 Task: Find connections with filter location Dongtai with filter topic #WebsiteDesignwith filter profile language French with filter current company Ajanta Pharma Ltd with filter school Jaipuria Institute of Management with filter industry Artists and Writers with filter service category Healthcare Consulting with filter keywords title Barber
Action: Mouse moved to (675, 66)
Screenshot: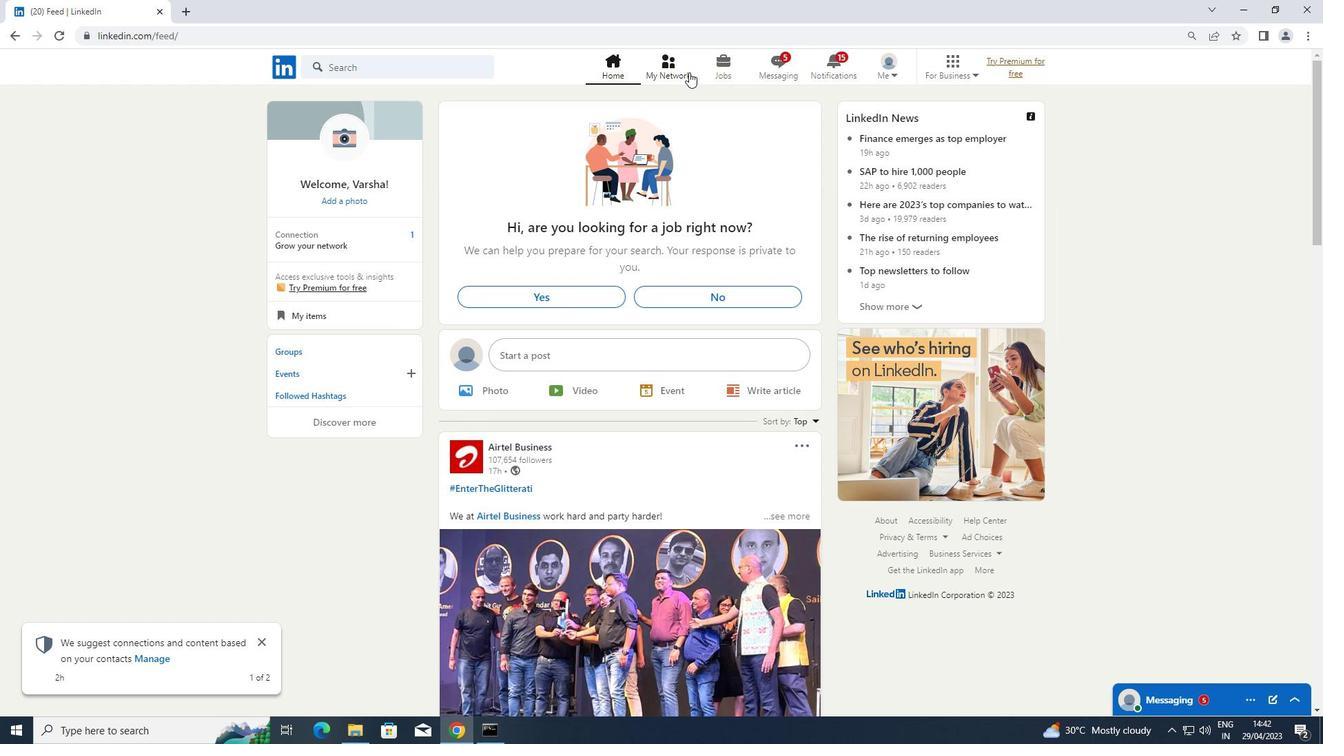 
Action: Mouse pressed left at (675, 66)
Screenshot: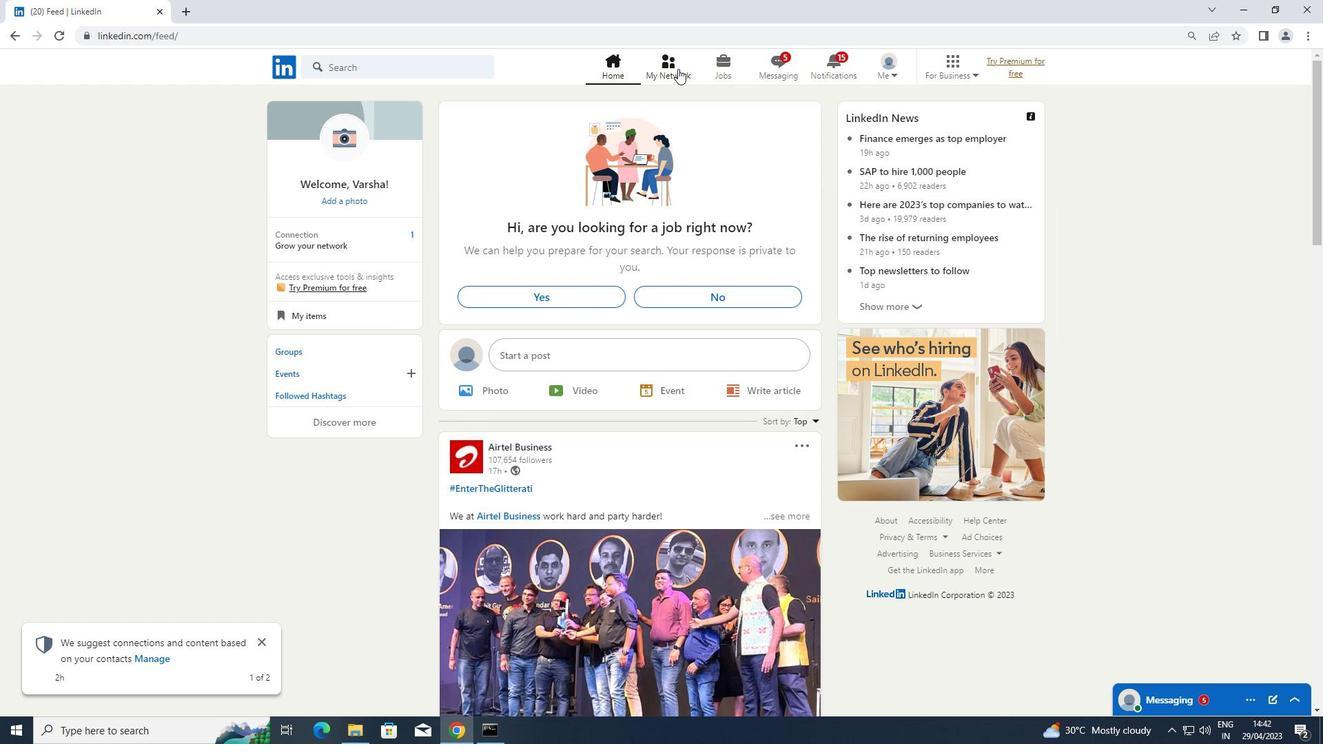 
Action: Mouse moved to (383, 150)
Screenshot: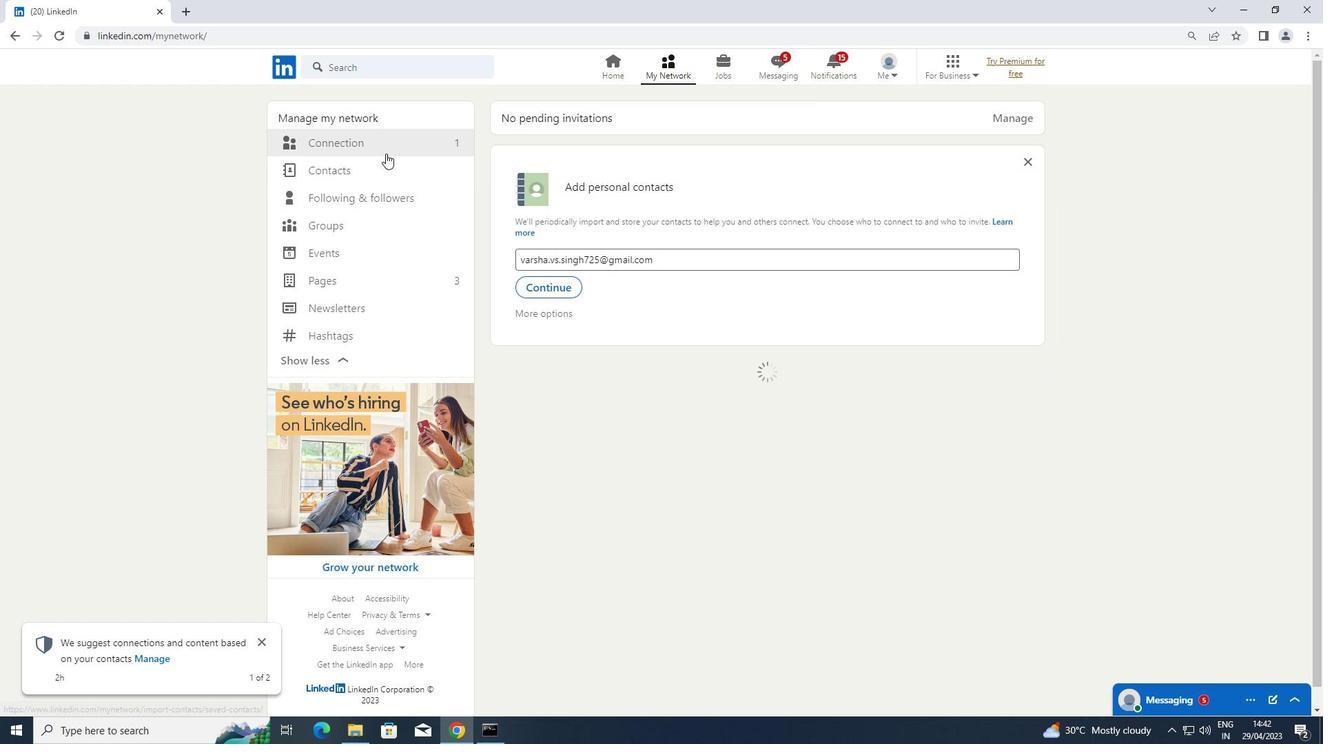 
Action: Mouse pressed left at (383, 150)
Screenshot: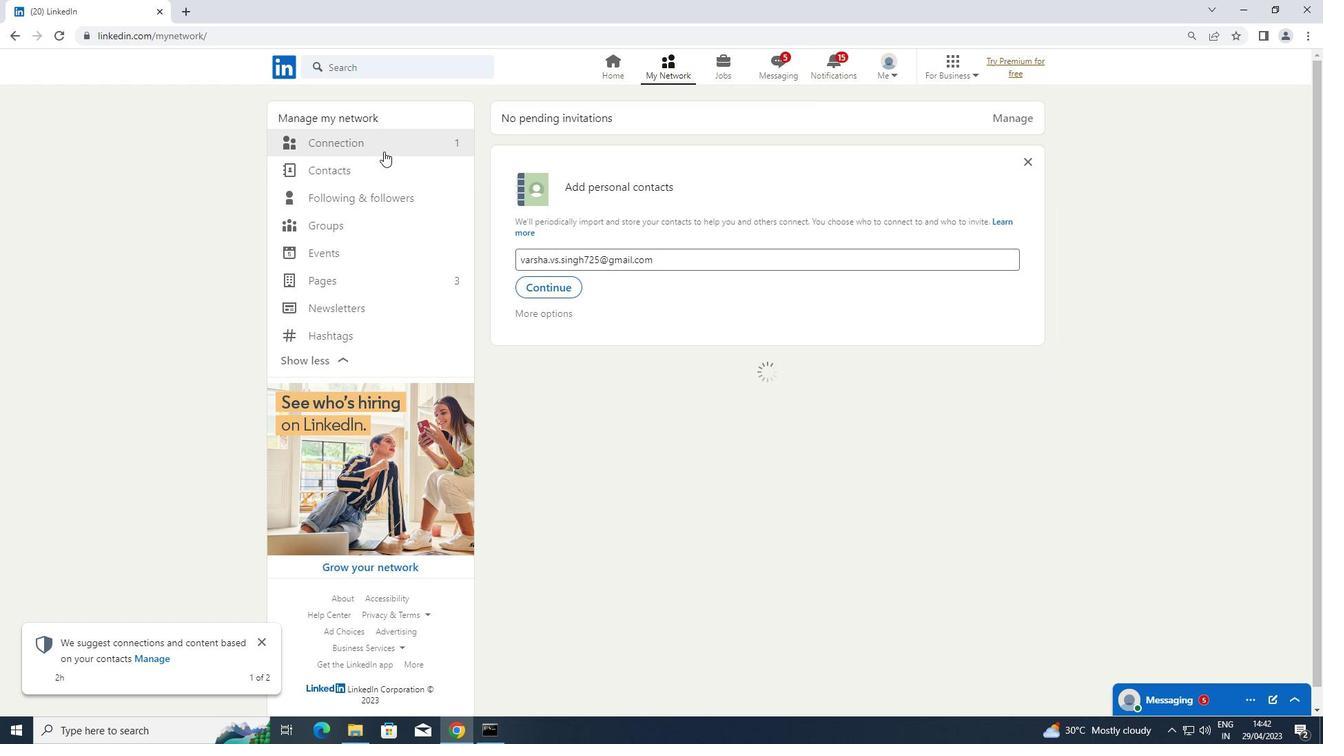 
Action: Mouse moved to (383, 150)
Screenshot: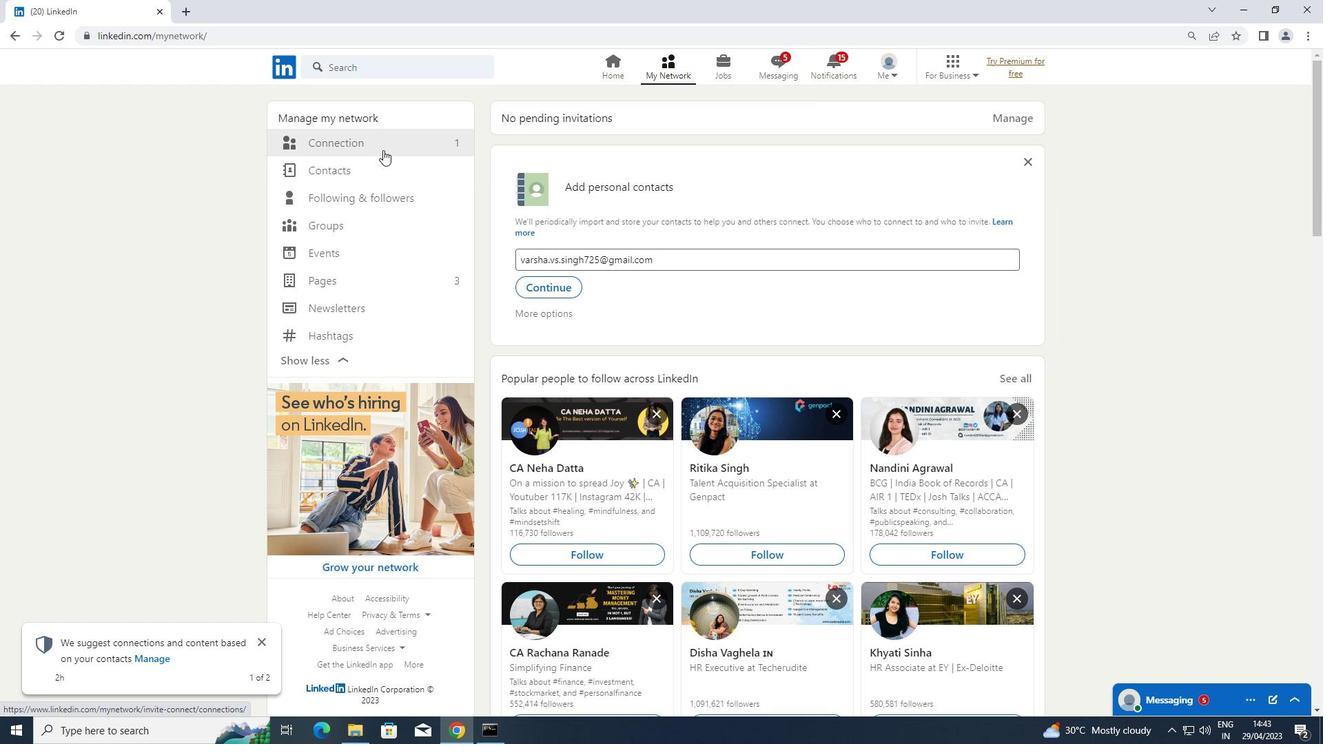 
Action: Mouse pressed left at (383, 150)
Screenshot: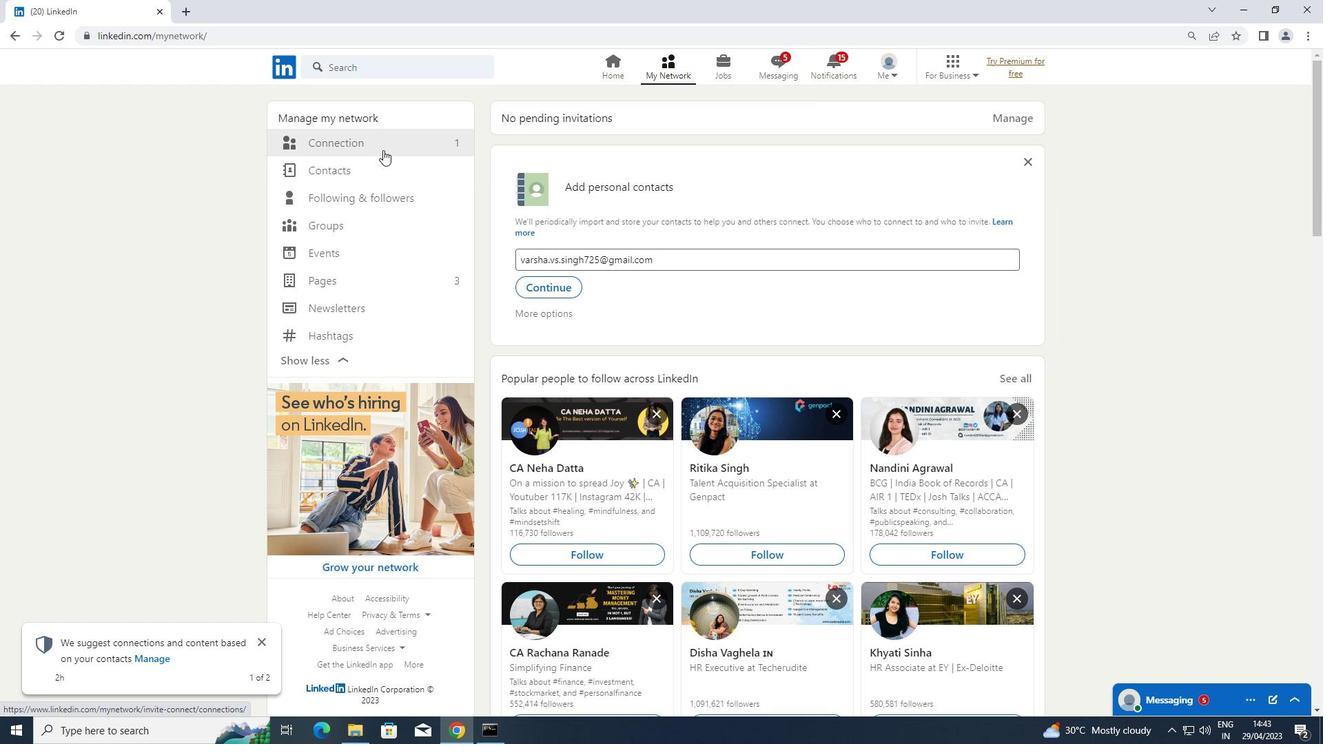 
Action: Mouse moved to (768, 139)
Screenshot: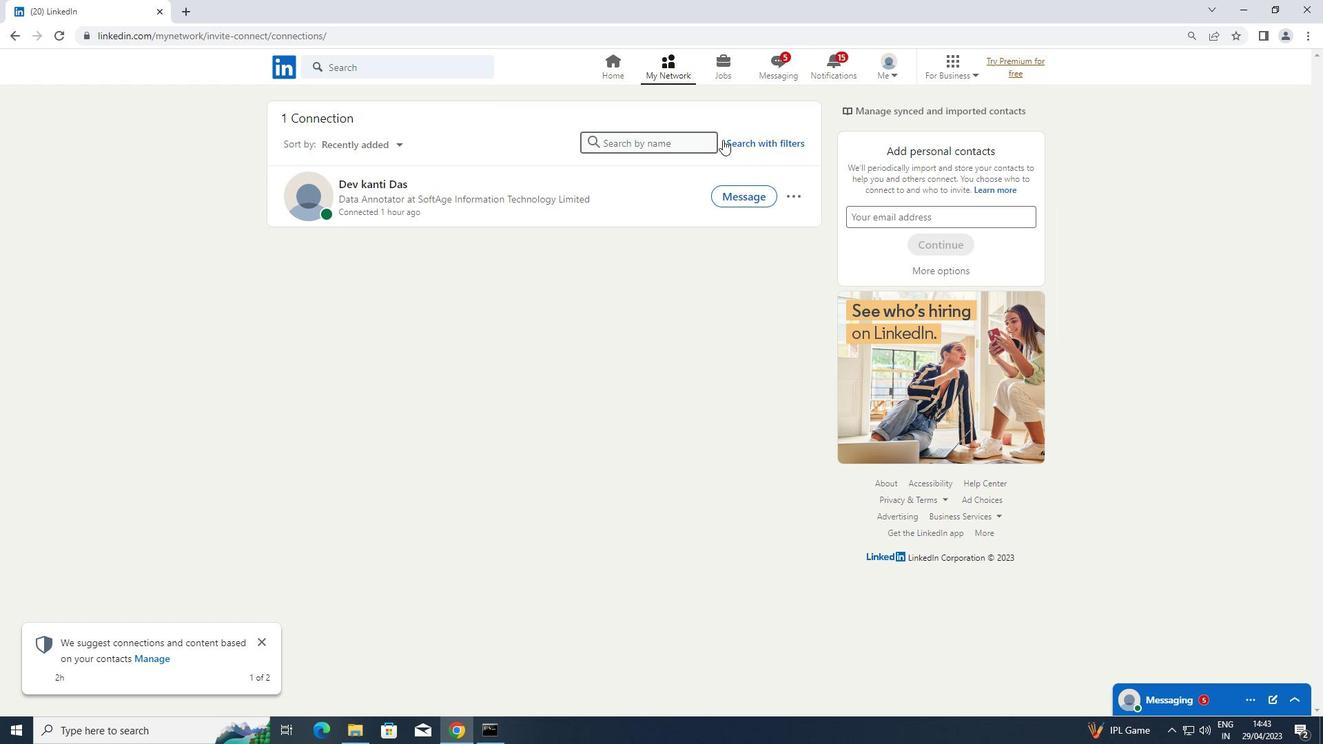 
Action: Mouse pressed left at (768, 139)
Screenshot: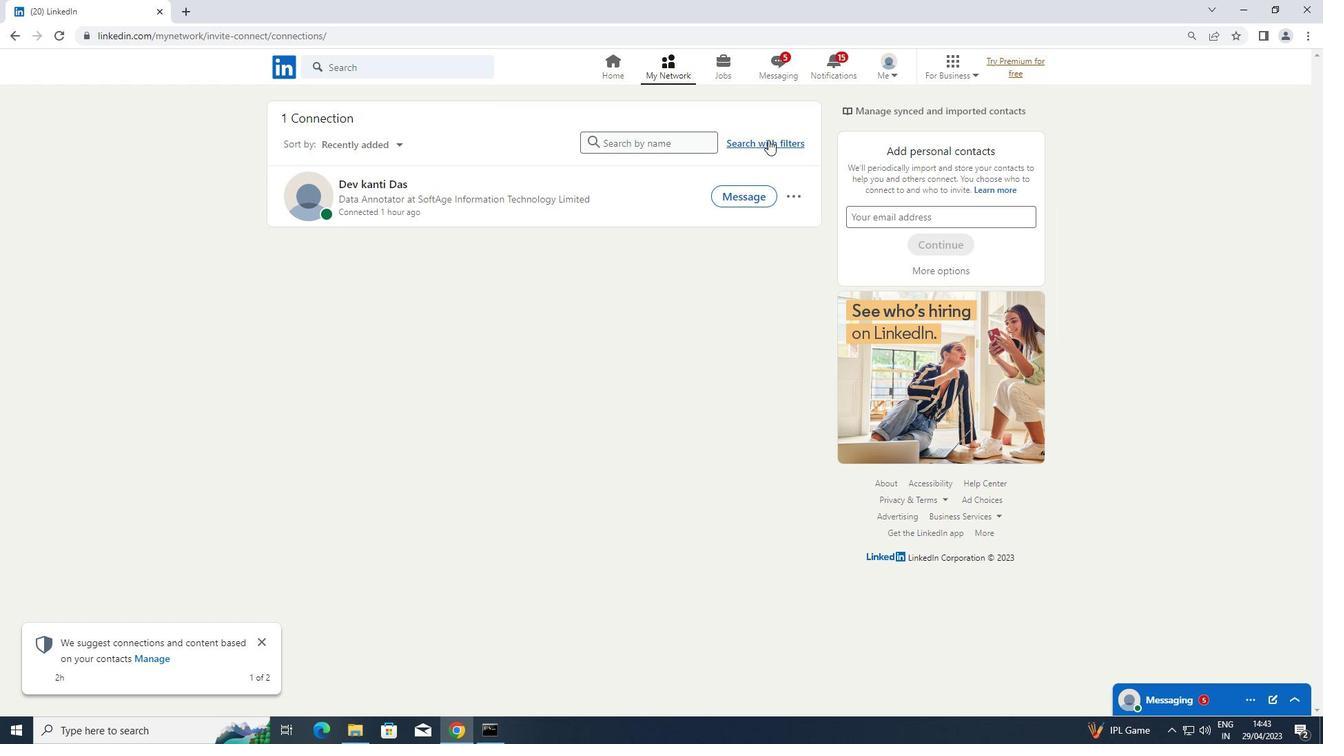 
Action: Mouse moved to (698, 106)
Screenshot: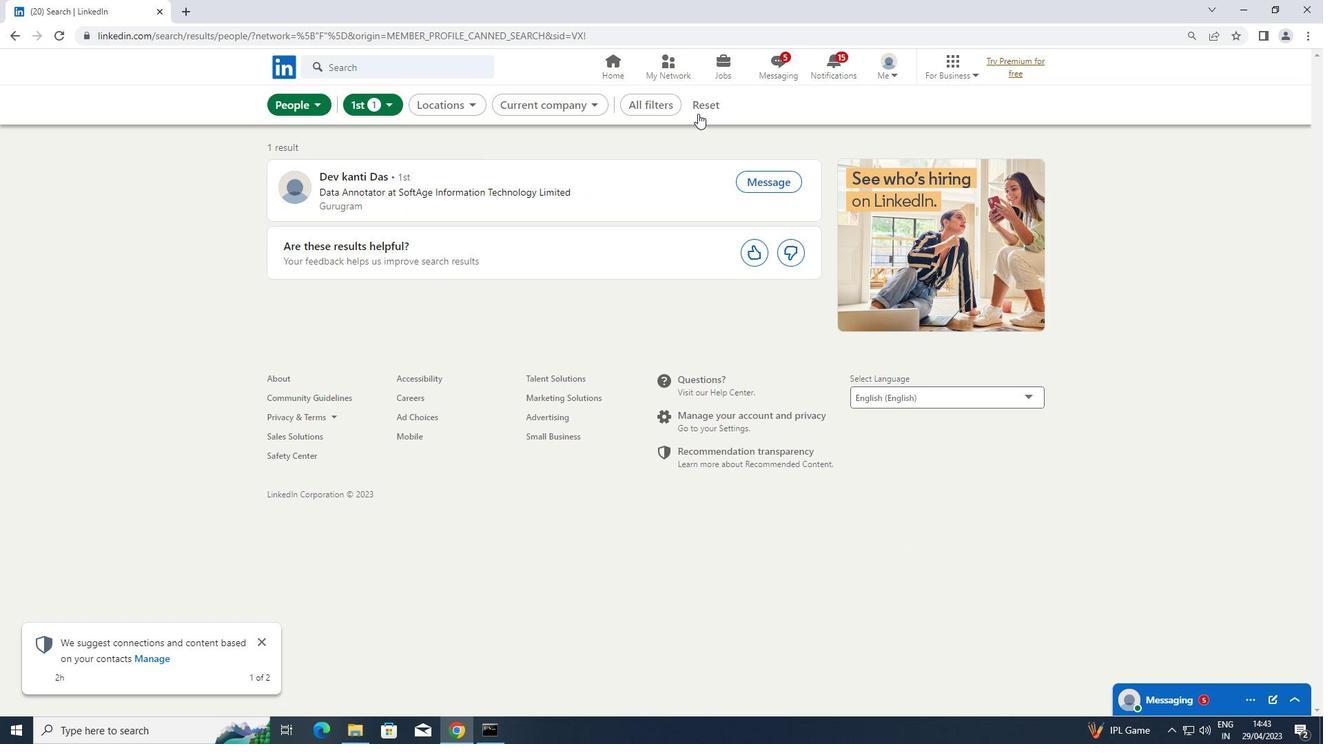 
Action: Mouse pressed left at (698, 106)
Screenshot: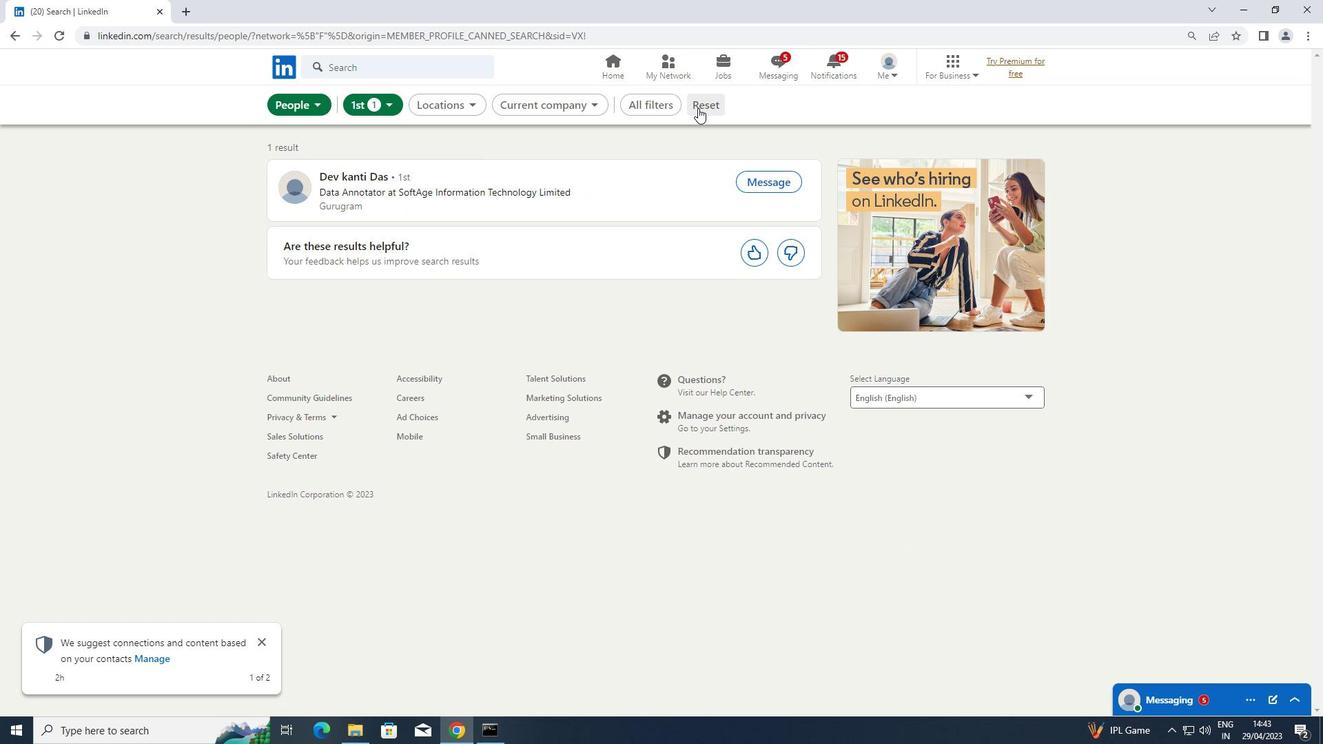 
Action: Mouse moved to (696, 106)
Screenshot: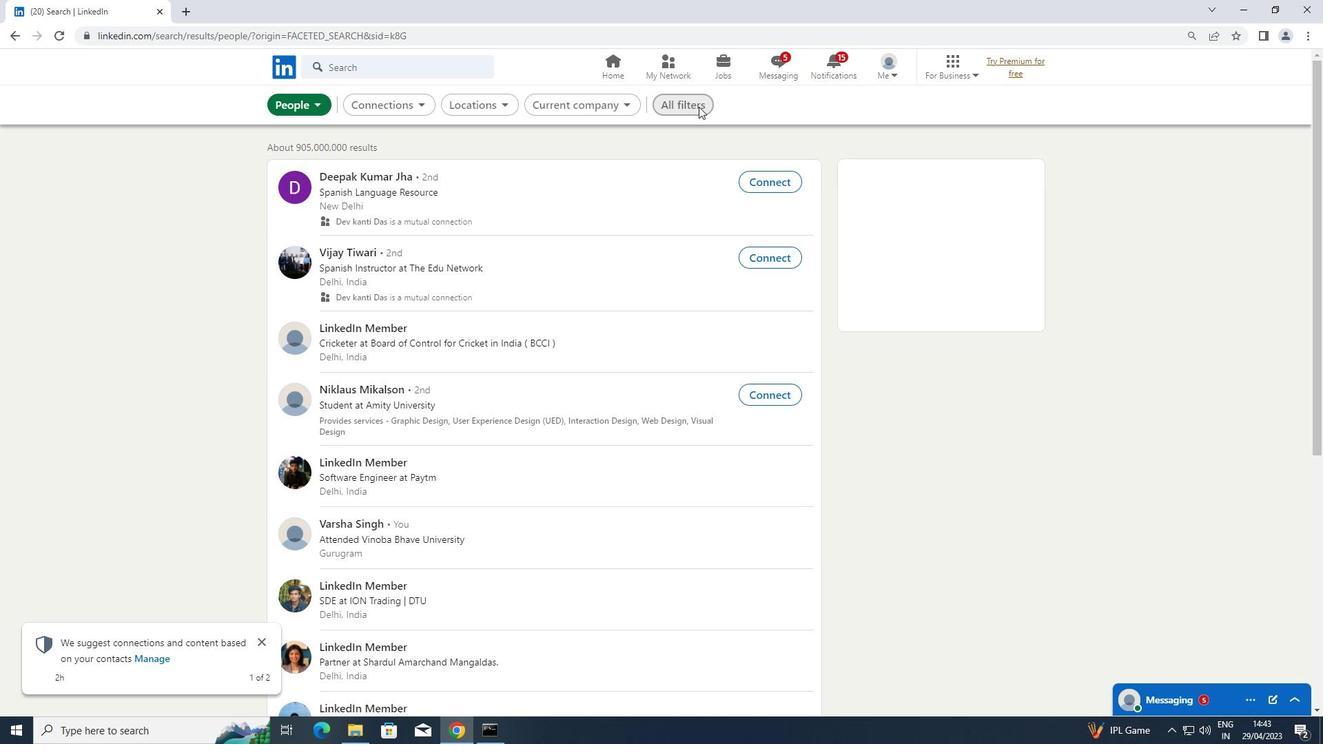 
Action: Mouse pressed left at (696, 106)
Screenshot: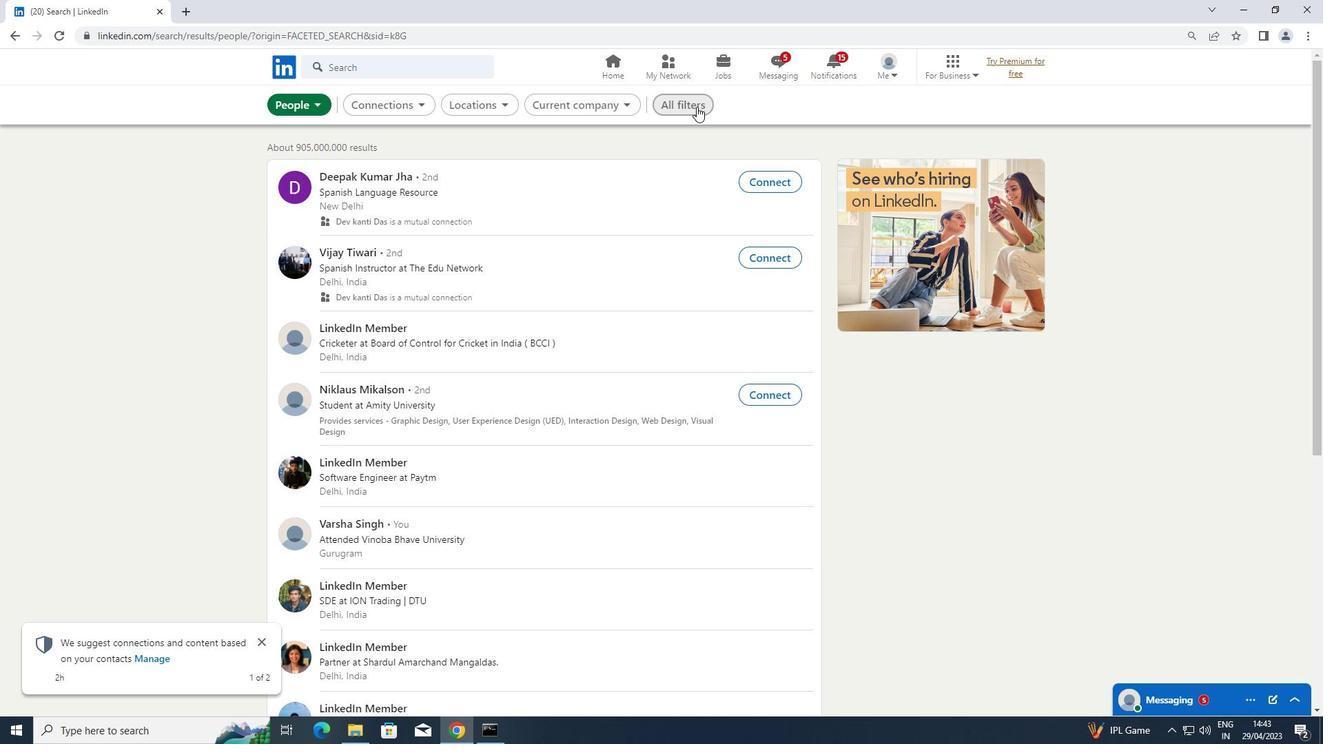 
Action: Mouse moved to (1156, 513)
Screenshot: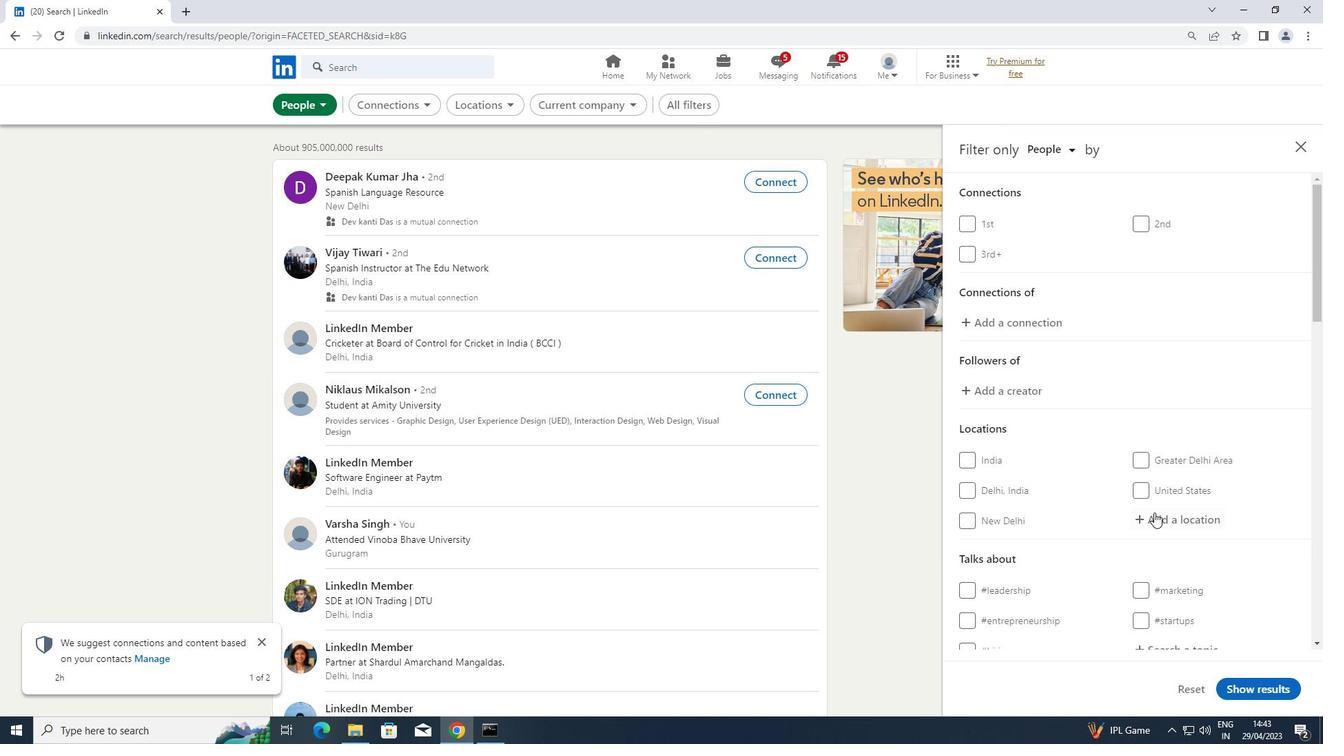 
Action: Mouse pressed left at (1156, 513)
Screenshot: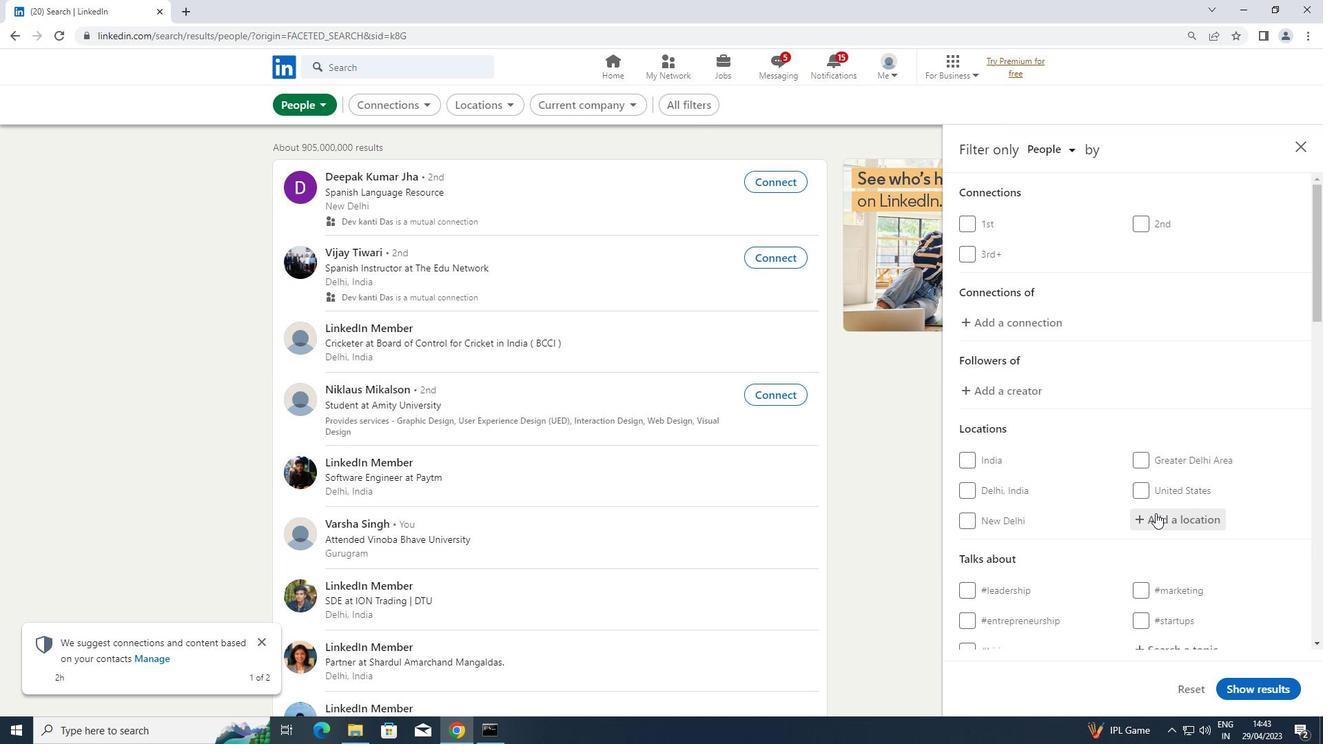 
Action: Key pressed <Key.shift>DONGTAI
Screenshot: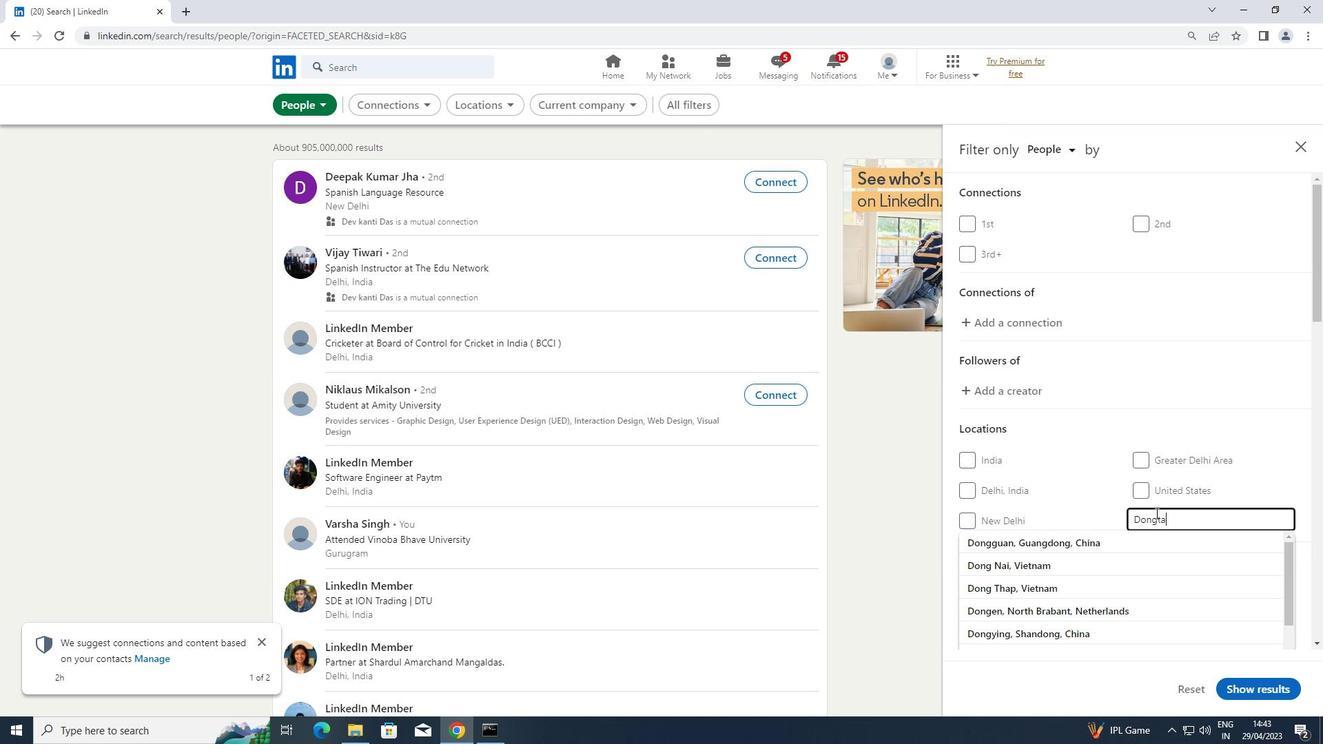 
Action: Mouse moved to (1107, 557)
Screenshot: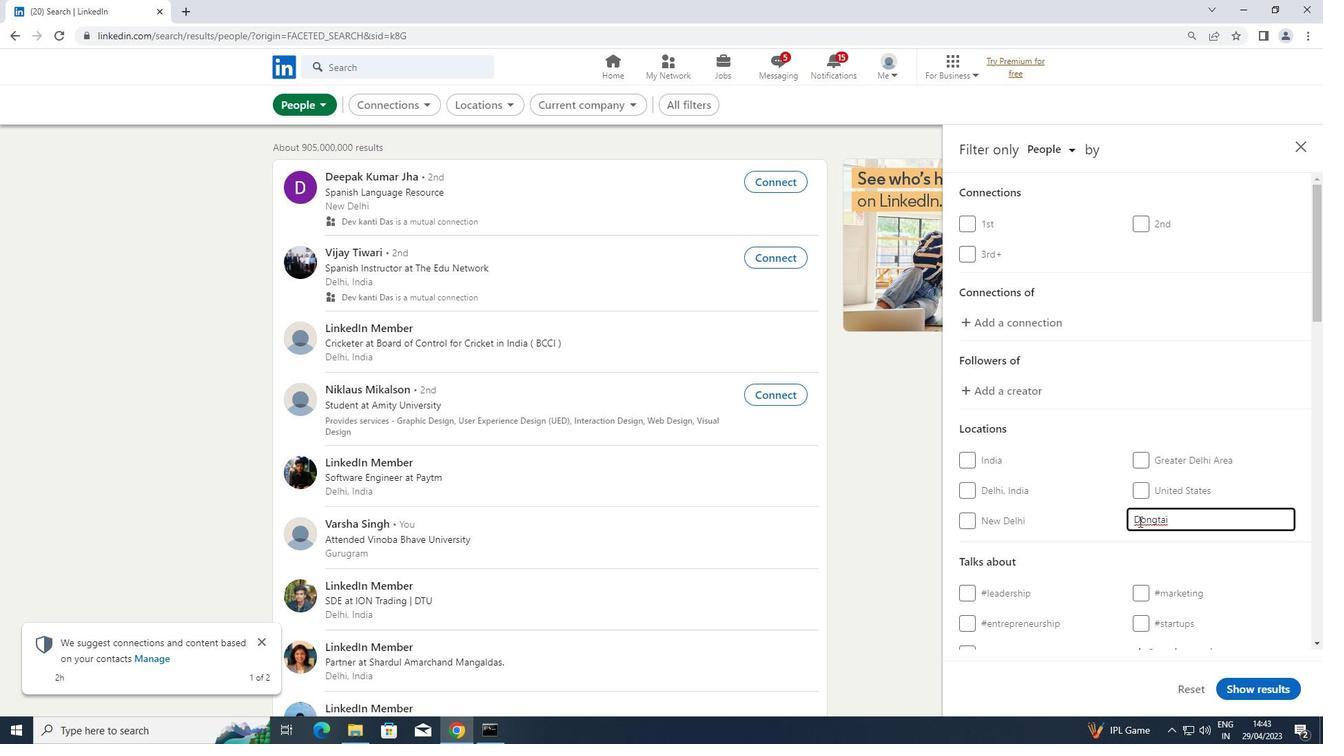 
Action: Mouse scrolled (1107, 556) with delta (0, 0)
Screenshot: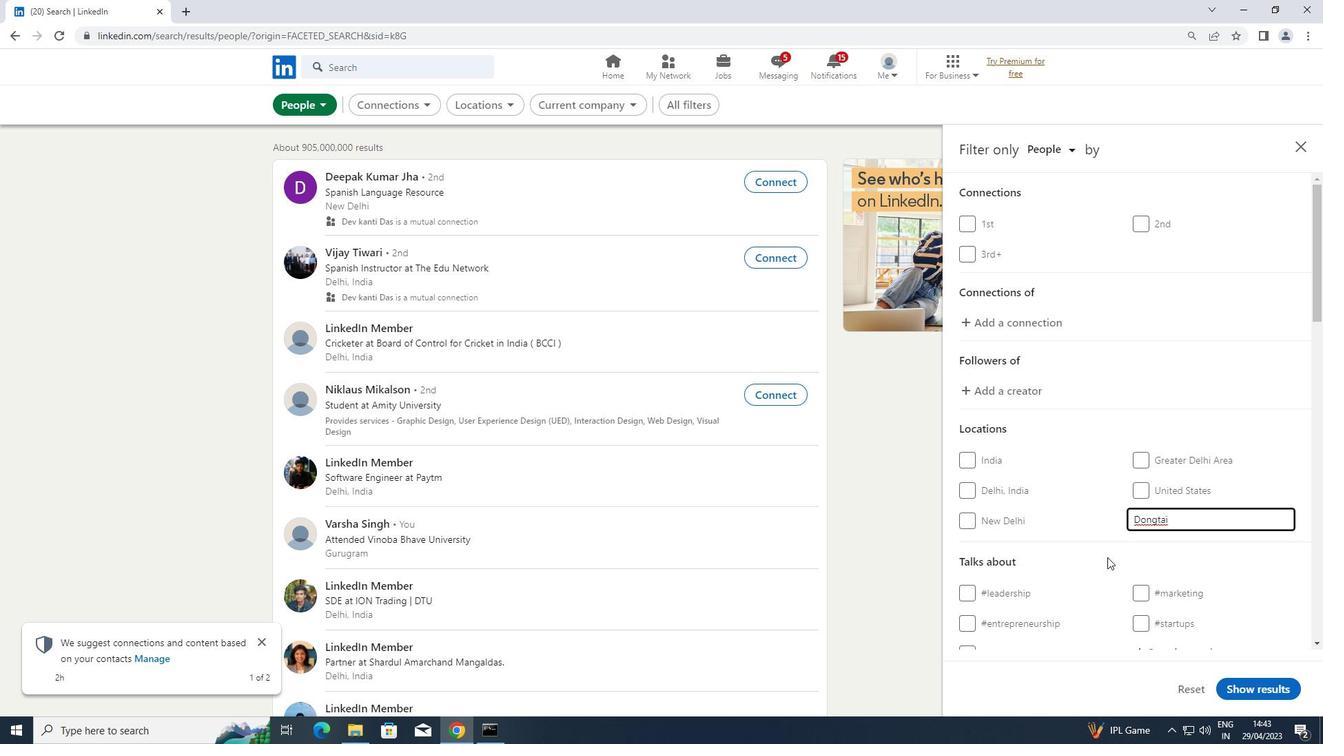 
Action: Mouse scrolled (1107, 556) with delta (0, 0)
Screenshot: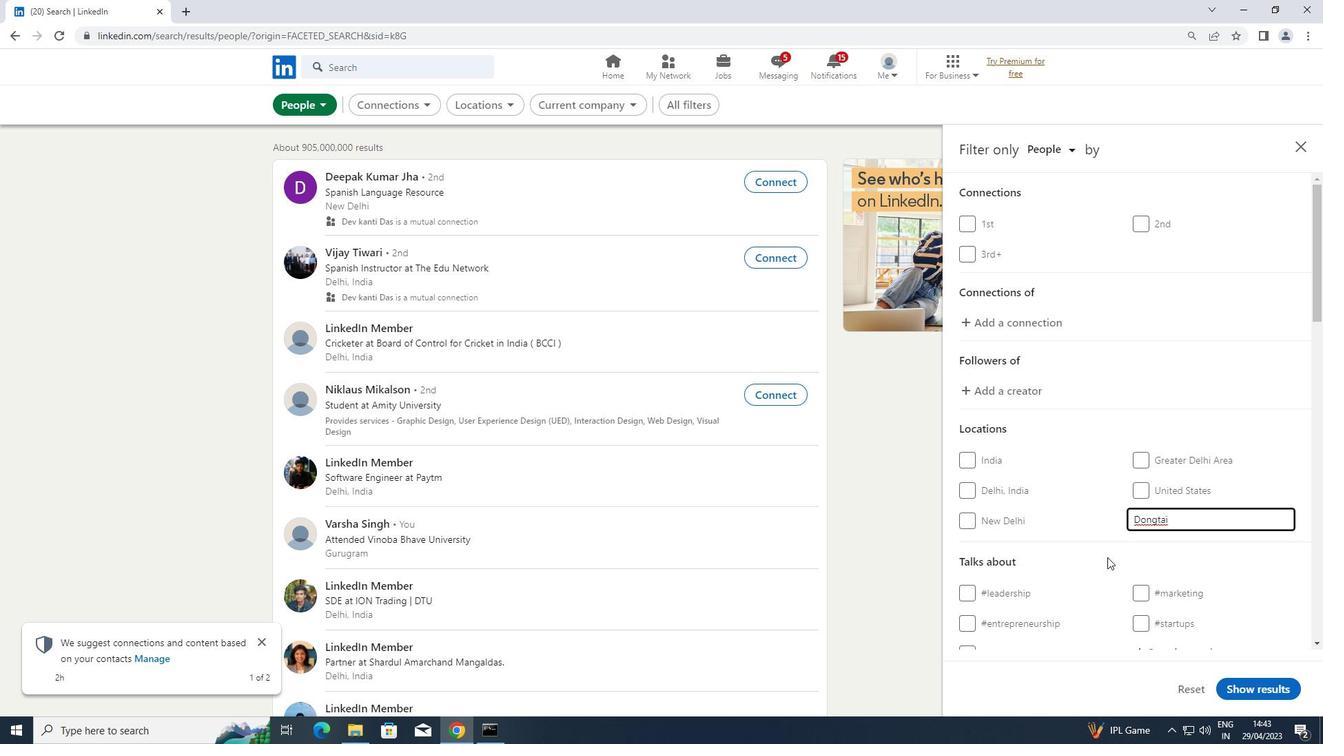 
Action: Mouse moved to (1188, 517)
Screenshot: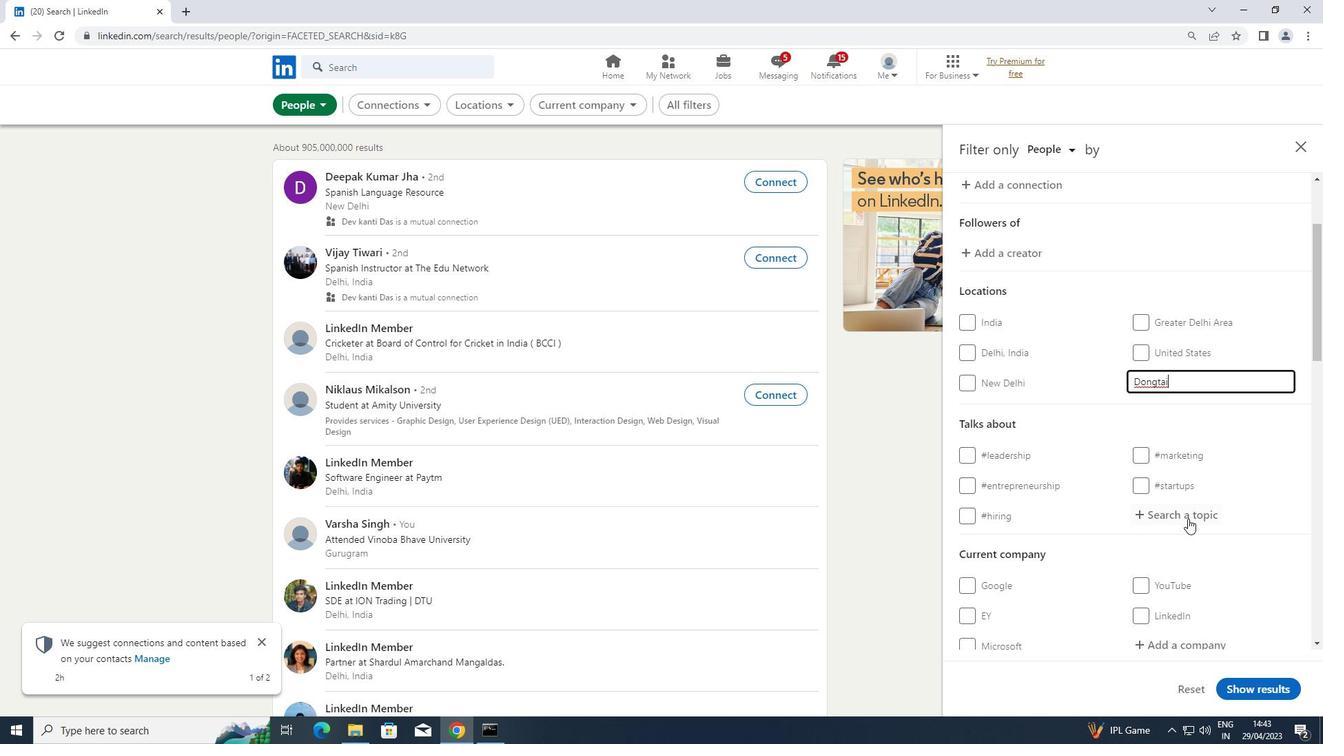 
Action: Mouse pressed left at (1188, 517)
Screenshot: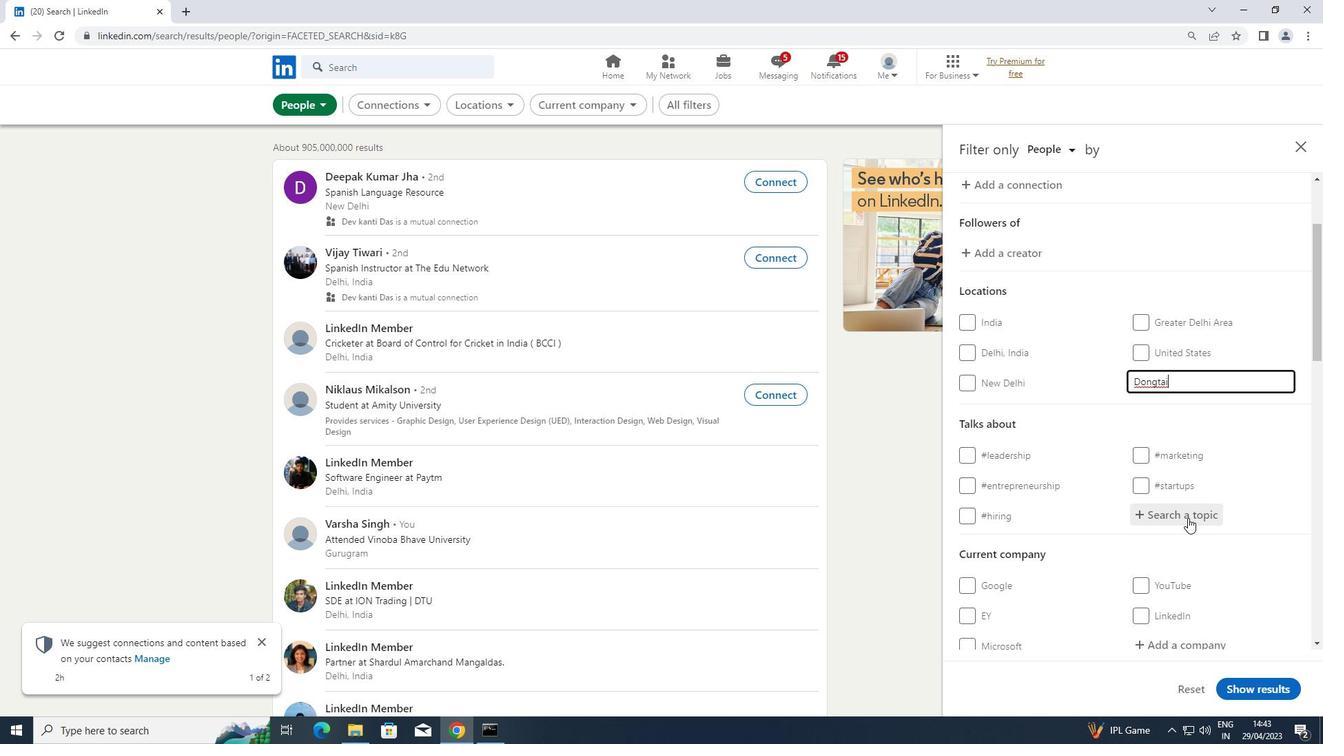 
Action: Key pressed <Key.shift>#<Key.shift>WEBSITE<Key.shift>DESIGN
Screenshot: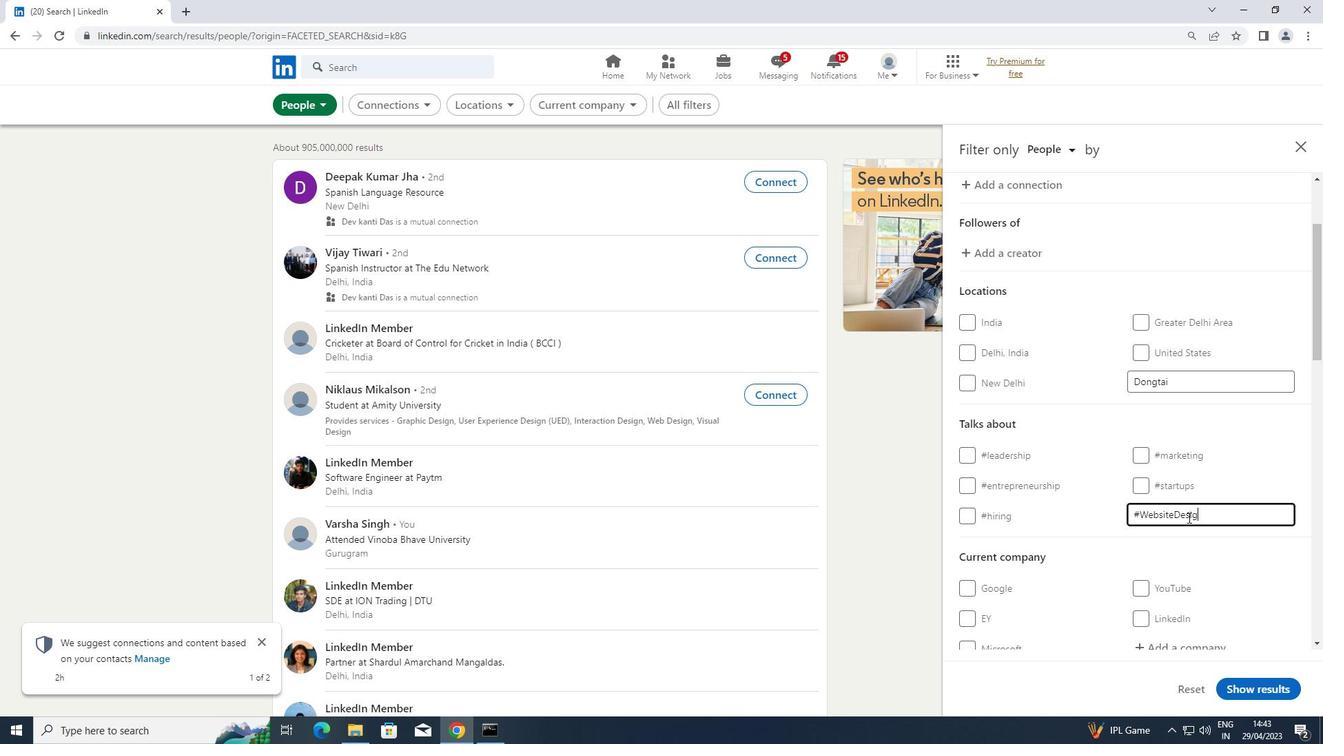 
Action: Mouse moved to (1133, 532)
Screenshot: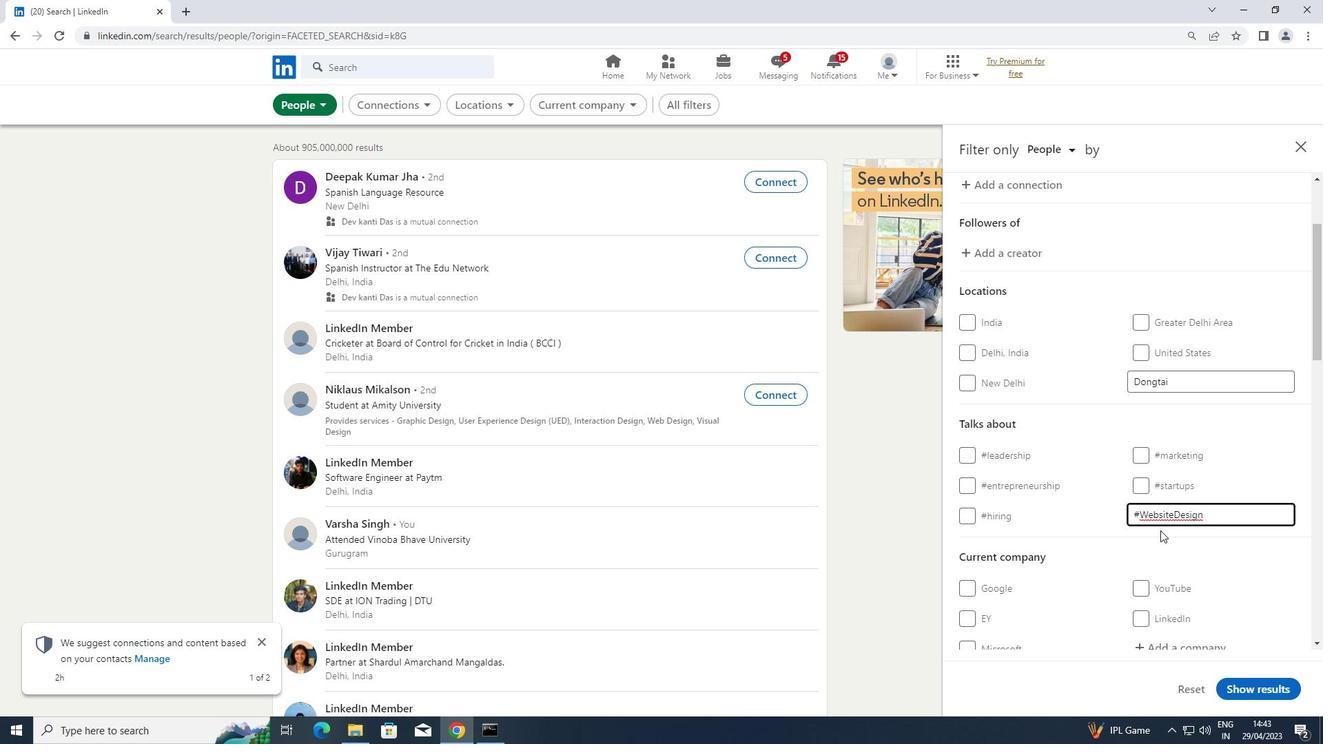 
Action: Mouse scrolled (1133, 531) with delta (0, 0)
Screenshot: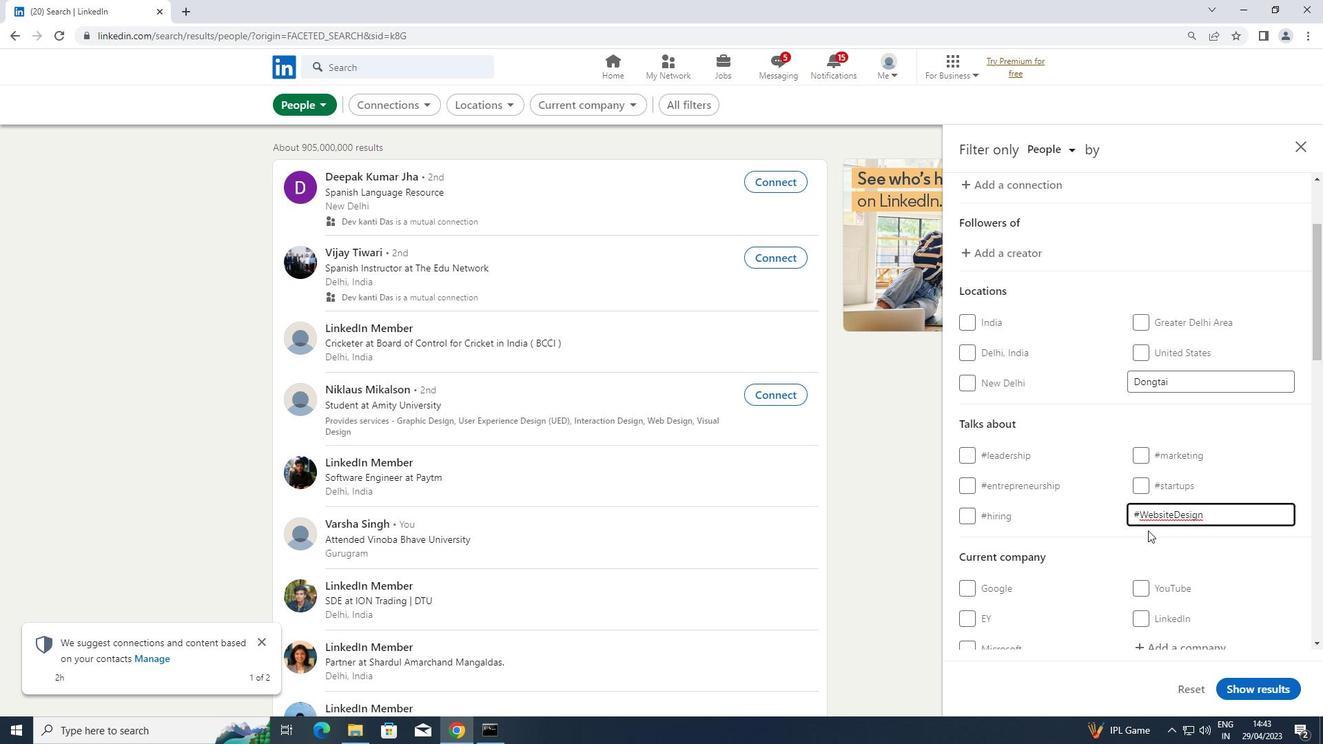 
Action: Mouse scrolled (1133, 531) with delta (0, 0)
Screenshot: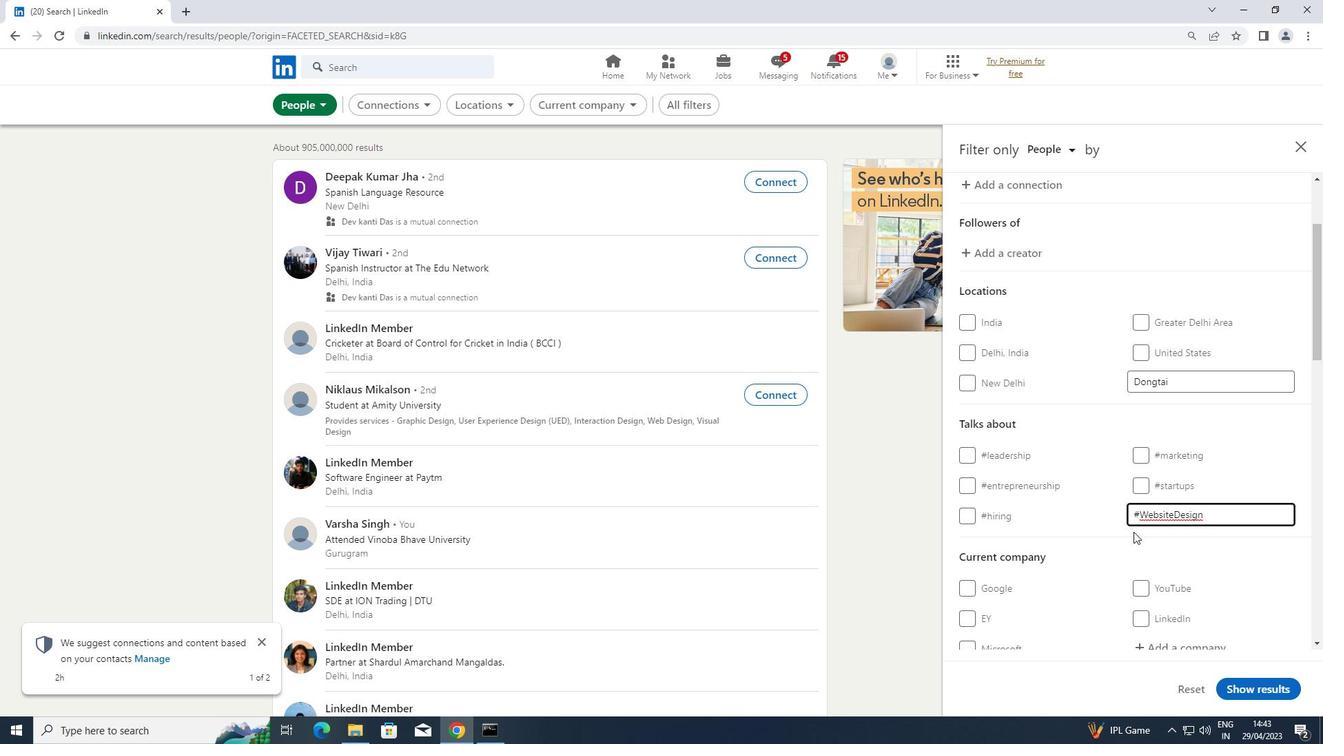 
Action: Mouse scrolled (1133, 531) with delta (0, 0)
Screenshot: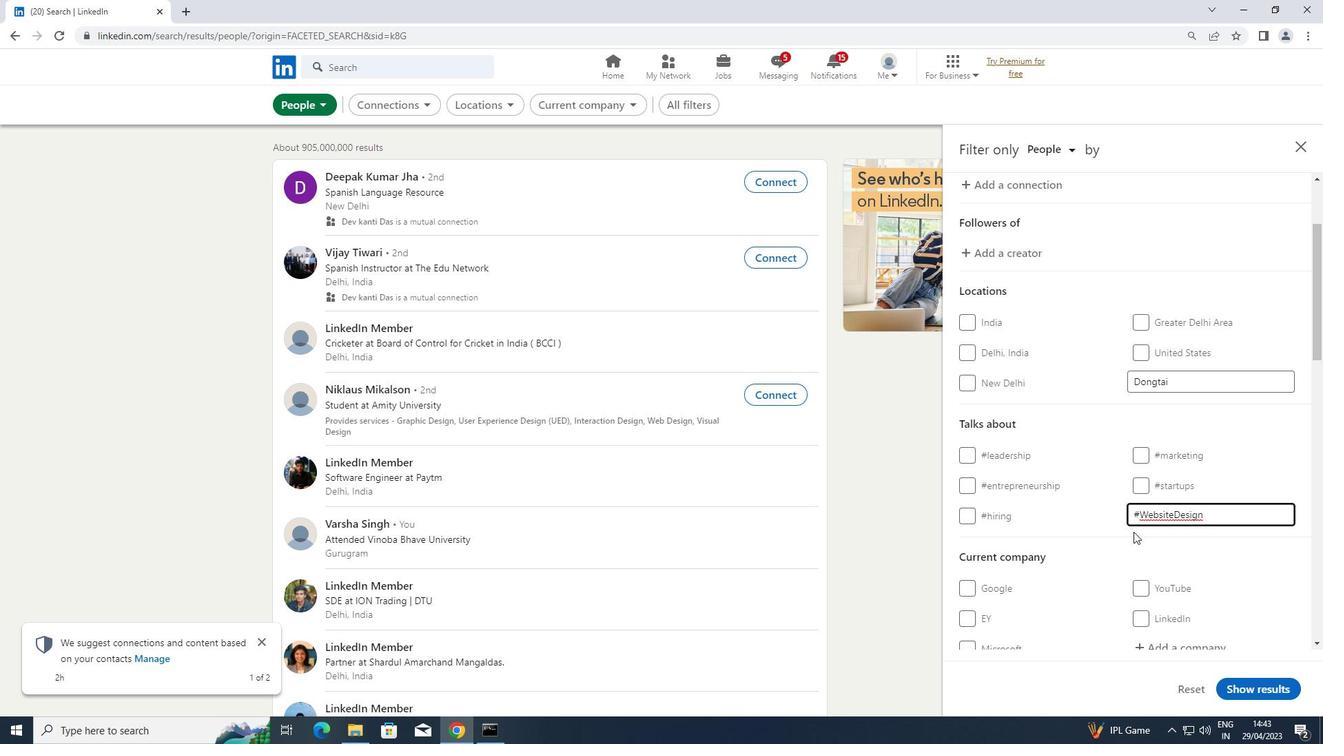 
Action: Mouse moved to (1133, 532)
Screenshot: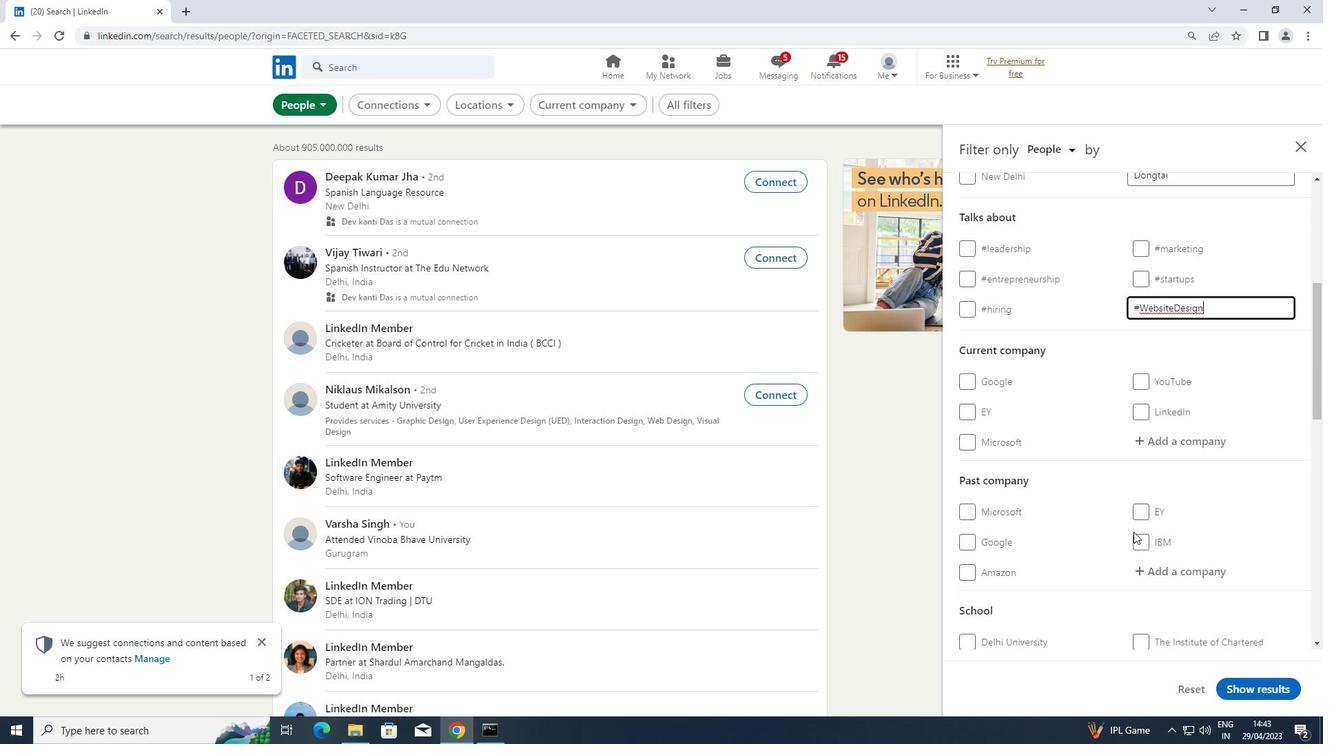 
Action: Mouse scrolled (1133, 531) with delta (0, 0)
Screenshot: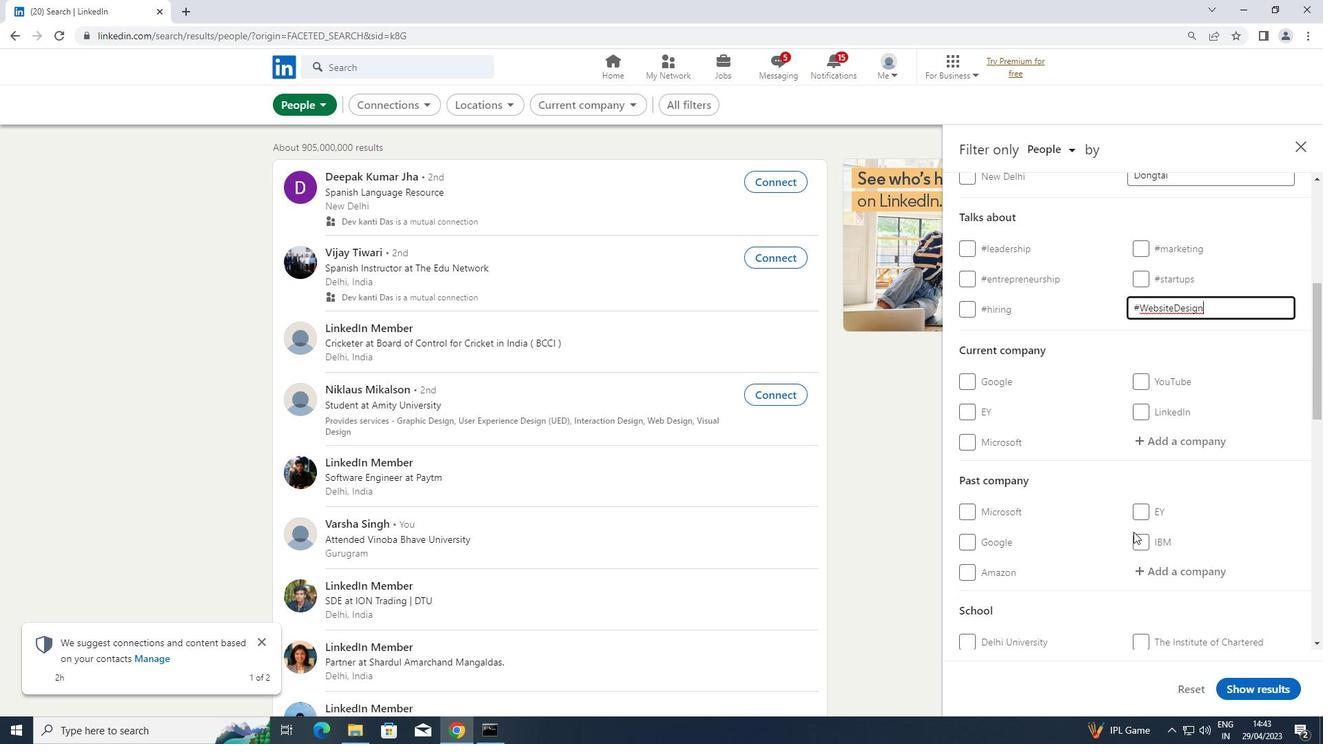 
Action: Mouse scrolled (1133, 531) with delta (0, 0)
Screenshot: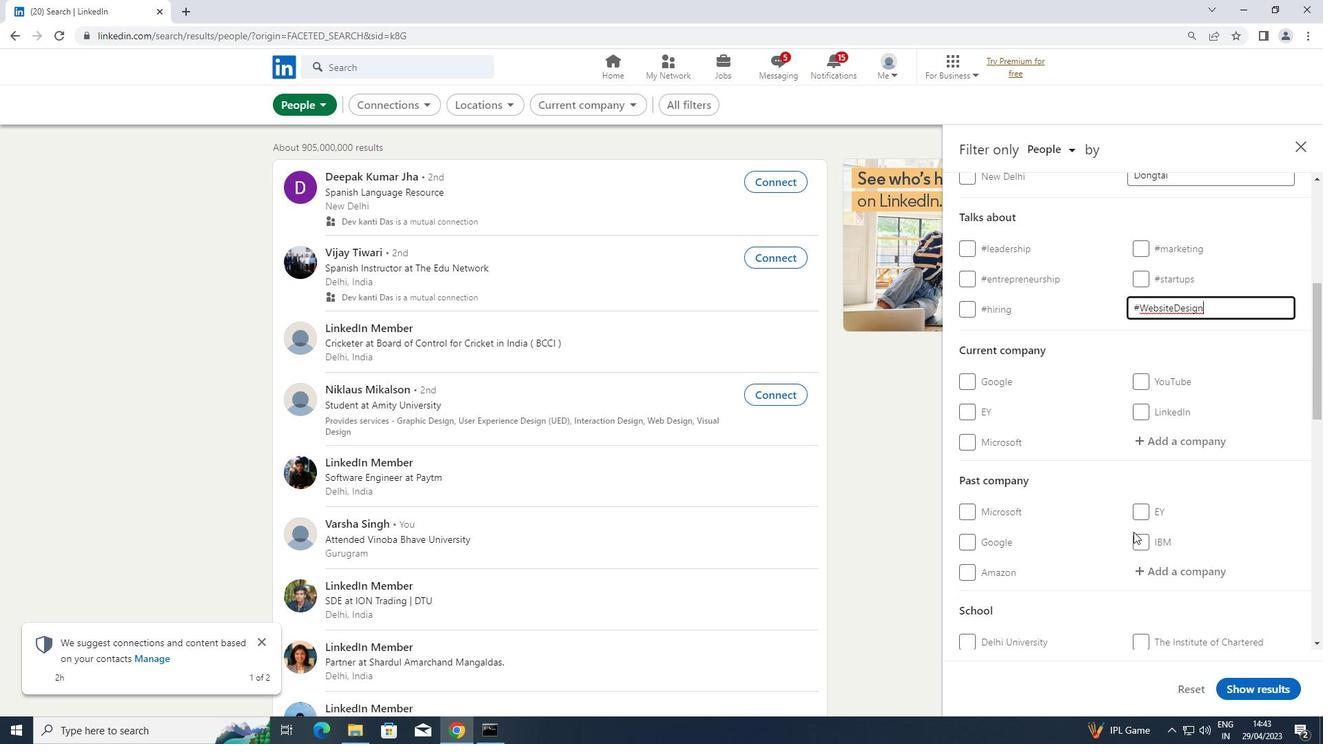 
Action: Mouse scrolled (1133, 531) with delta (0, 0)
Screenshot: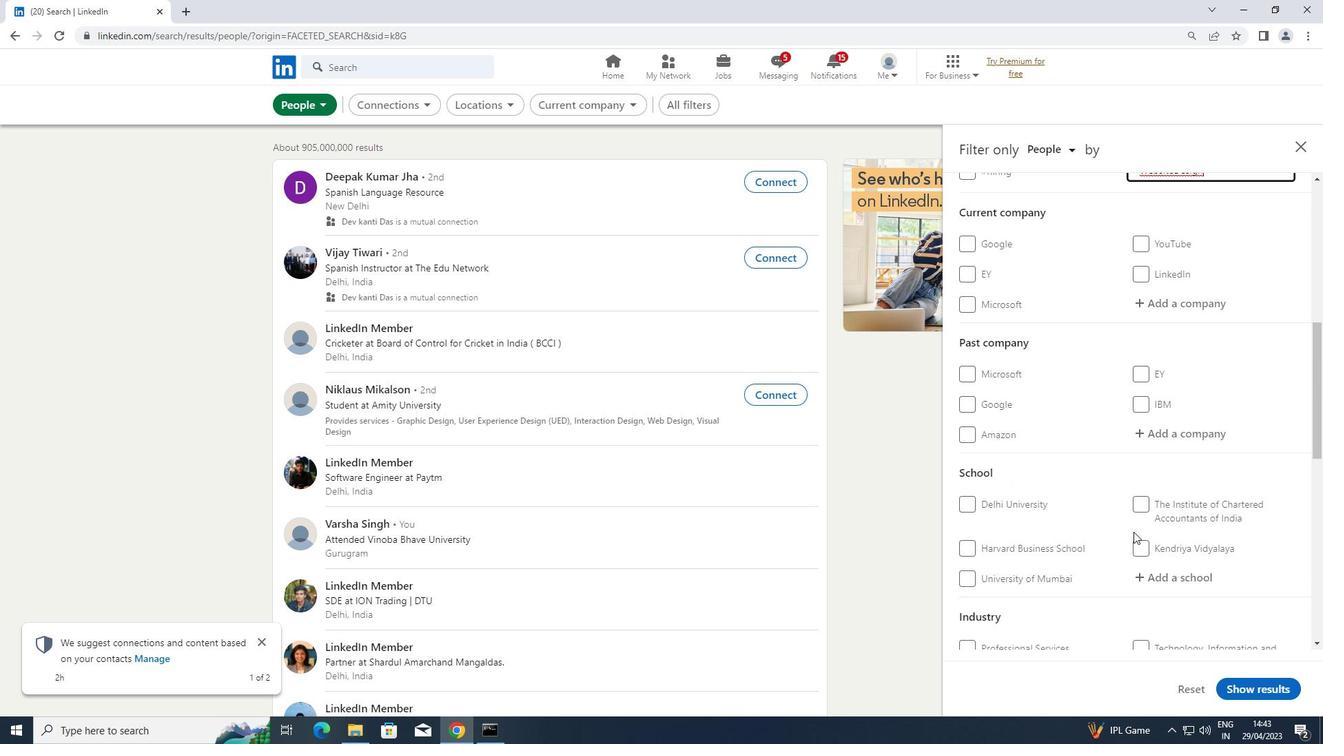 
Action: Mouse scrolled (1133, 531) with delta (0, 0)
Screenshot: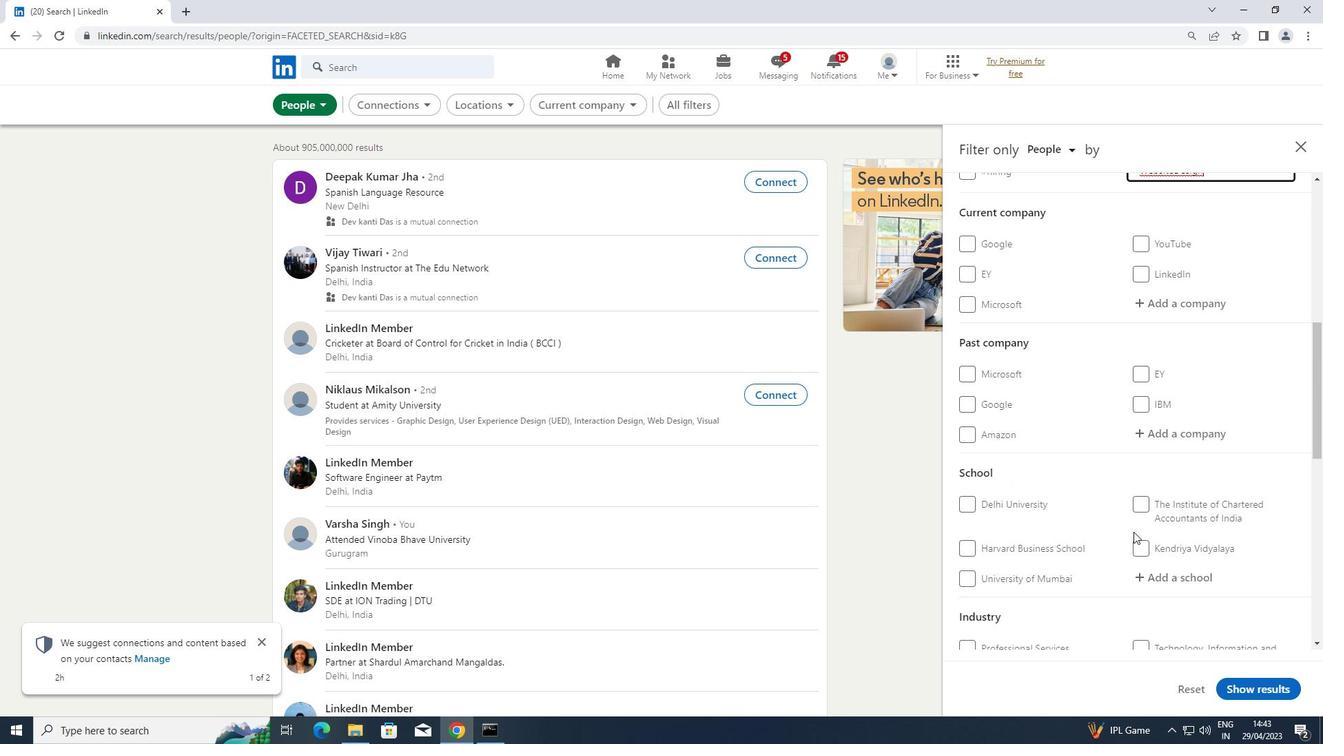 
Action: Mouse scrolled (1133, 531) with delta (0, 0)
Screenshot: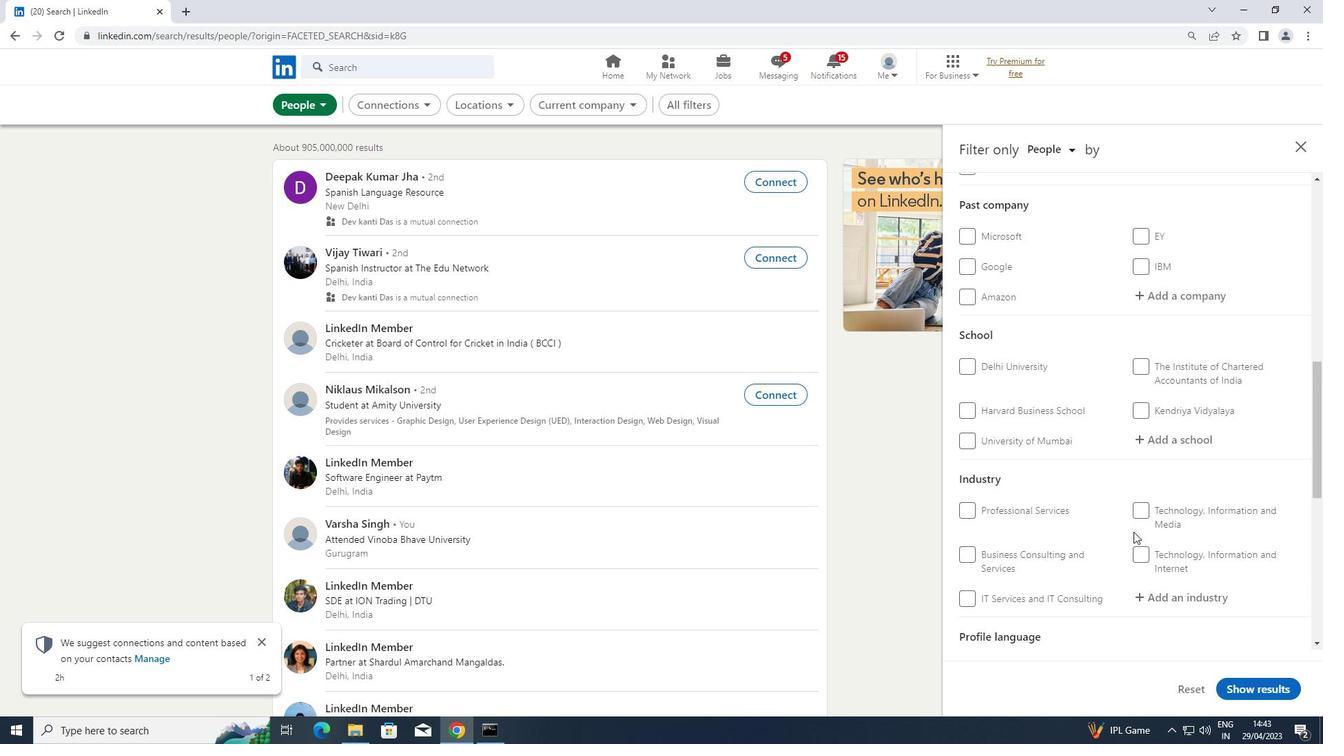 
Action: Mouse scrolled (1133, 531) with delta (0, 0)
Screenshot: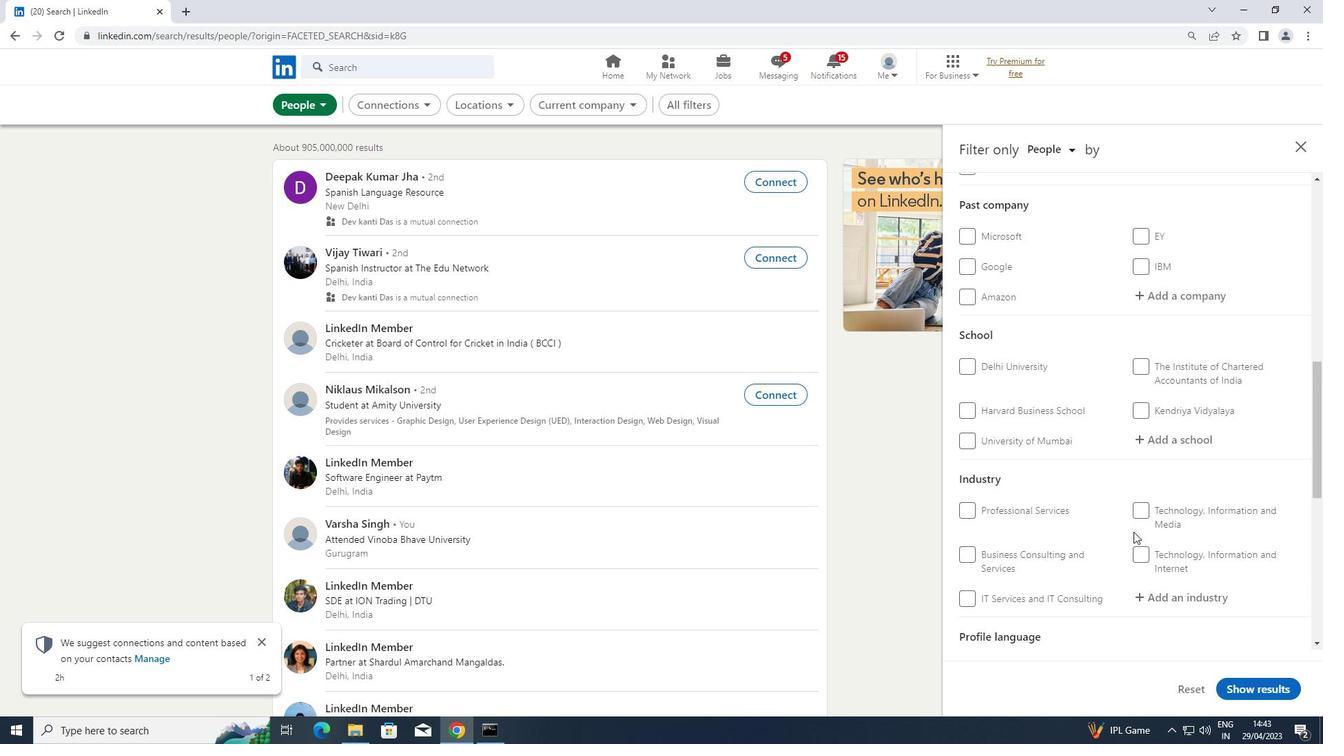 
Action: Mouse scrolled (1133, 531) with delta (0, 0)
Screenshot: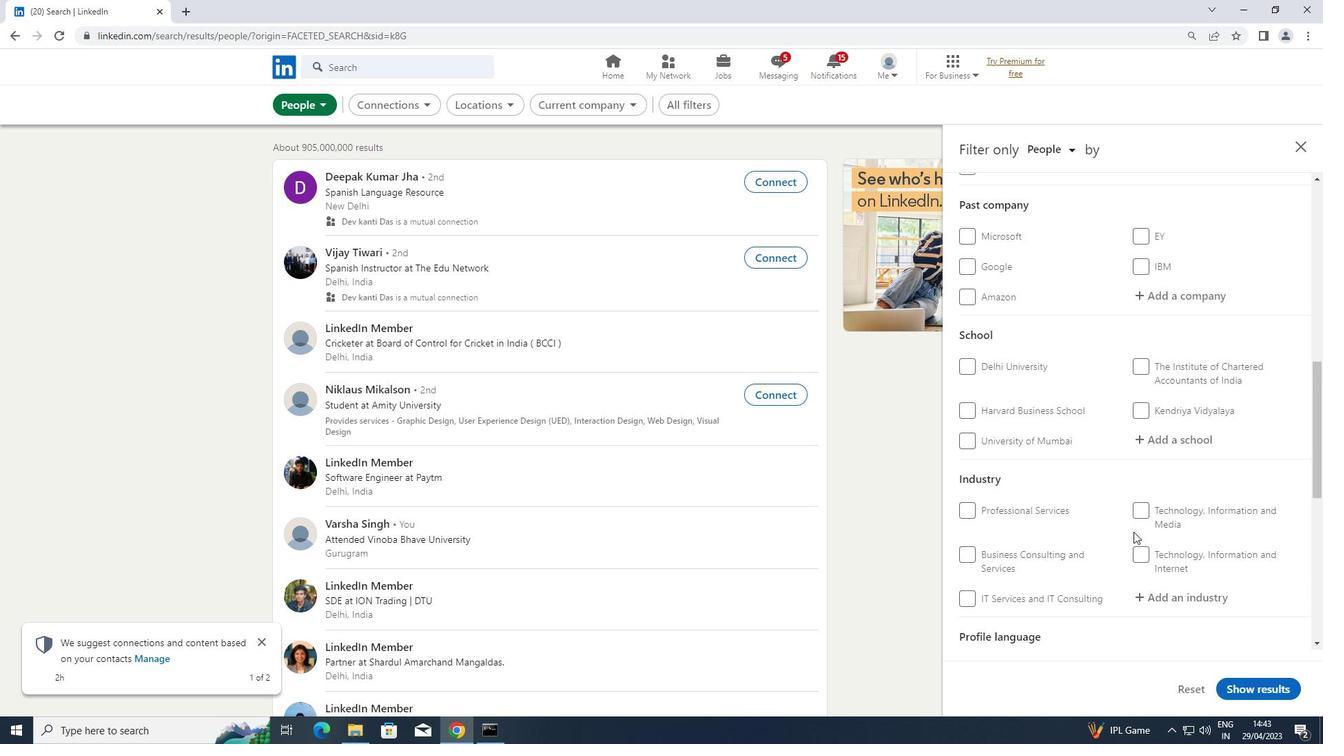 
Action: Mouse moved to (1144, 463)
Screenshot: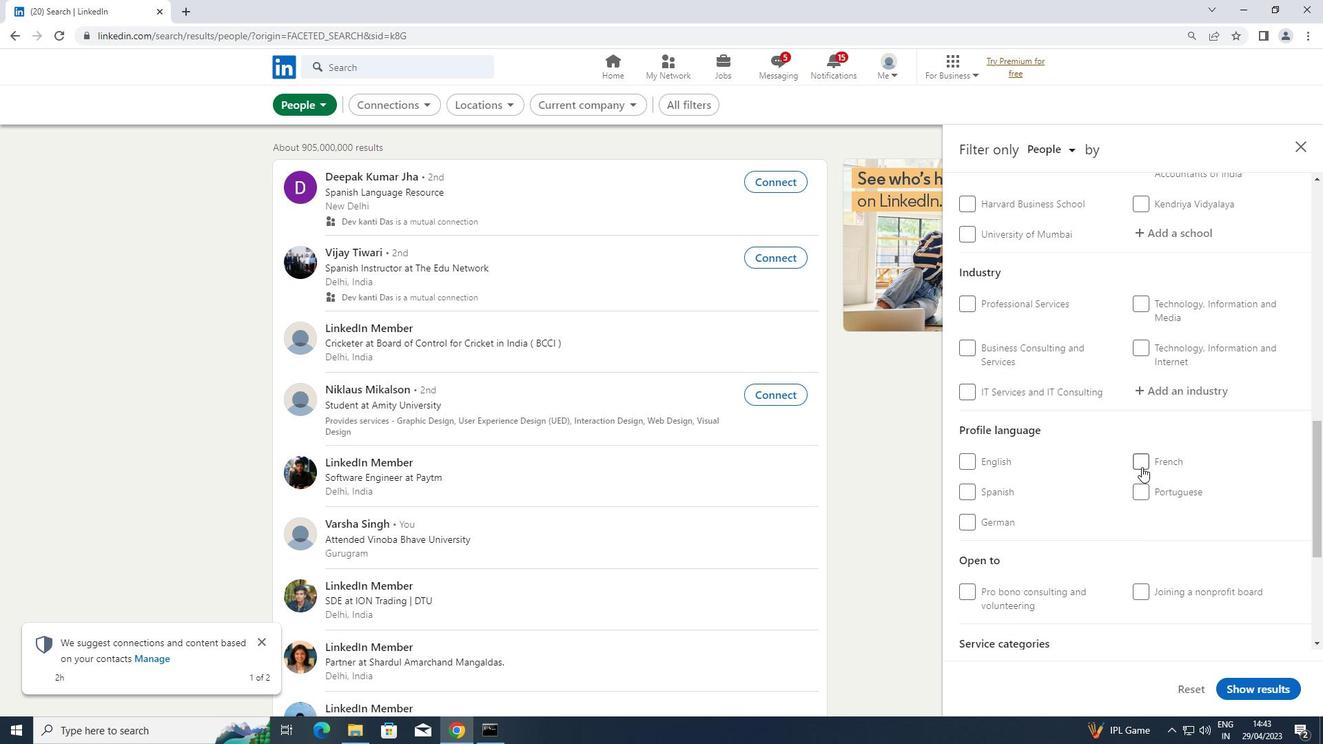
Action: Mouse pressed left at (1144, 463)
Screenshot: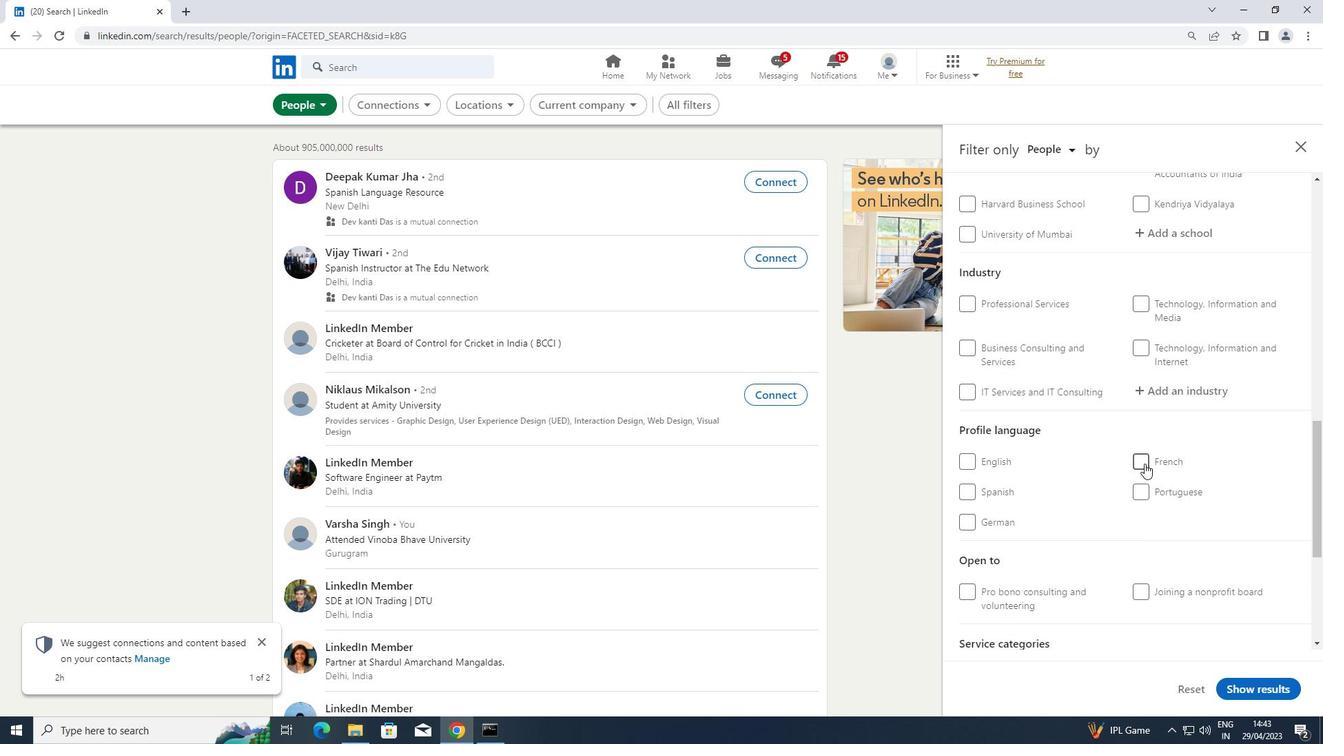 
Action: Mouse moved to (1033, 473)
Screenshot: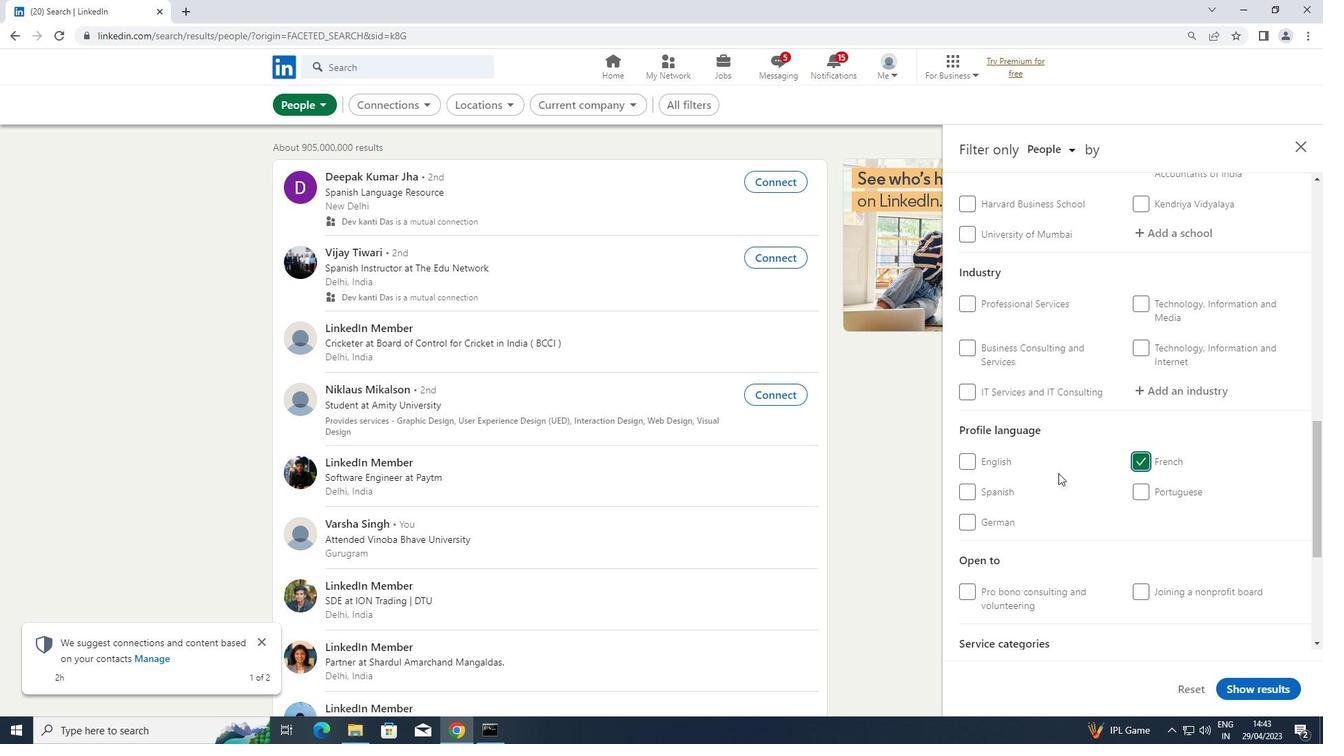 
Action: Mouse scrolled (1033, 474) with delta (0, 0)
Screenshot: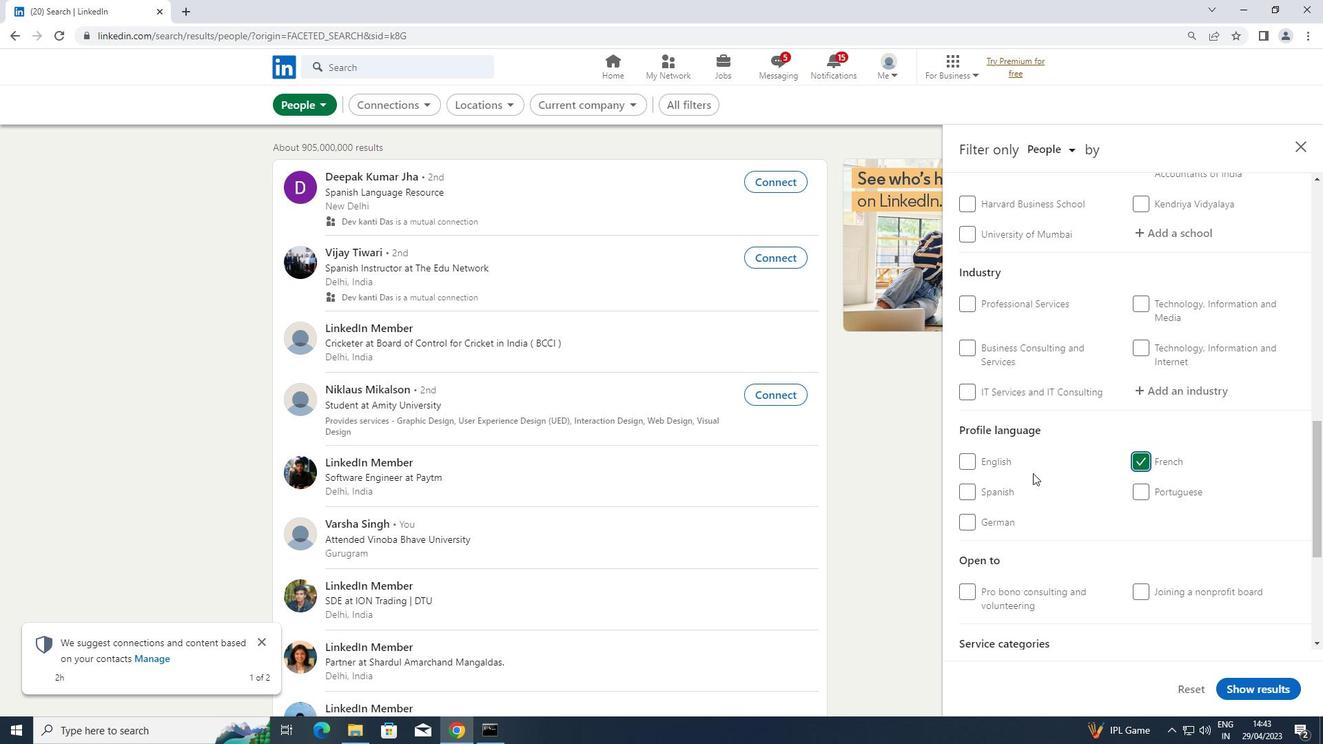 
Action: Mouse scrolled (1033, 474) with delta (0, 0)
Screenshot: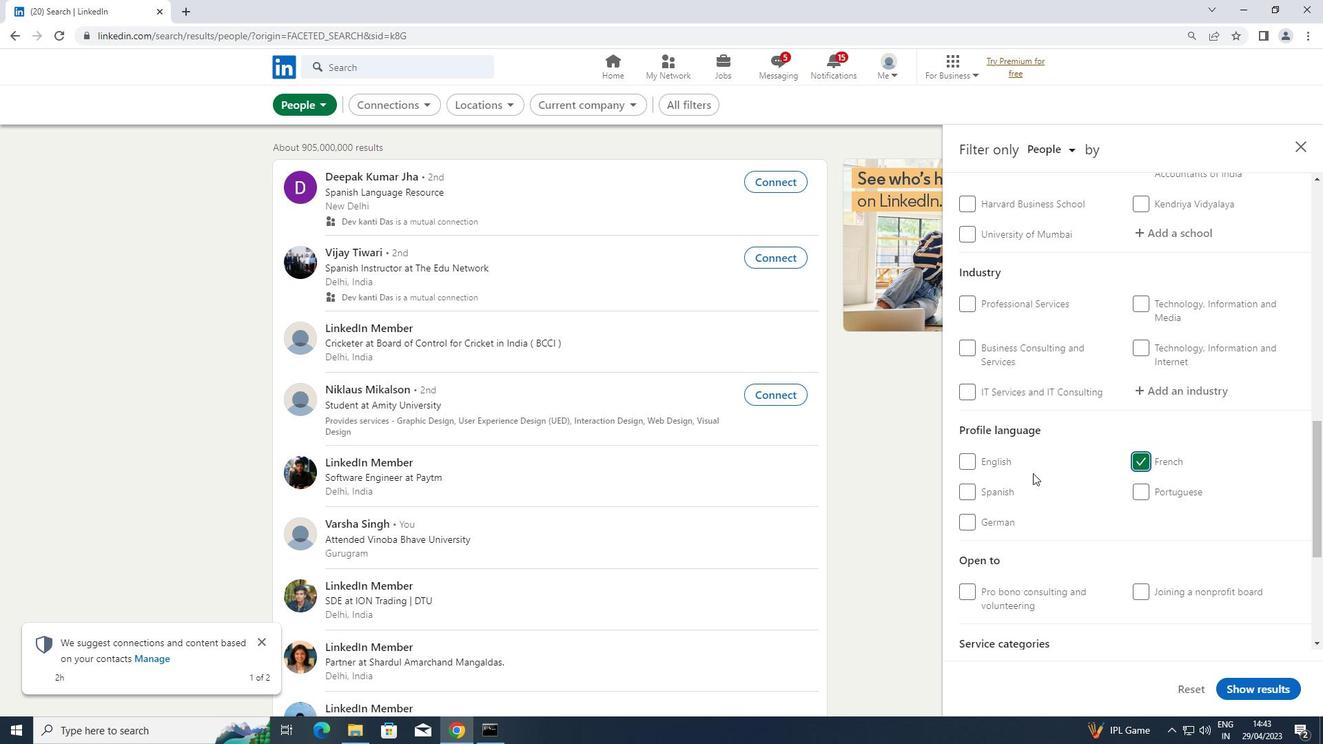 
Action: Mouse scrolled (1033, 474) with delta (0, 0)
Screenshot: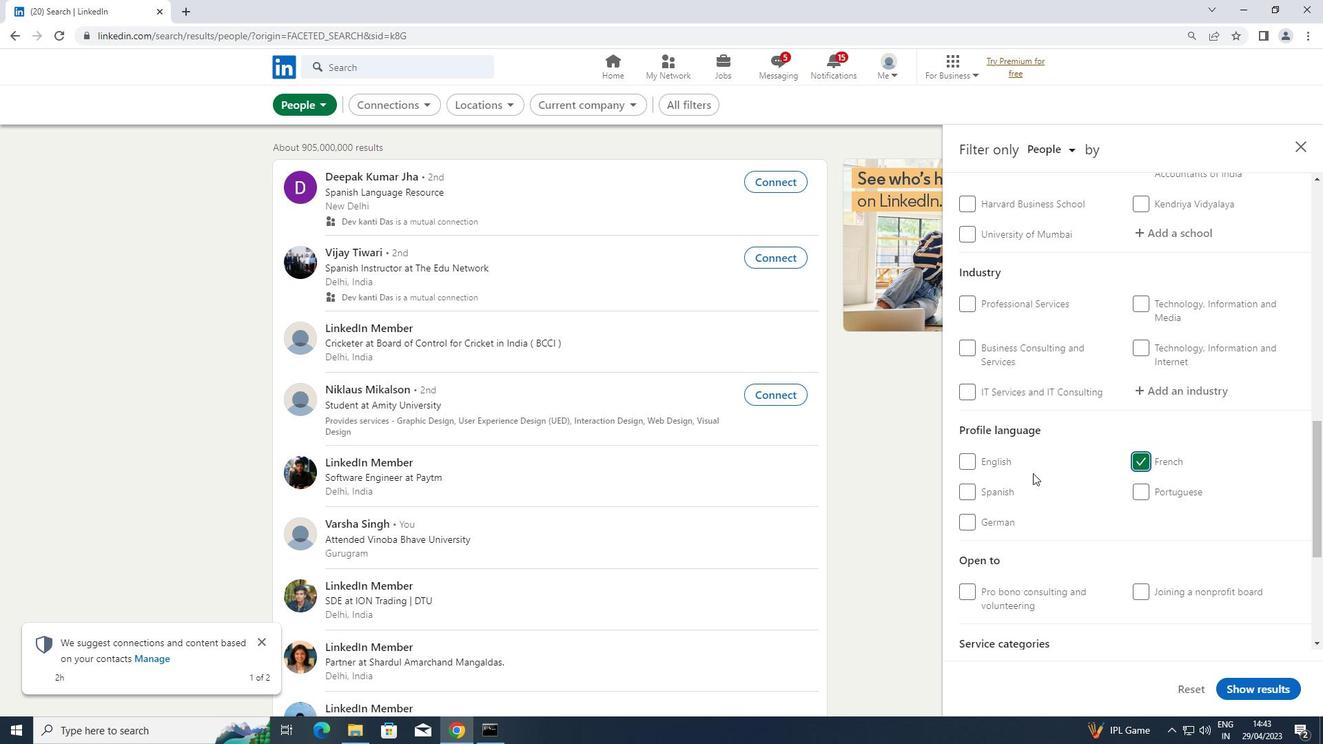 
Action: Mouse scrolled (1033, 474) with delta (0, 0)
Screenshot: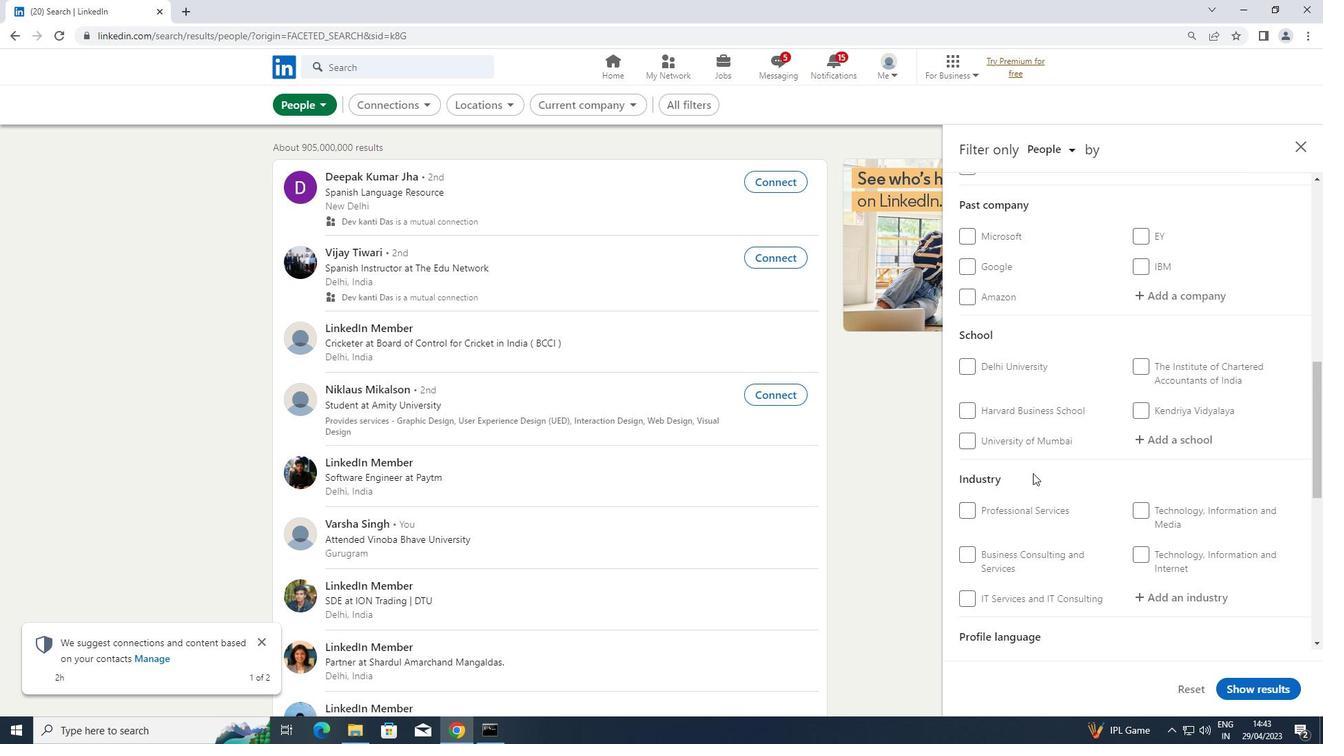 
Action: Mouse scrolled (1033, 474) with delta (0, 0)
Screenshot: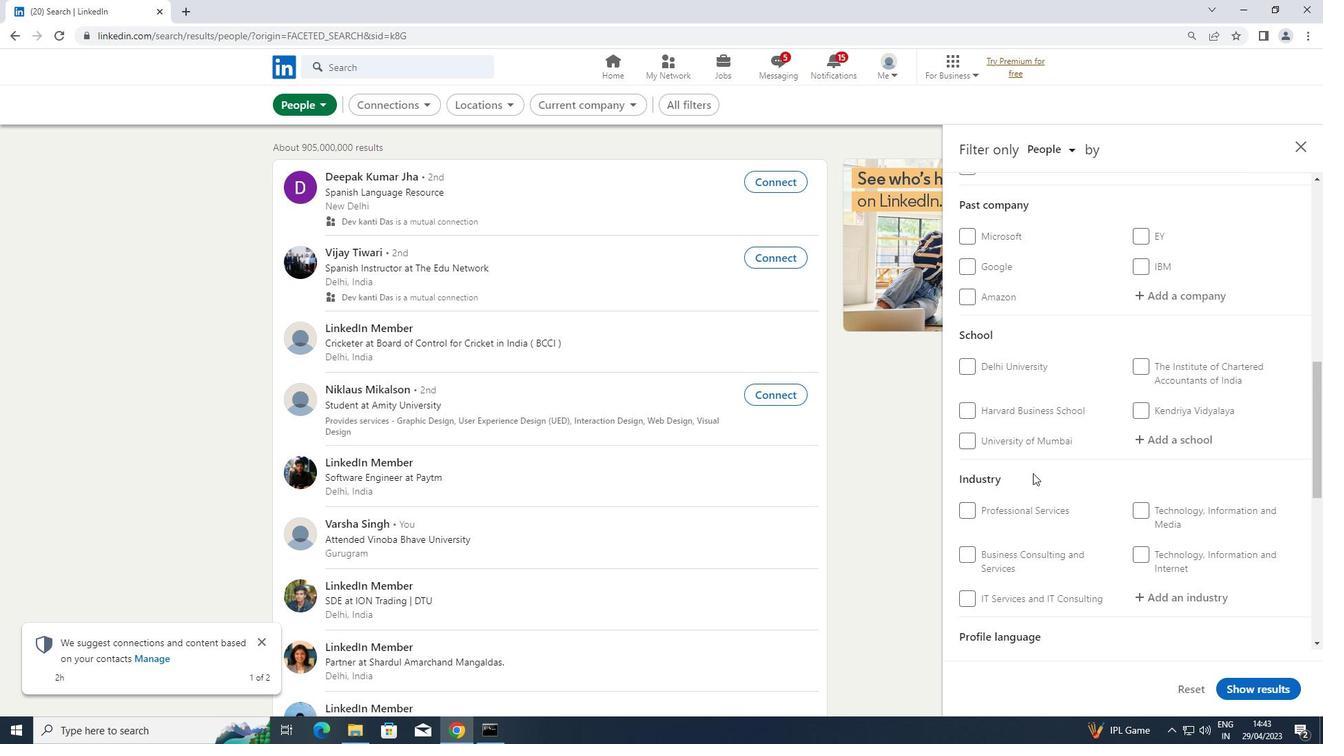 
Action: Mouse scrolled (1033, 474) with delta (0, 0)
Screenshot: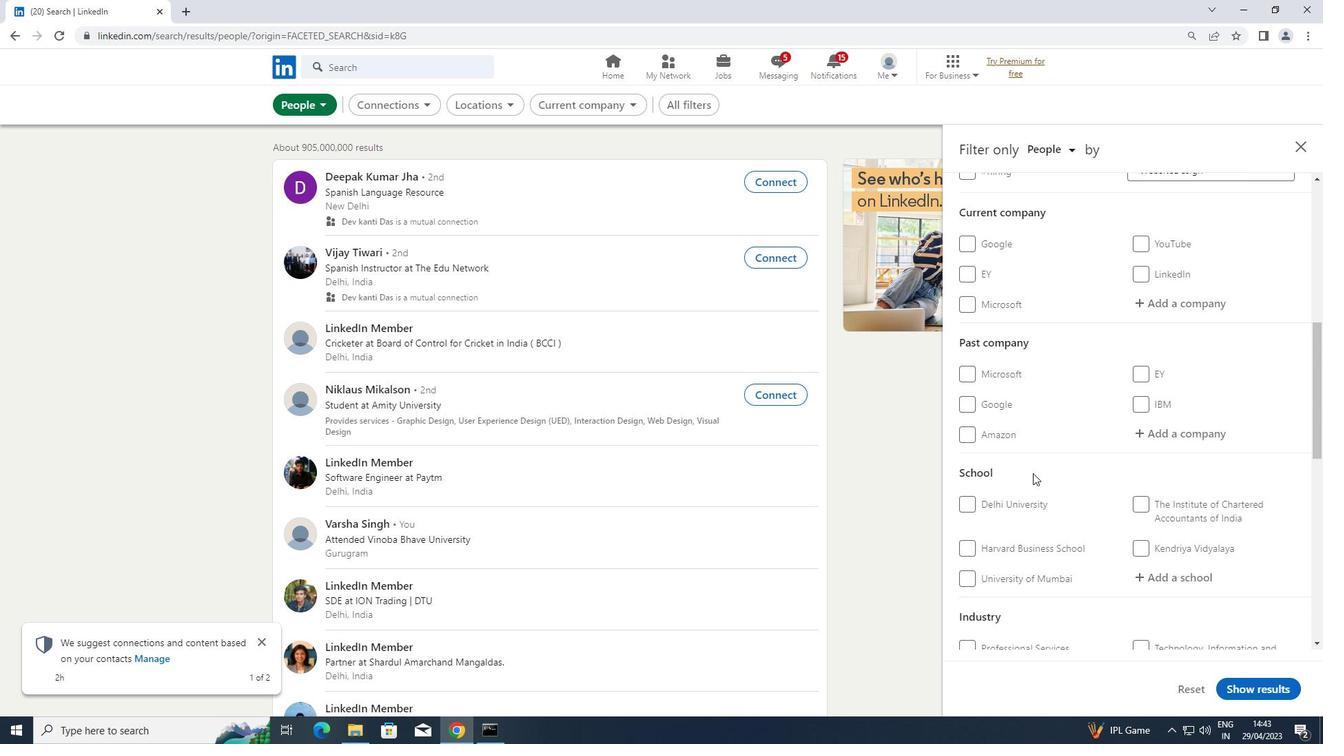 
Action: Mouse moved to (1164, 370)
Screenshot: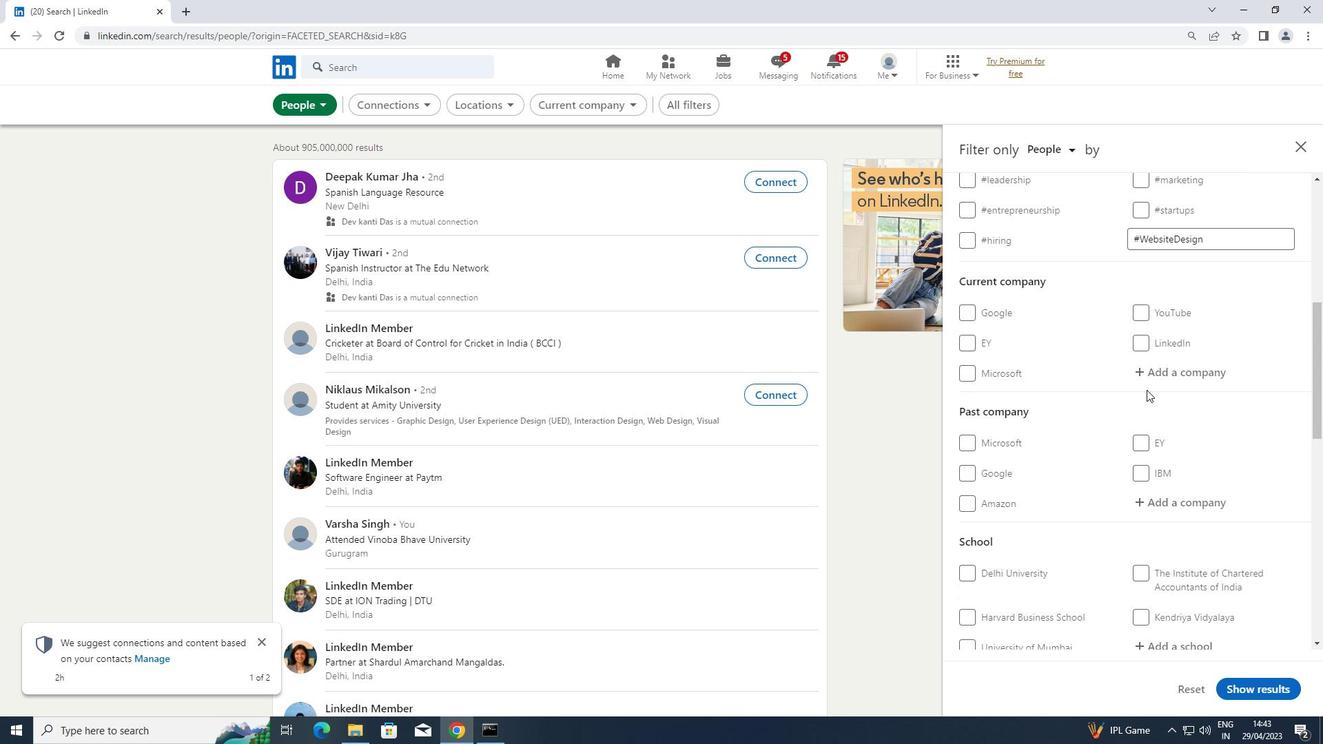 
Action: Mouse pressed left at (1164, 370)
Screenshot: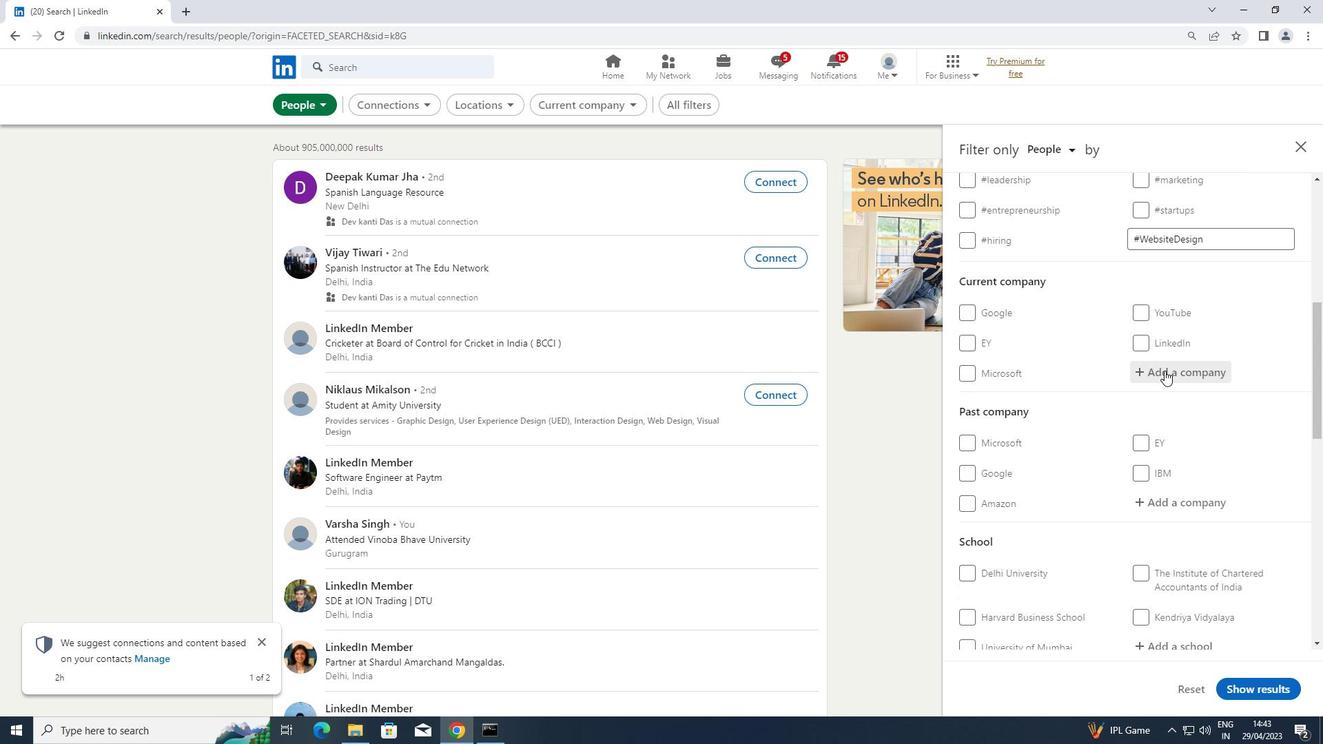 
Action: Key pressed <Key.shift>AJANTA
Screenshot: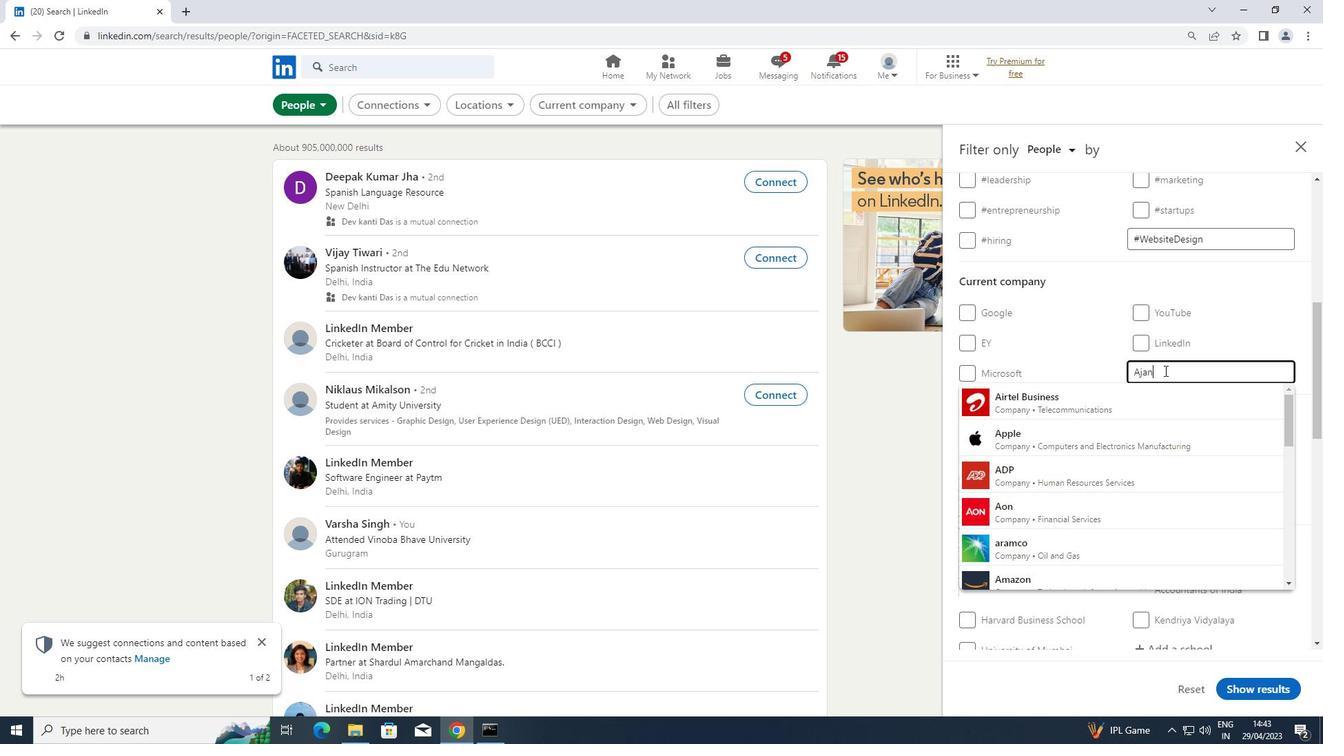 
Action: Mouse moved to (1105, 396)
Screenshot: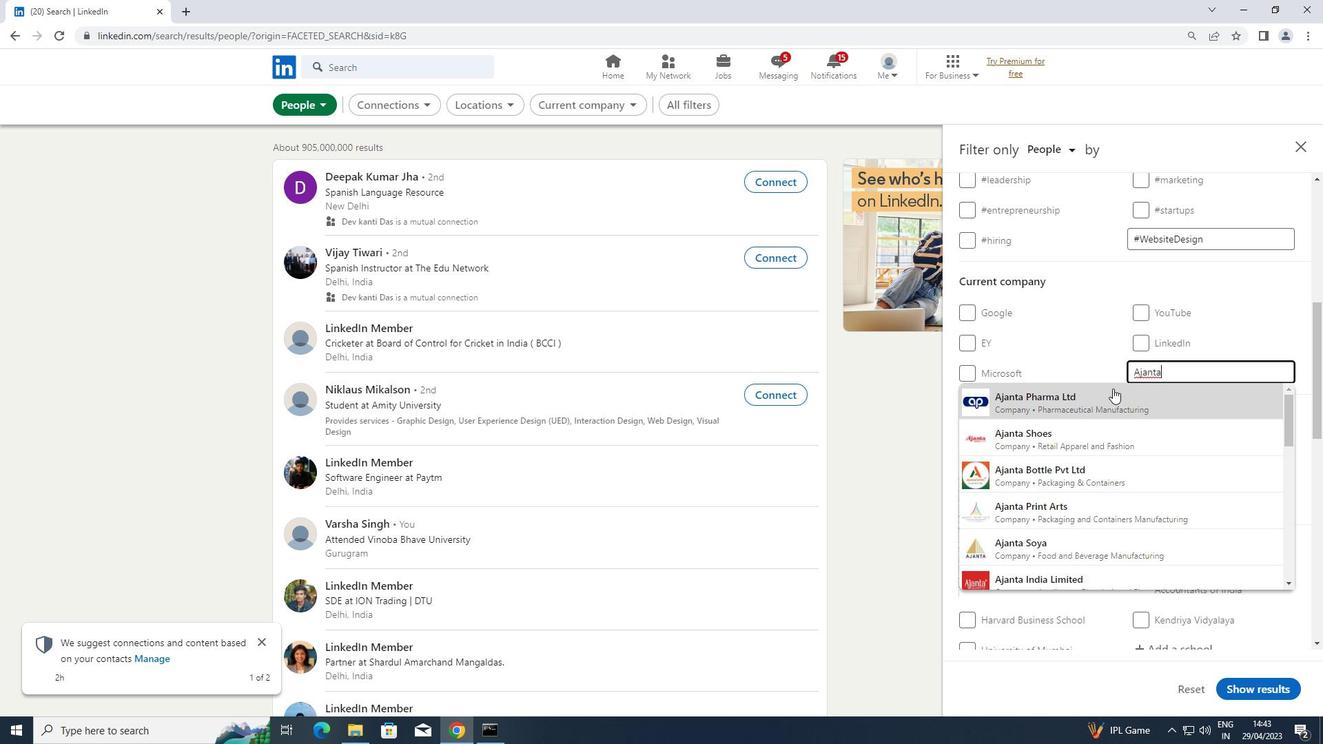 
Action: Mouse pressed left at (1105, 396)
Screenshot: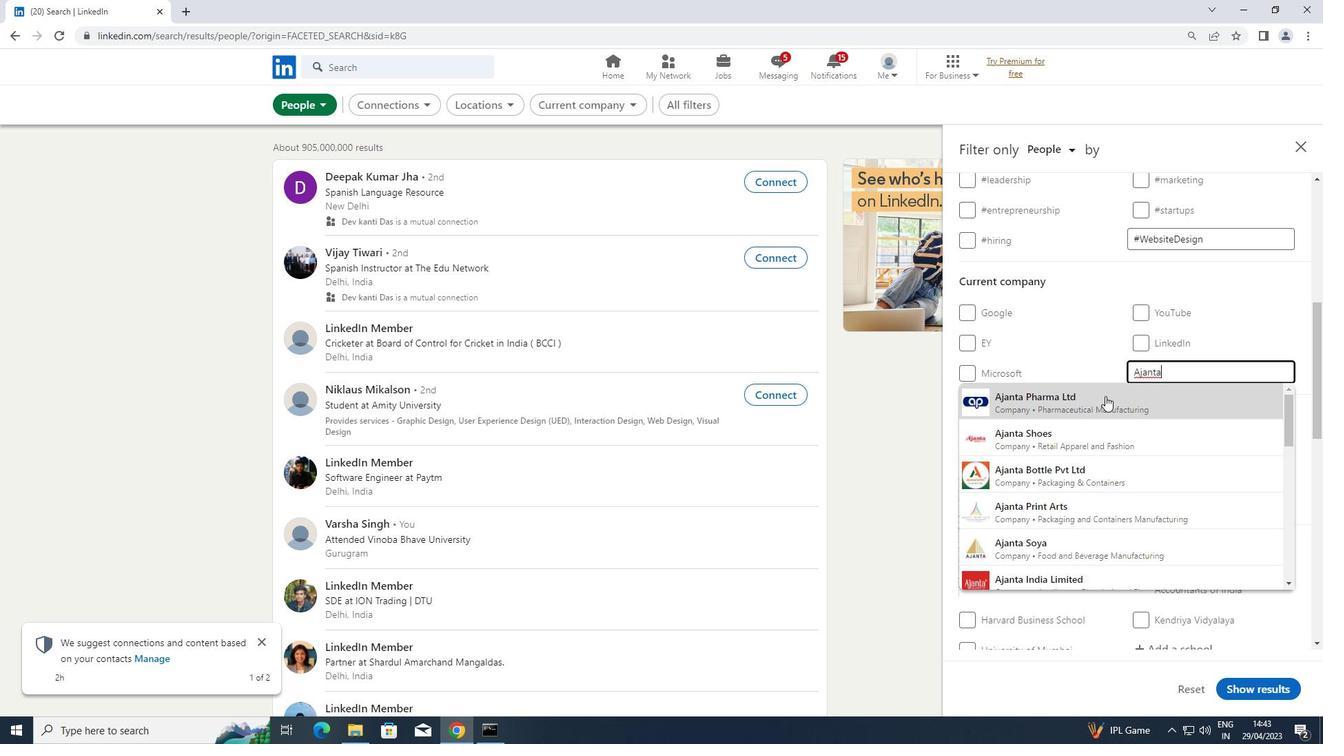 
Action: Mouse scrolled (1105, 395) with delta (0, 0)
Screenshot: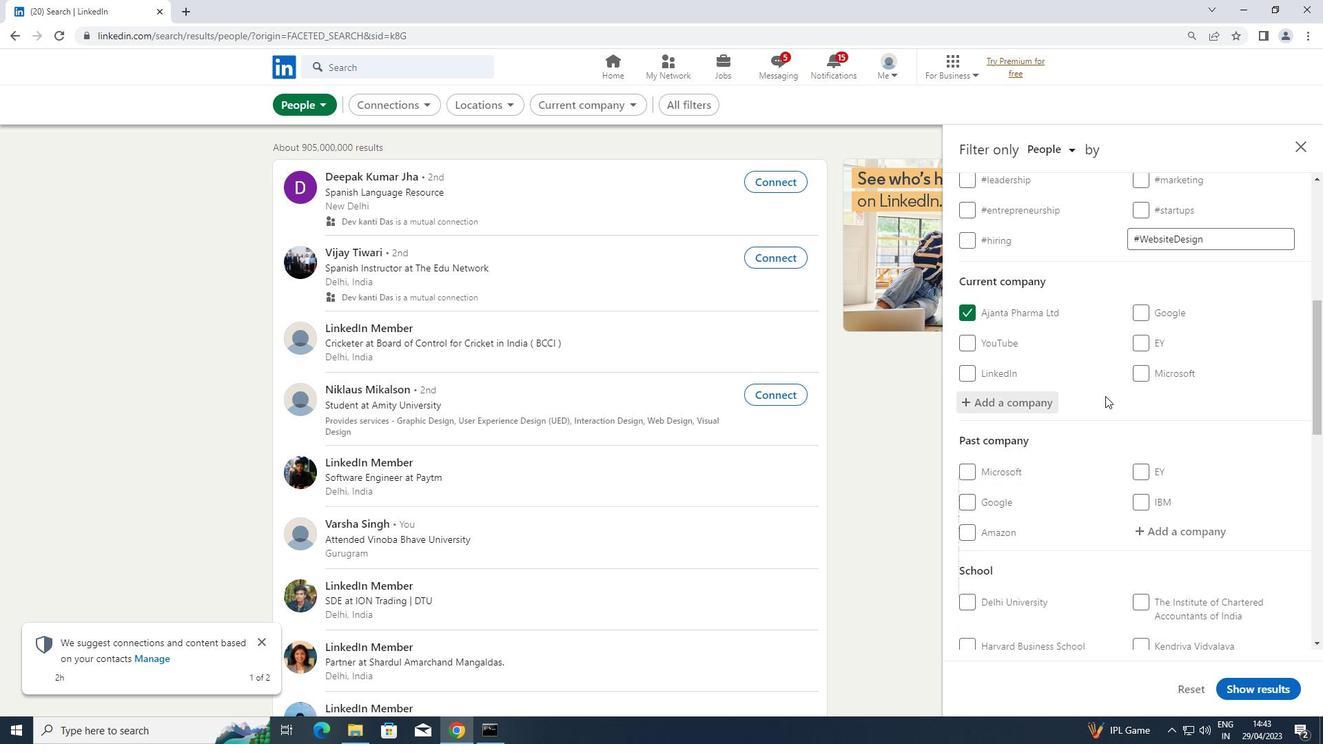 
Action: Mouse scrolled (1105, 395) with delta (0, 0)
Screenshot: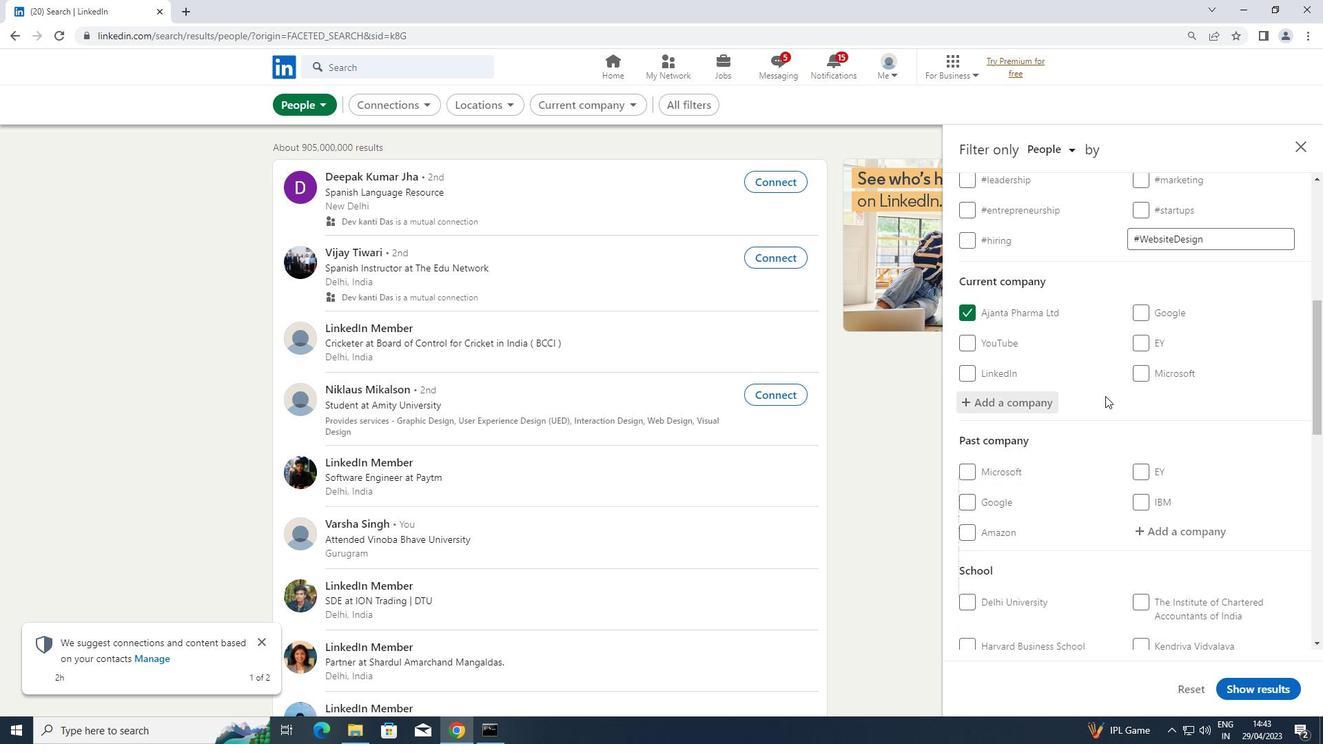 
Action: Mouse scrolled (1105, 395) with delta (0, 0)
Screenshot: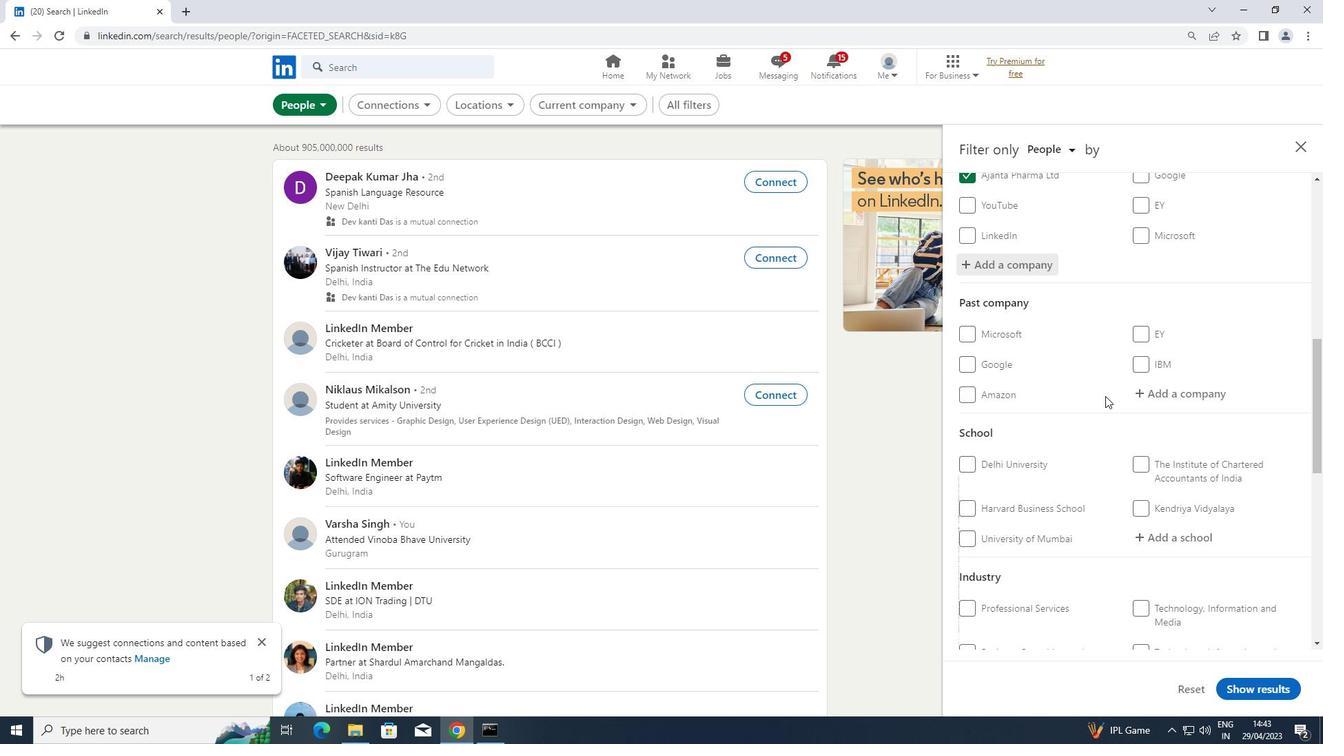 
Action: Mouse moved to (1183, 465)
Screenshot: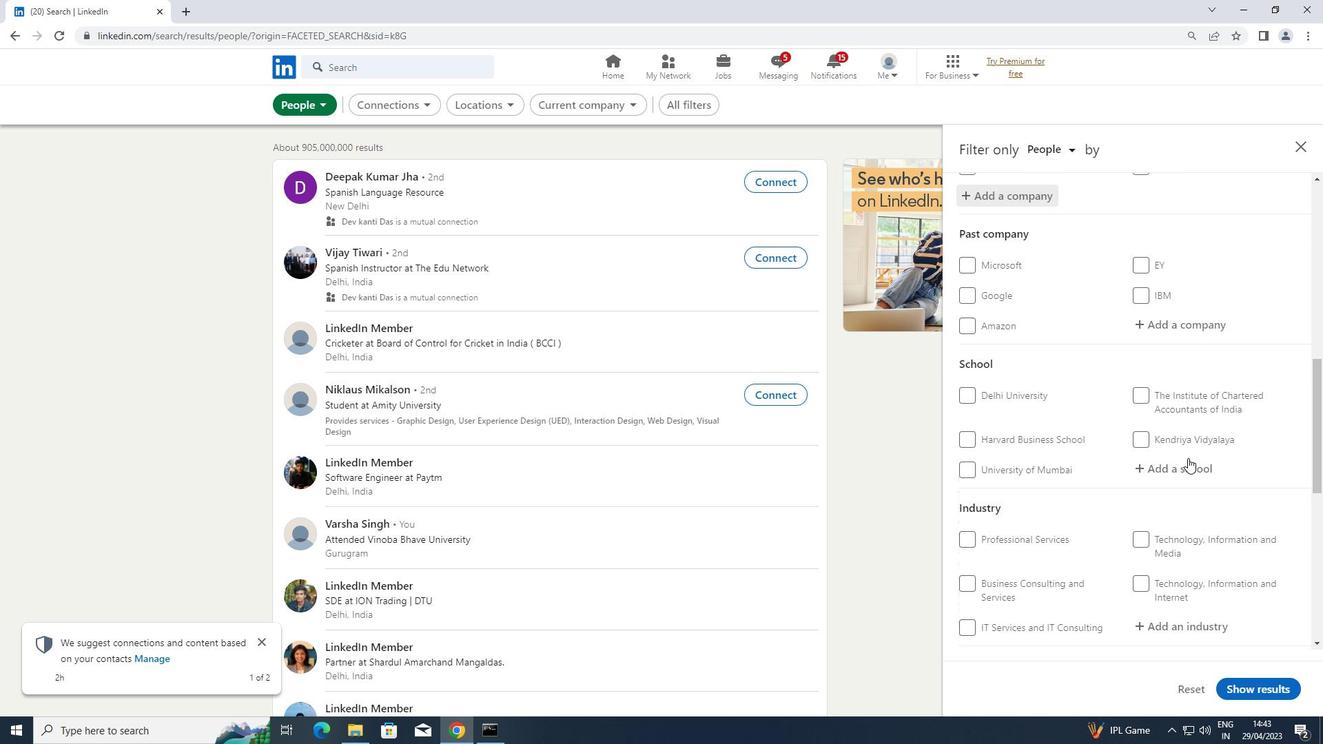 
Action: Mouse pressed left at (1183, 465)
Screenshot: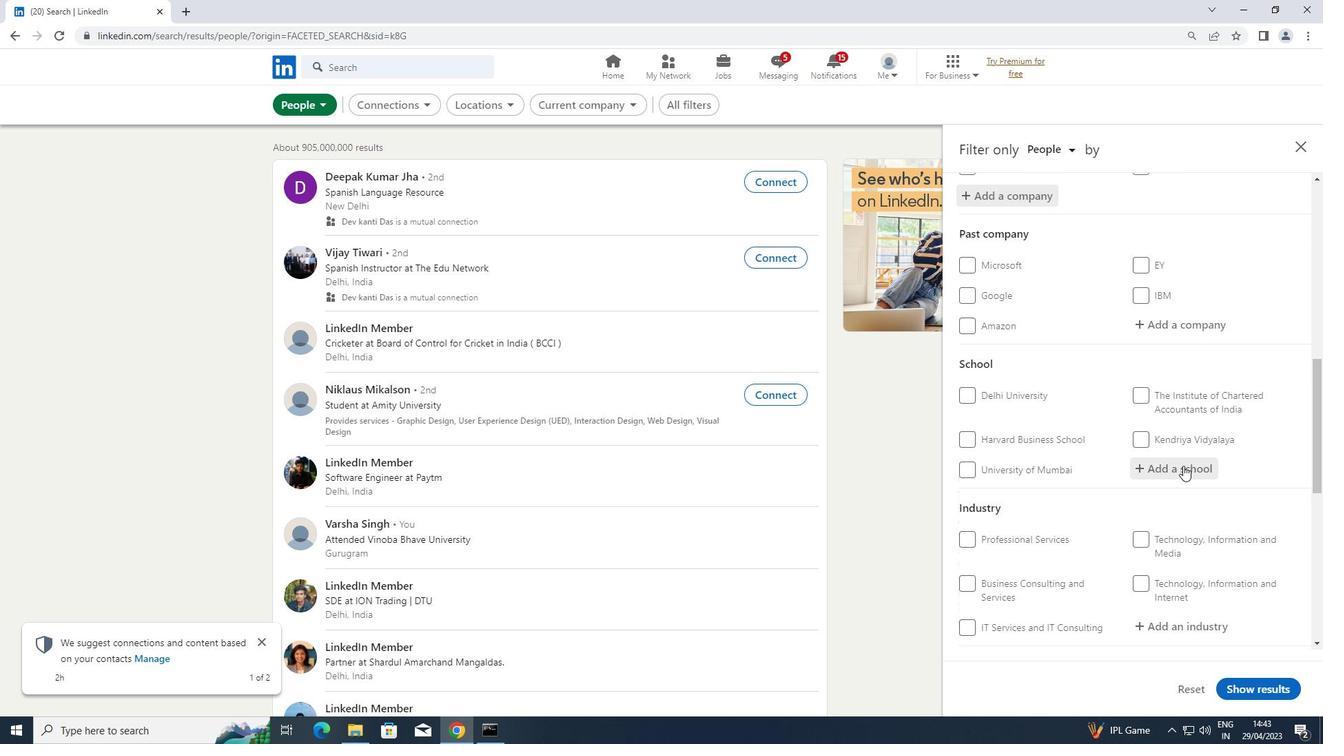 
Action: Key pressed <Key.shift>JAIPURIA
Screenshot: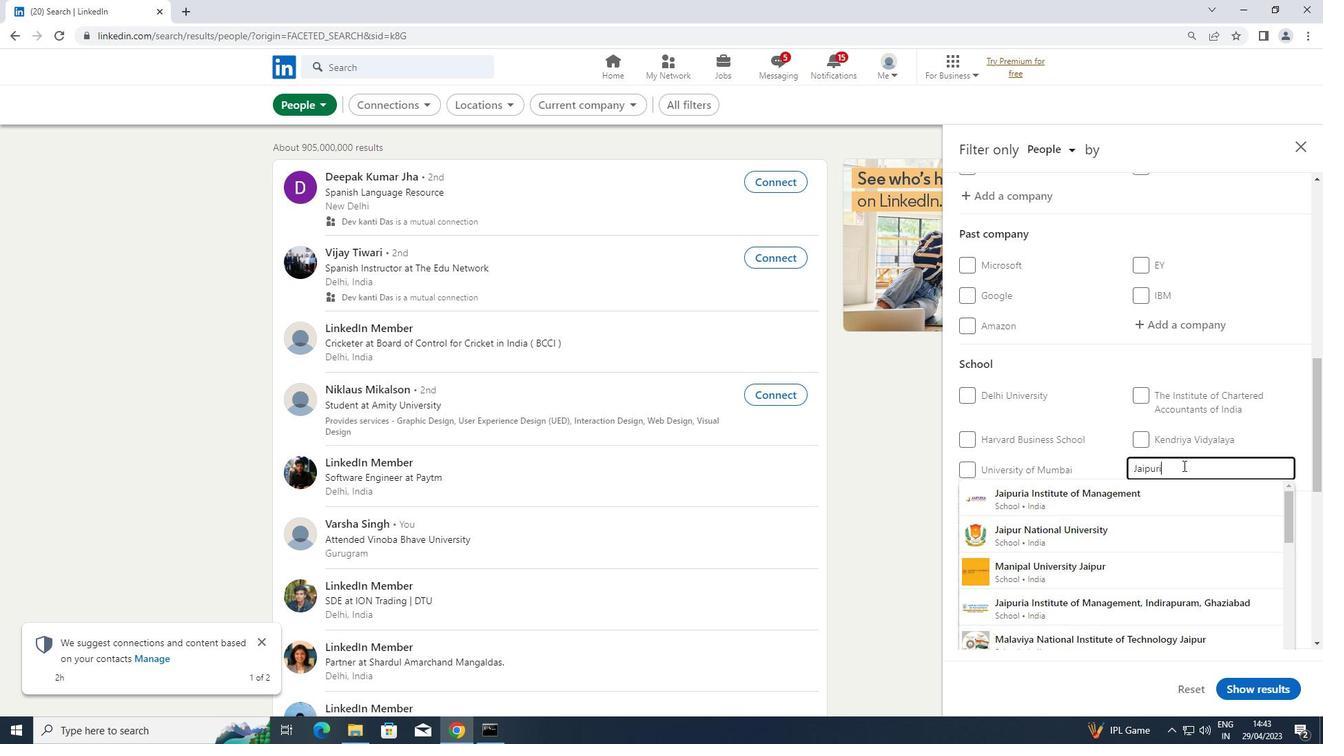 
Action: Mouse moved to (1127, 491)
Screenshot: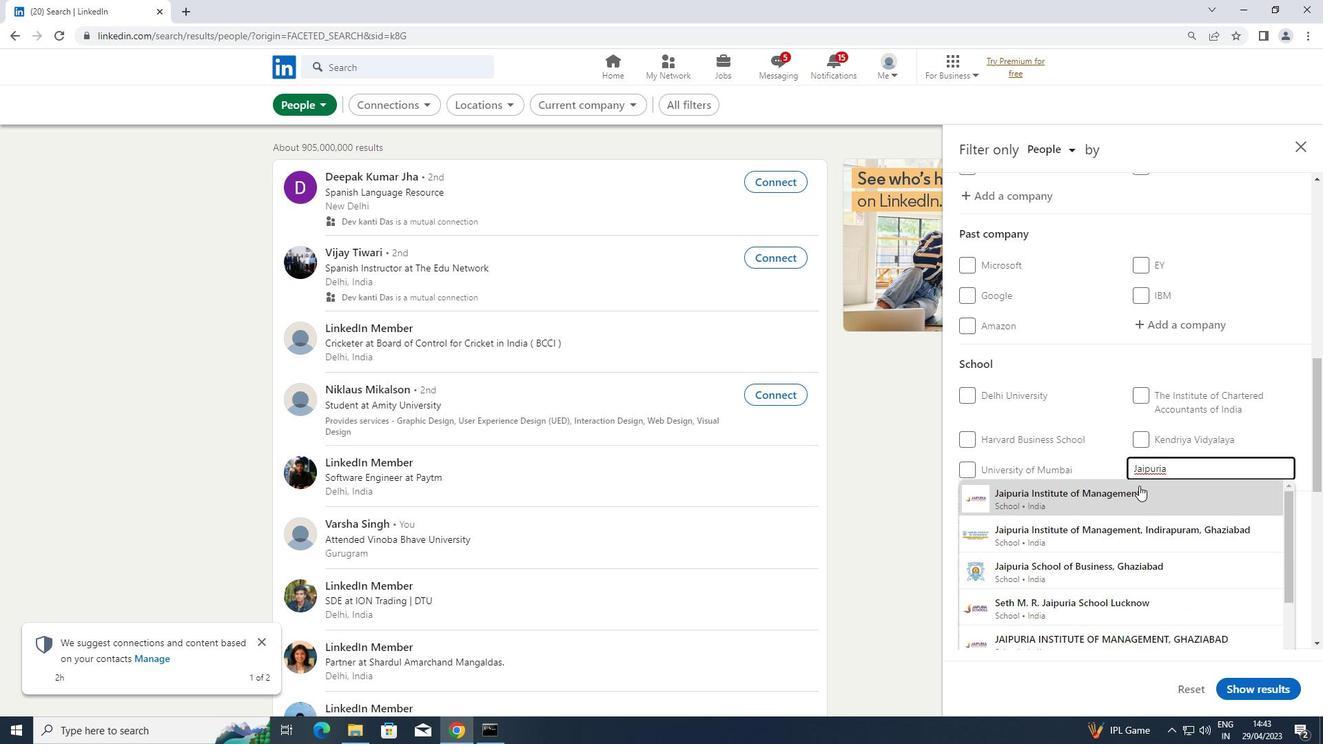
Action: Mouse pressed left at (1127, 491)
Screenshot: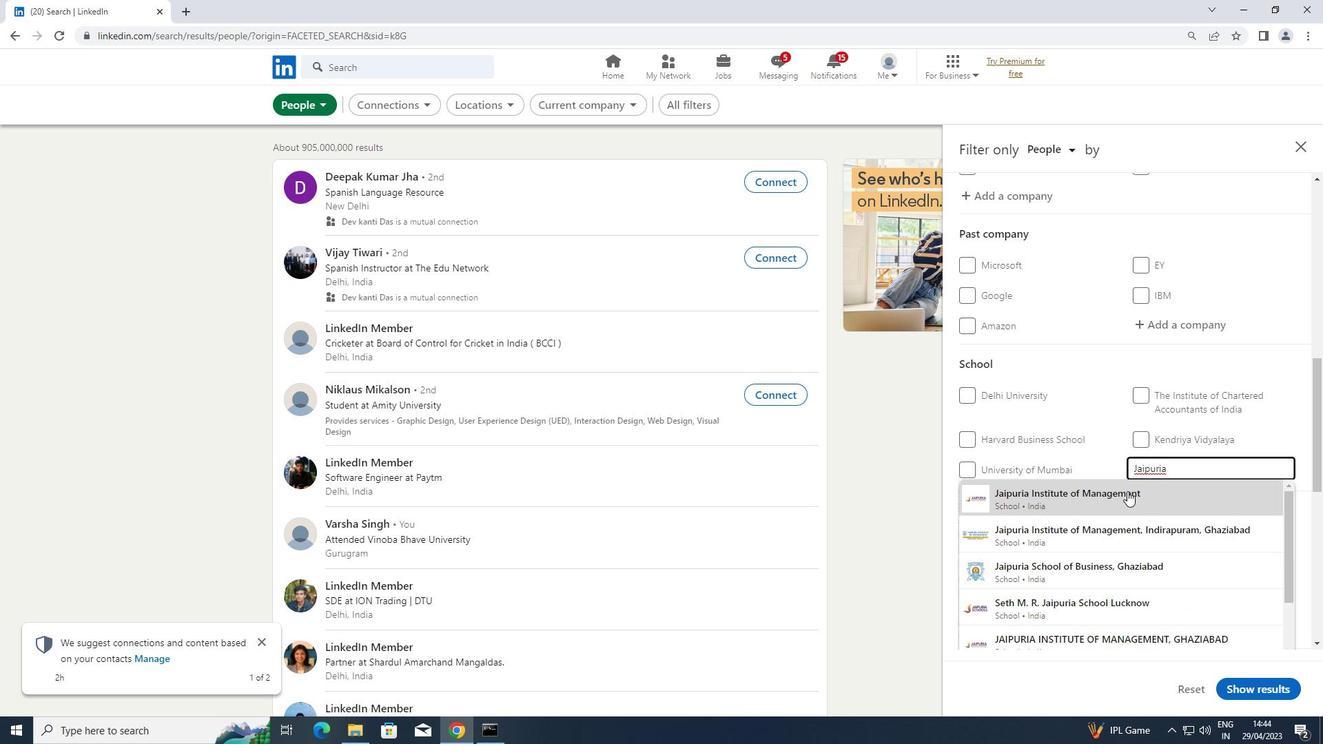 
Action: Mouse scrolled (1127, 490) with delta (0, 0)
Screenshot: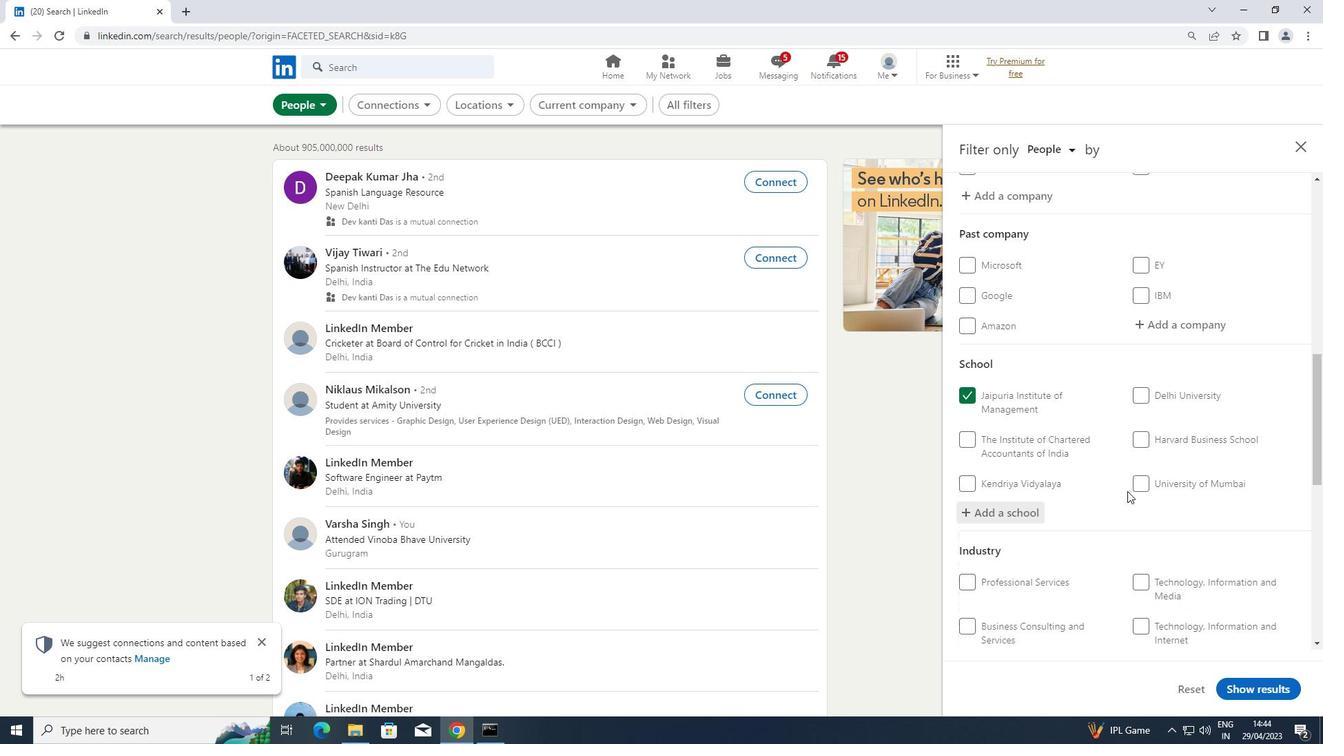 
Action: Mouse scrolled (1127, 490) with delta (0, 0)
Screenshot: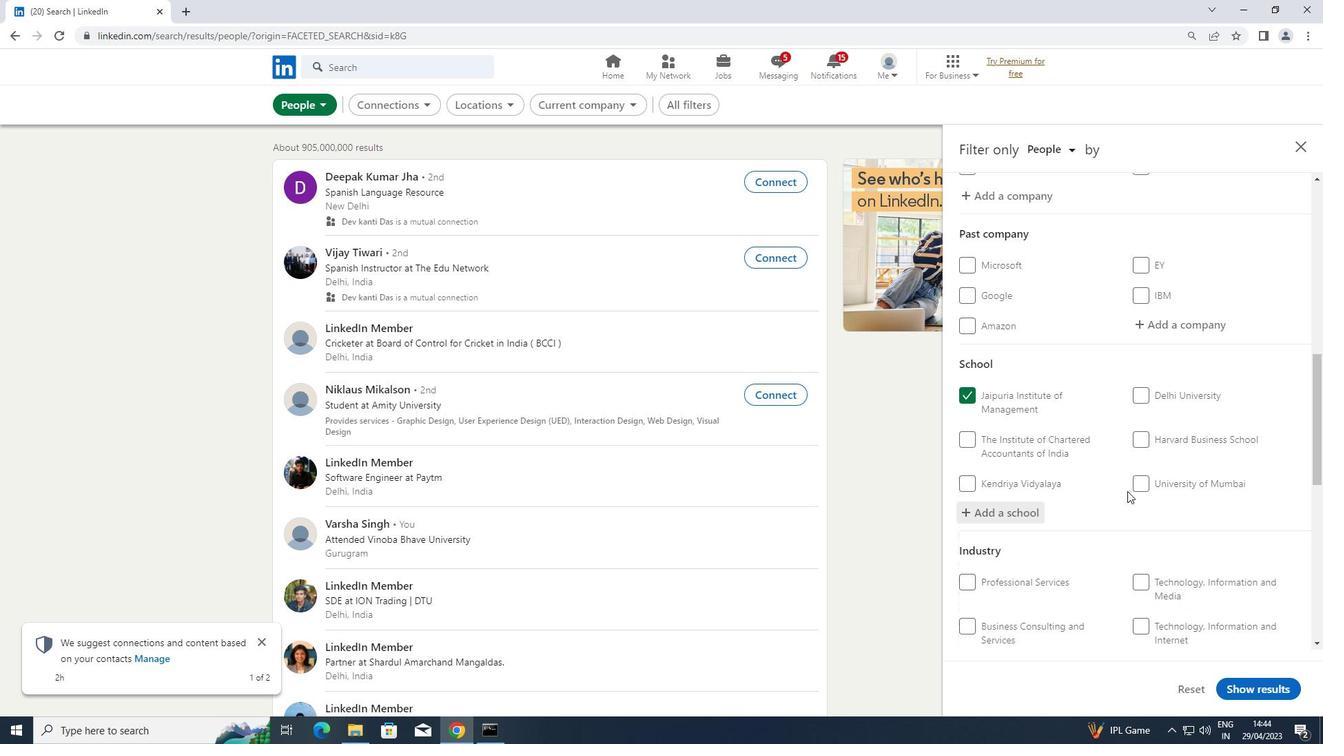 
Action: Mouse scrolled (1127, 490) with delta (0, 0)
Screenshot: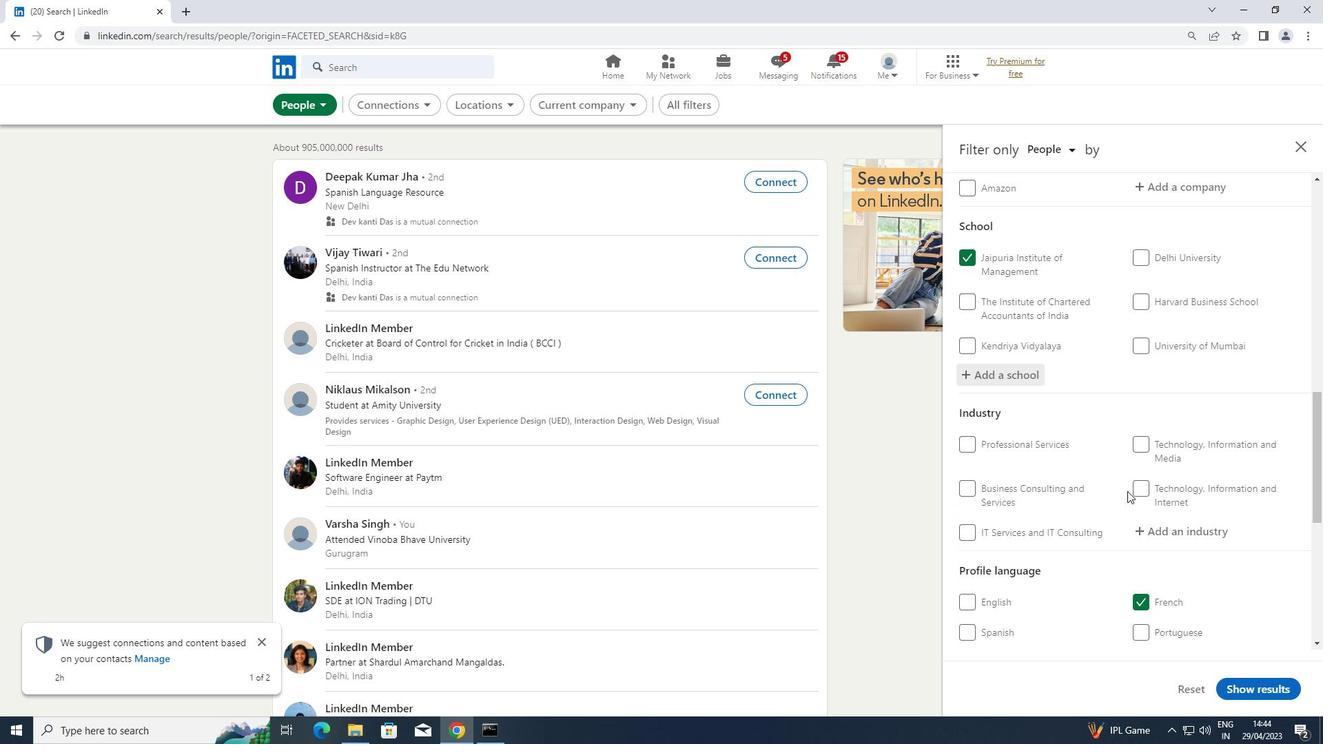 
Action: Mouse moved to (1160, 455)
Screenshot: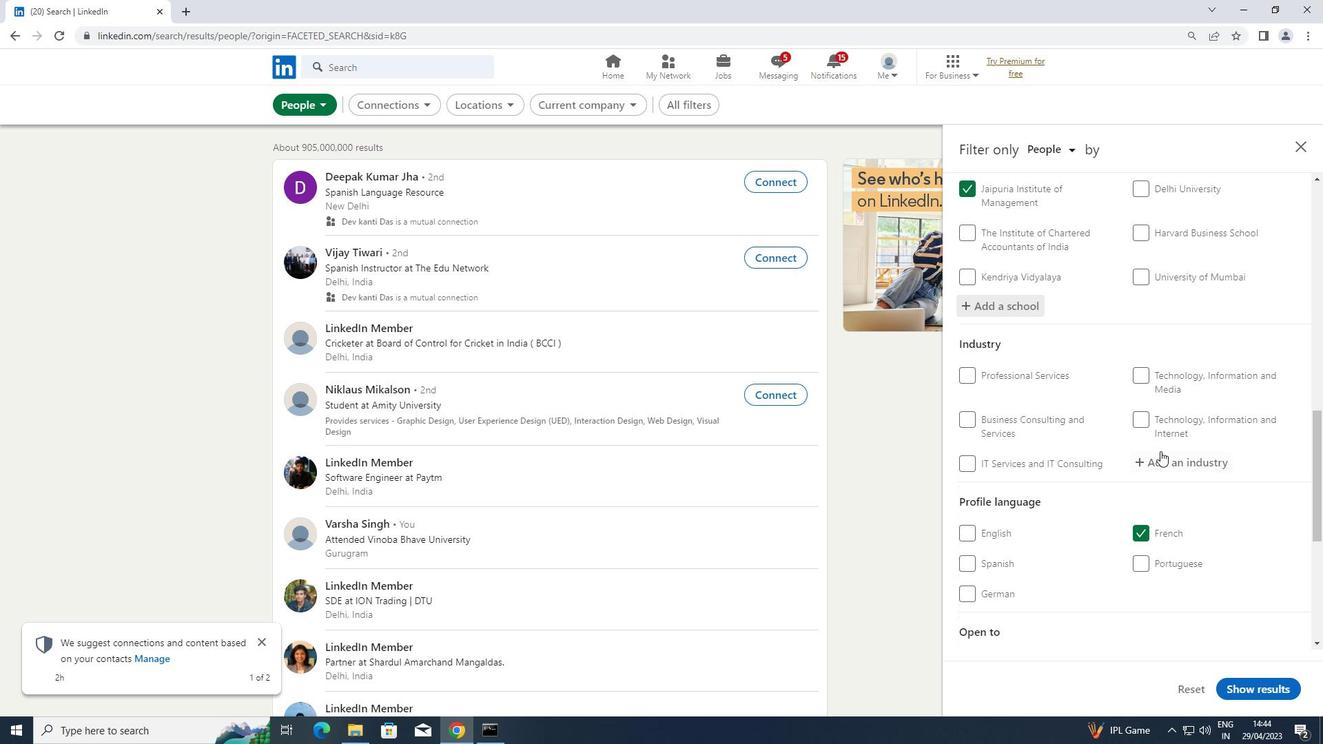 
Action: Mouse pressed left at (1160, 455)
Screenshot: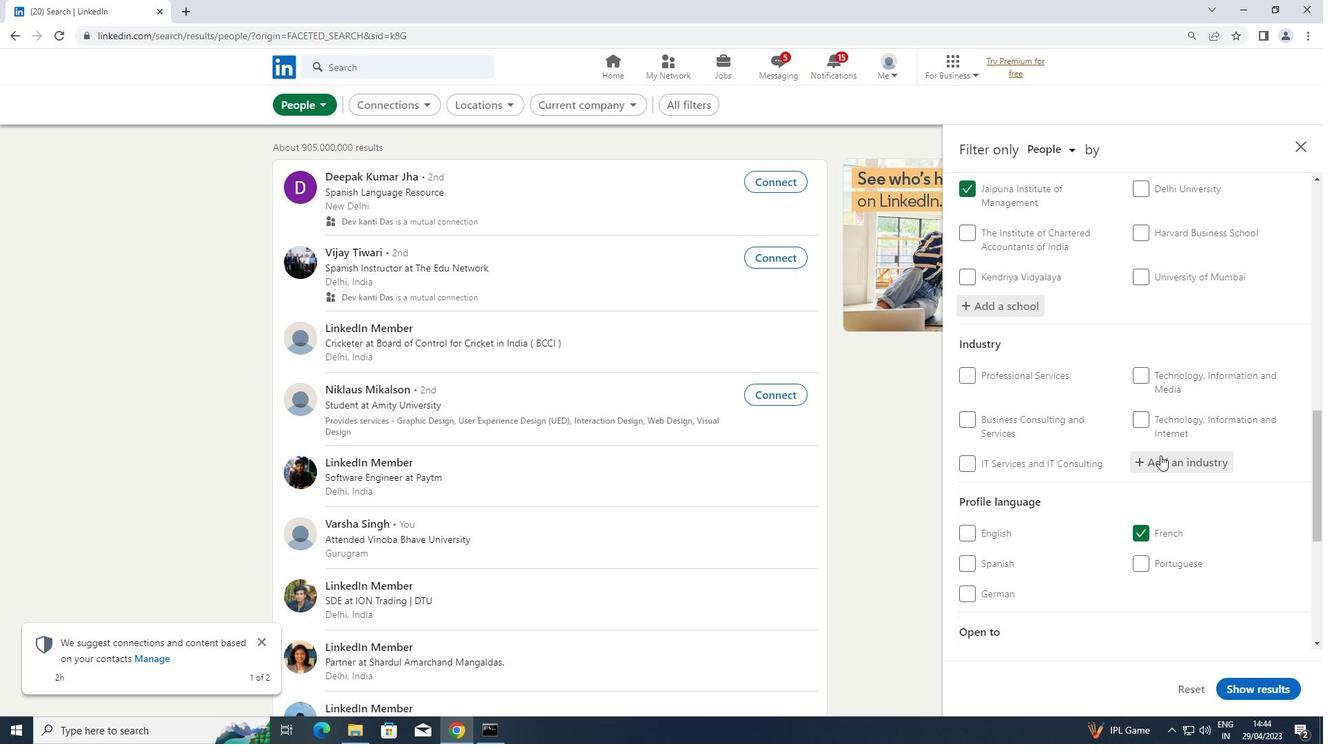 
Action: Key pressed <Key.shift>ARTISTS
Screenshot: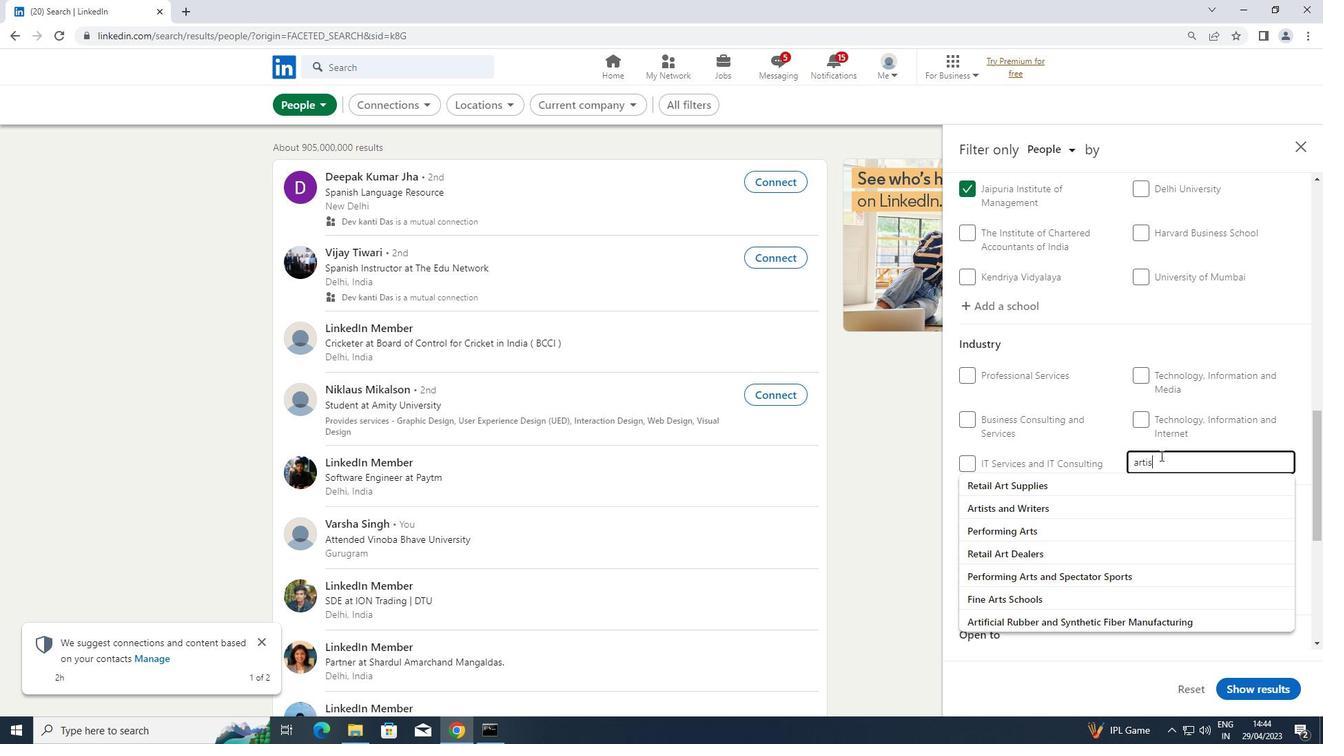
Action: Mouse moved to (1074, 475)
Screenshot: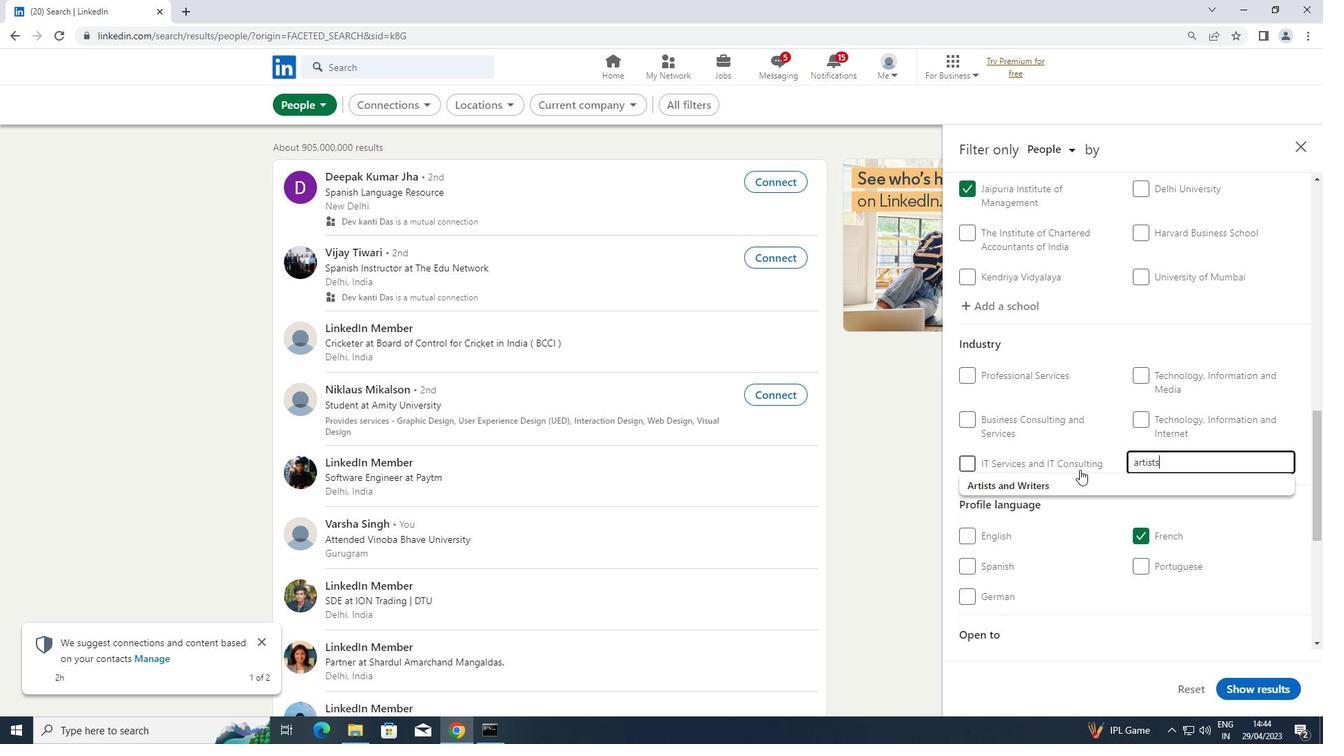 
Action: Mouse pressed left at (1074, 475)
Screenshot: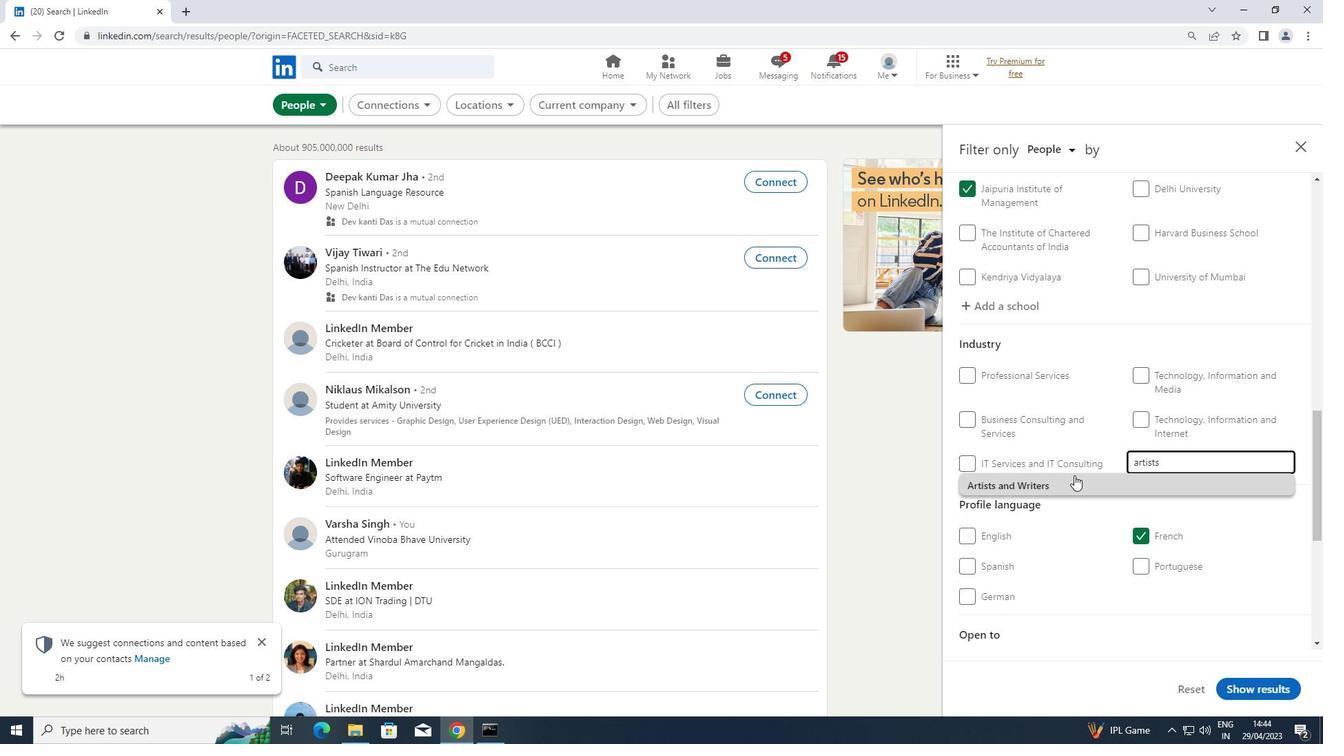 
Action: Mouse scrolled (1074, 474) with delta (0, 0)
Screenshot: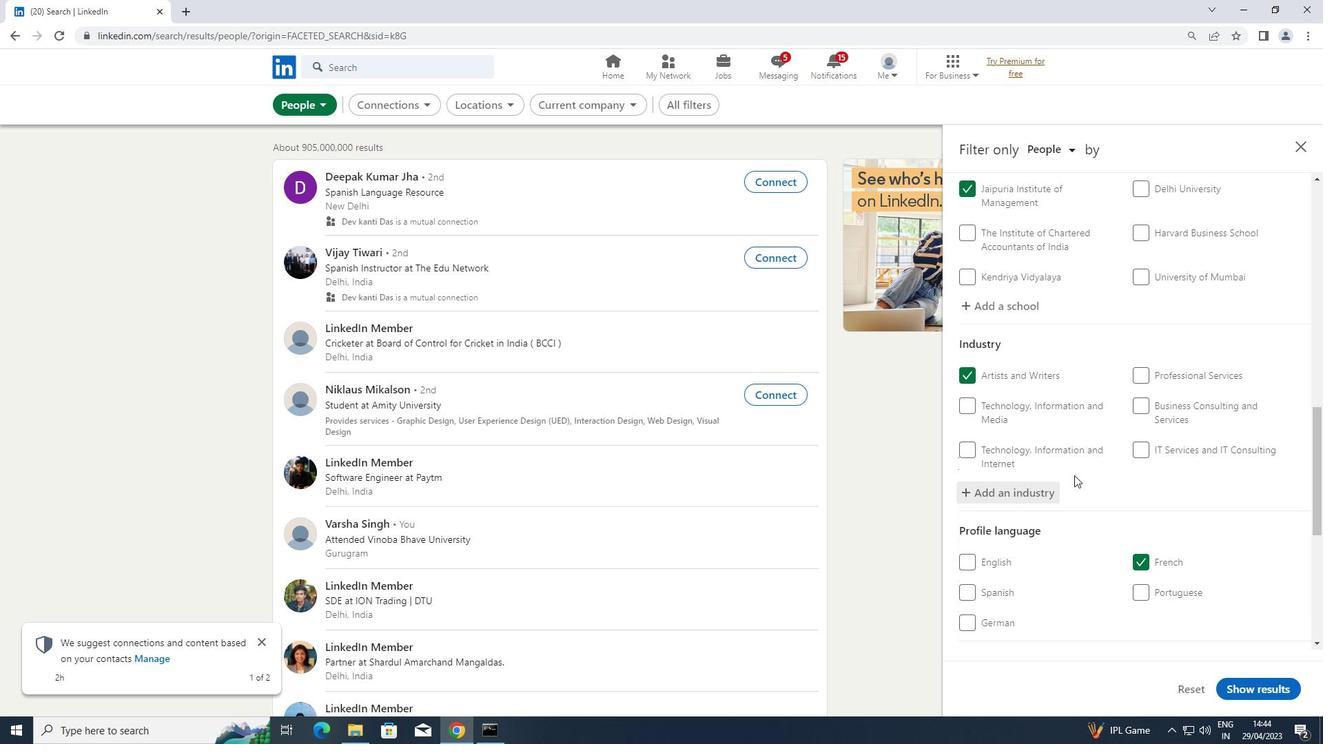 
Action: Mouse scrolled (1074, 474) with delta (0, 0)
Screenshot: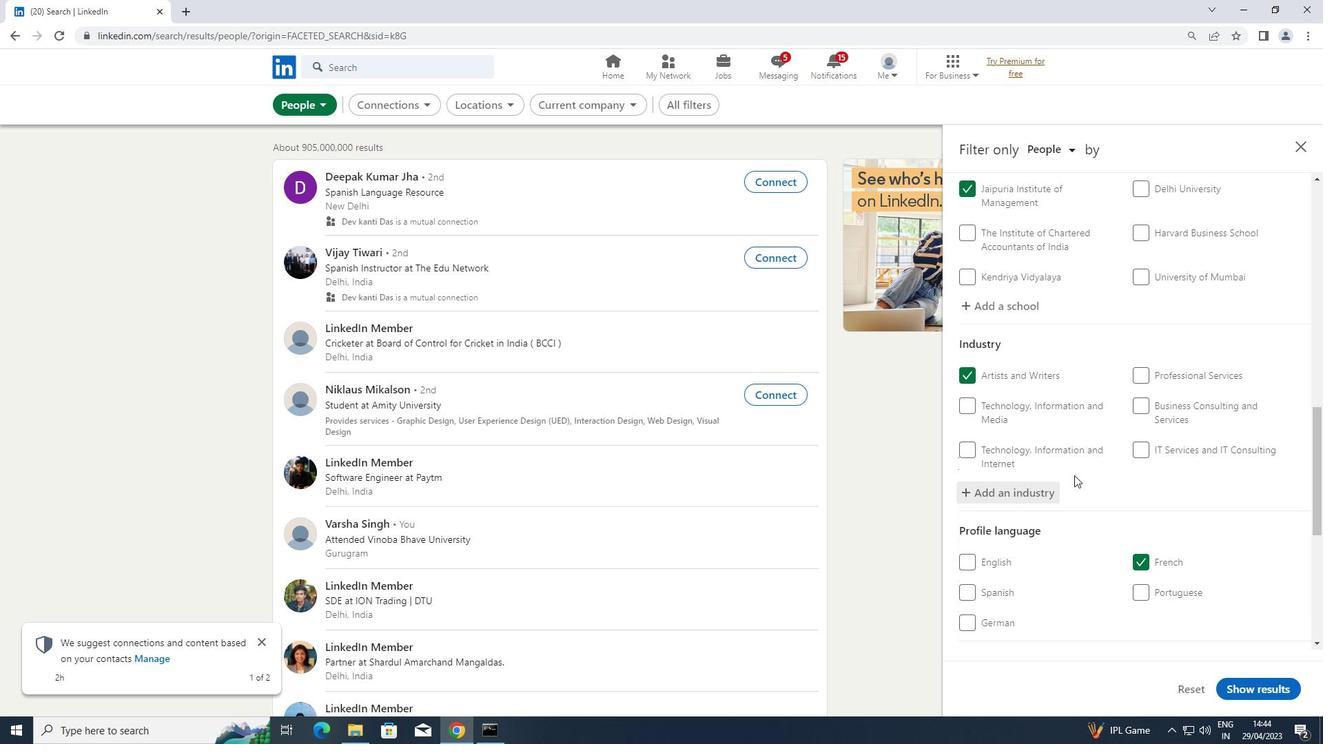
Action: Mouse scrolled (1074, 474) with delta (0, 0)
Screenshot: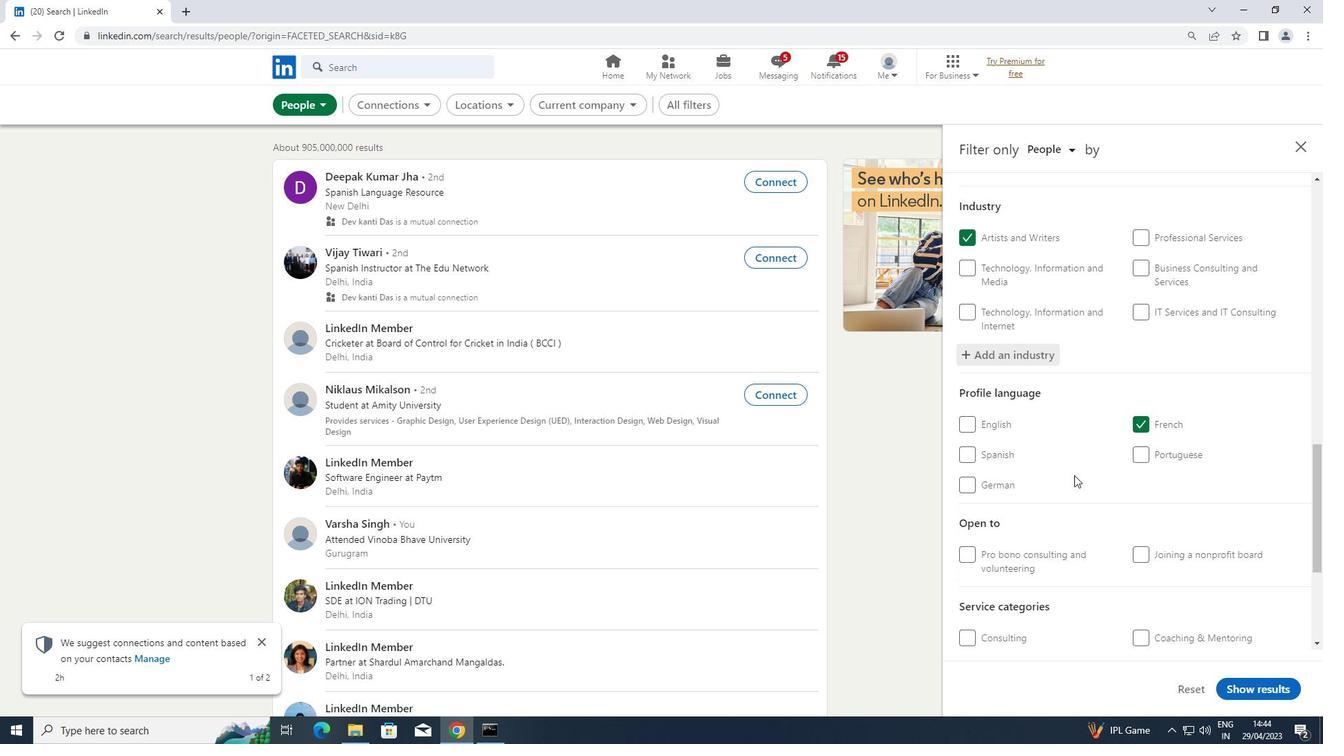 
Action: Mouse scrolled (1074, 474) with delta (0, 0)
Screenshot: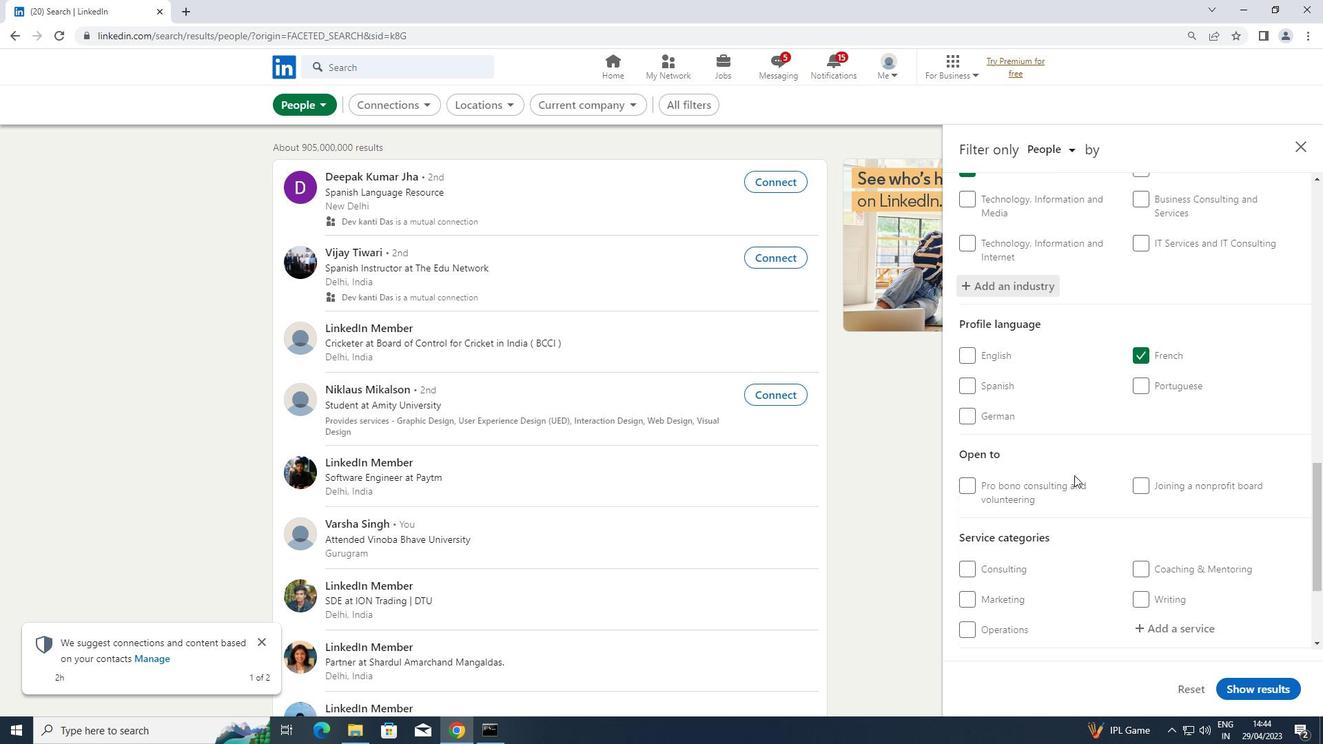 
Action: Mouse scrolled (1074, 474) with delta (0, 0)
Screenshot: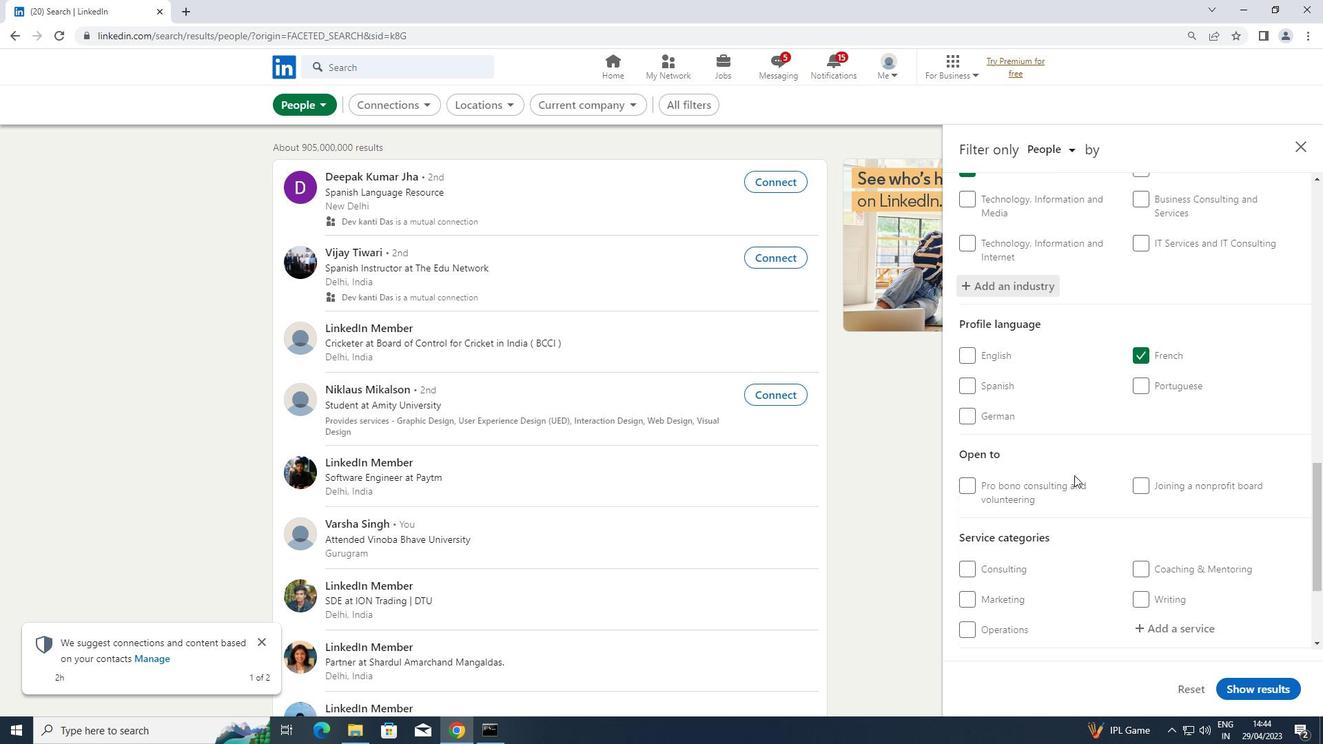 
Action: Mouse moved to (1149, 492)
Screenshot: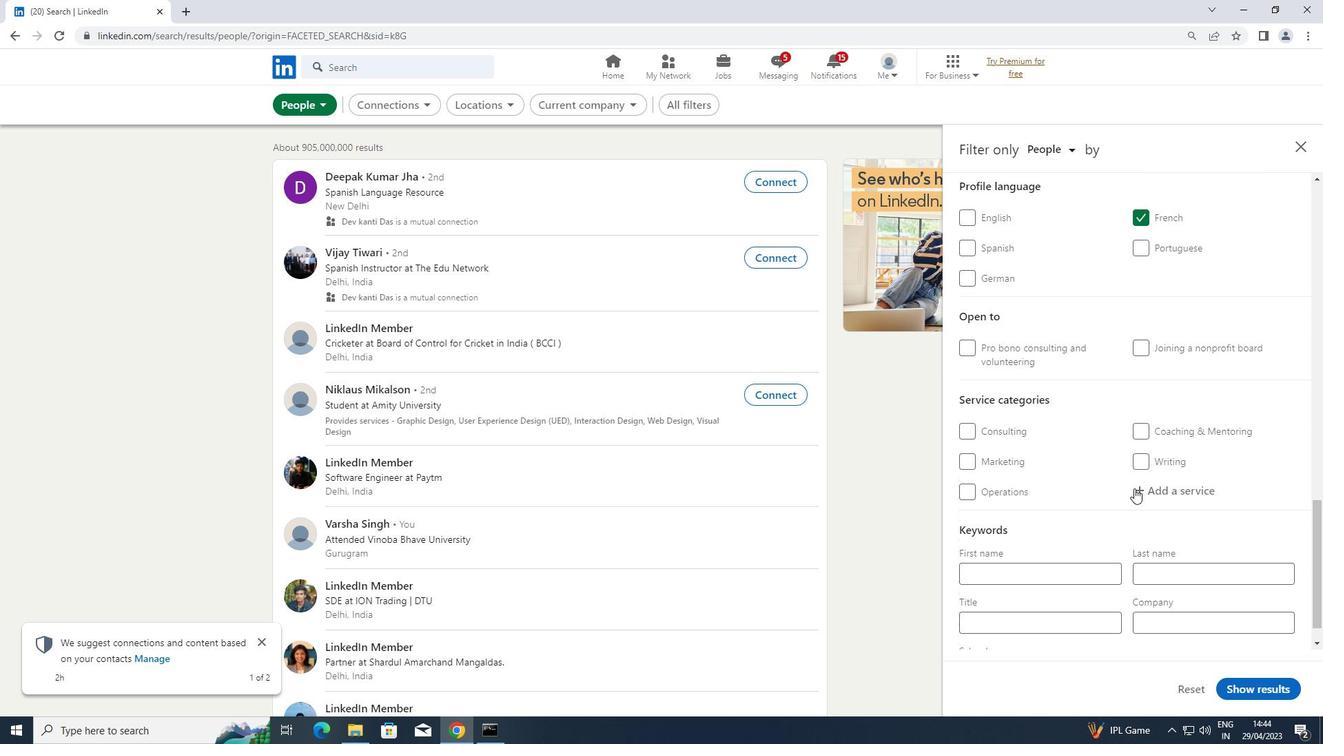 
Action: Mouse pressed left at (1149, 492)
Screenshot: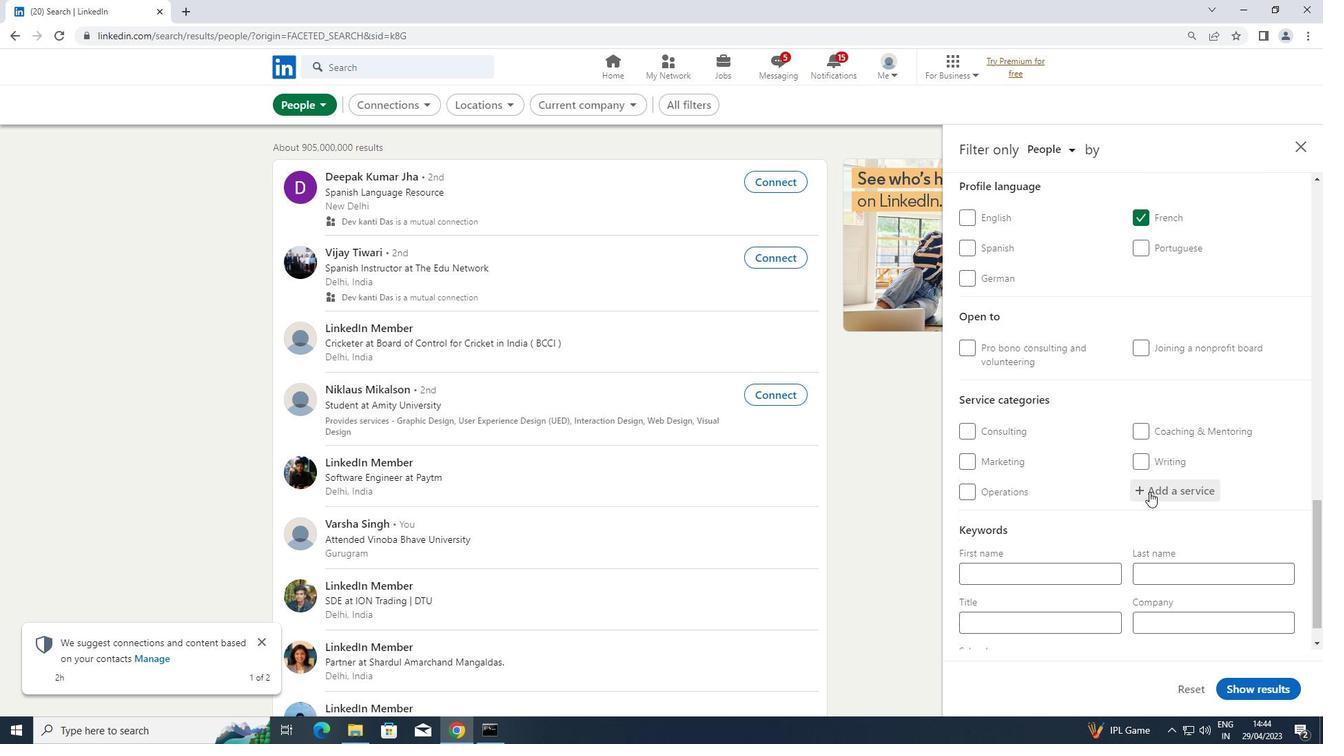
Action: Key pressed <Key.shift>HEALTH
Screenshot: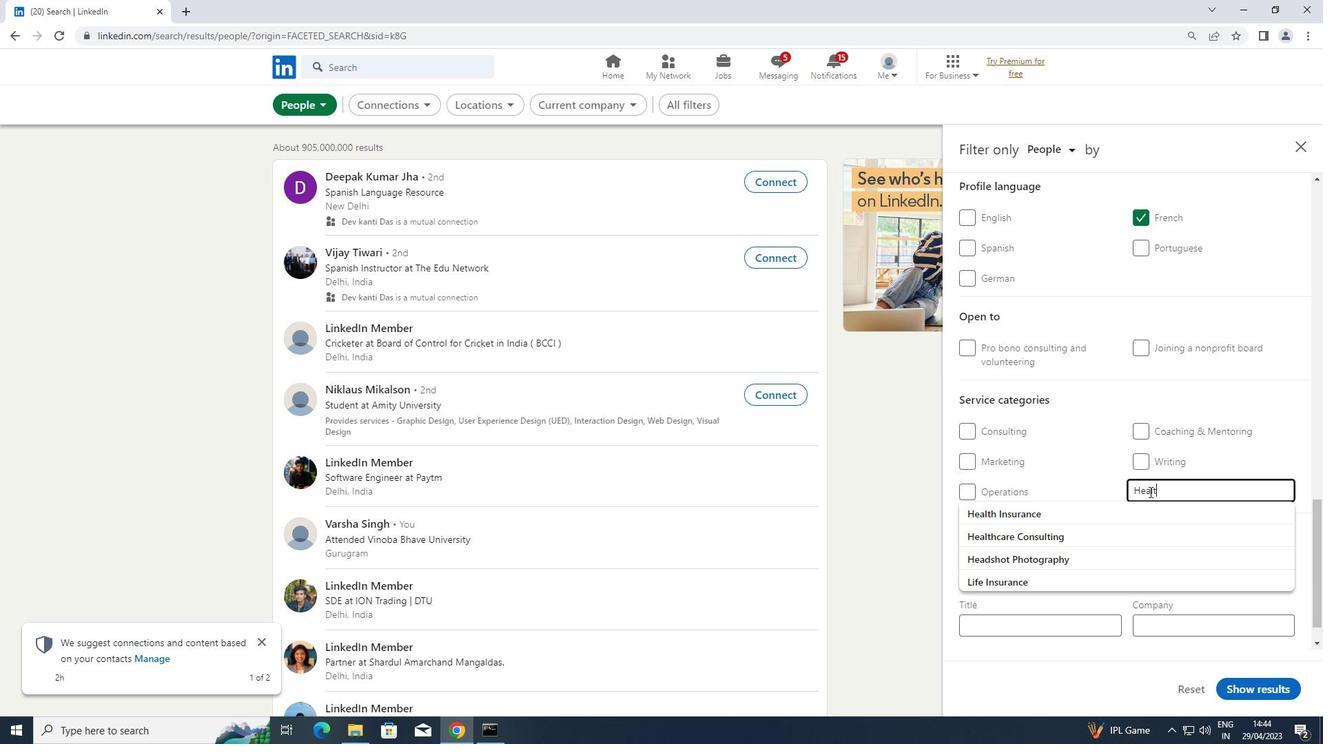 
Action: Mouse moved to (1076, 532)
Screenshot: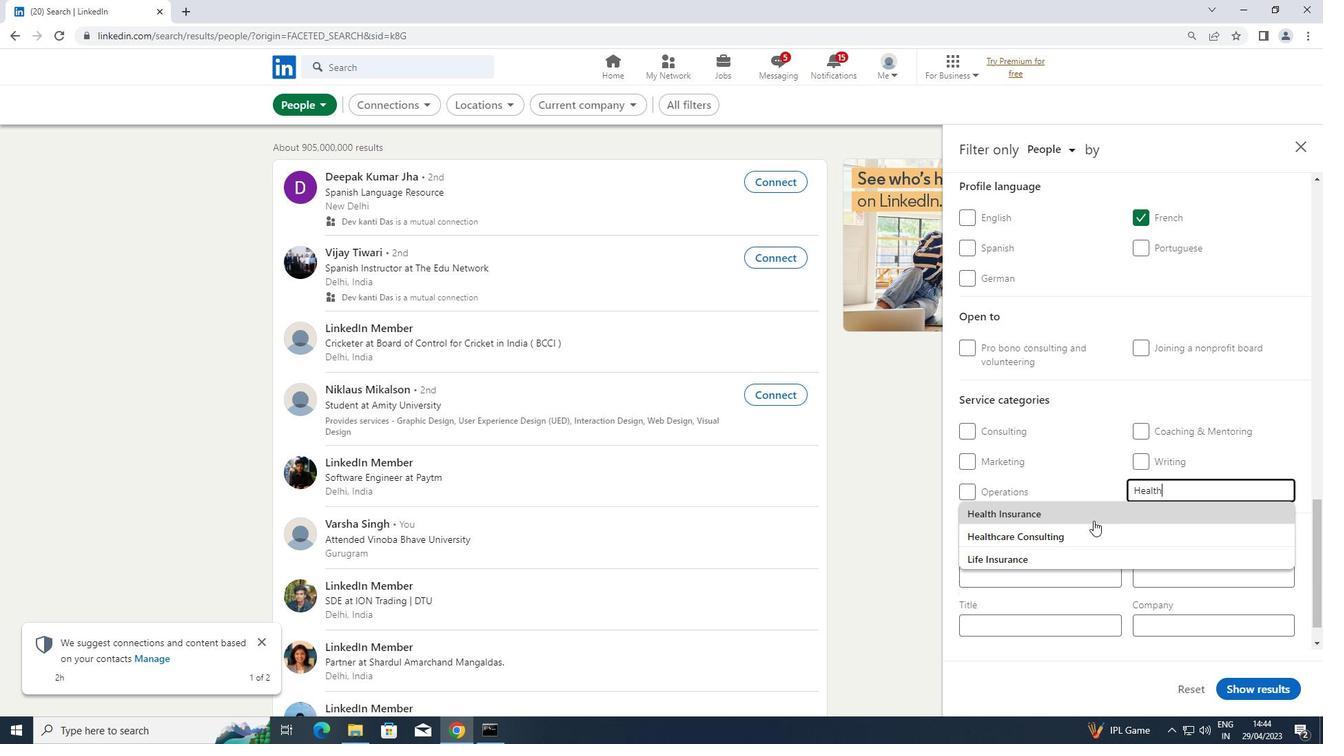 
Action: Mouse pressed left at (1076, 532)
Screenshot: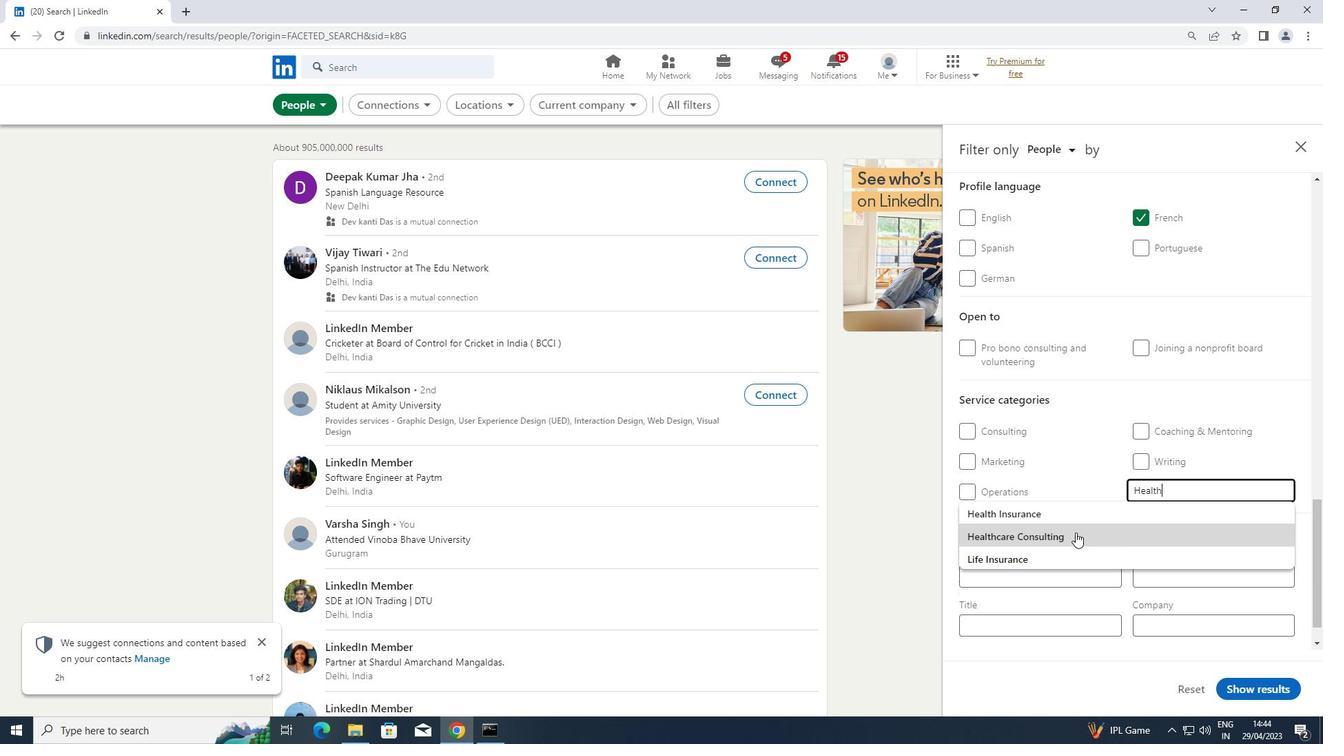 
Action: Mouse scrolled (1076, 532) with delta (0, 0)
Screenshot: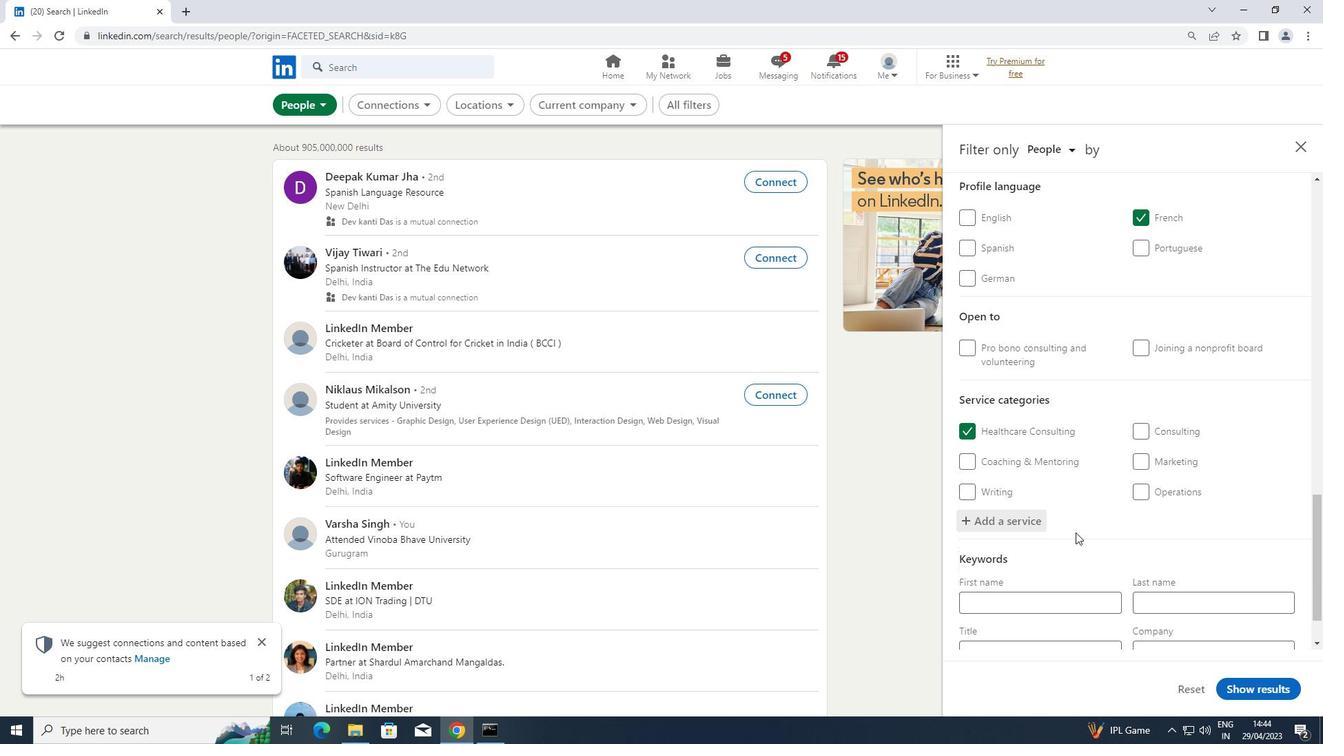 
Action: Mouse scrolled (1076, 532) with delta (0, 0)
Screenshot: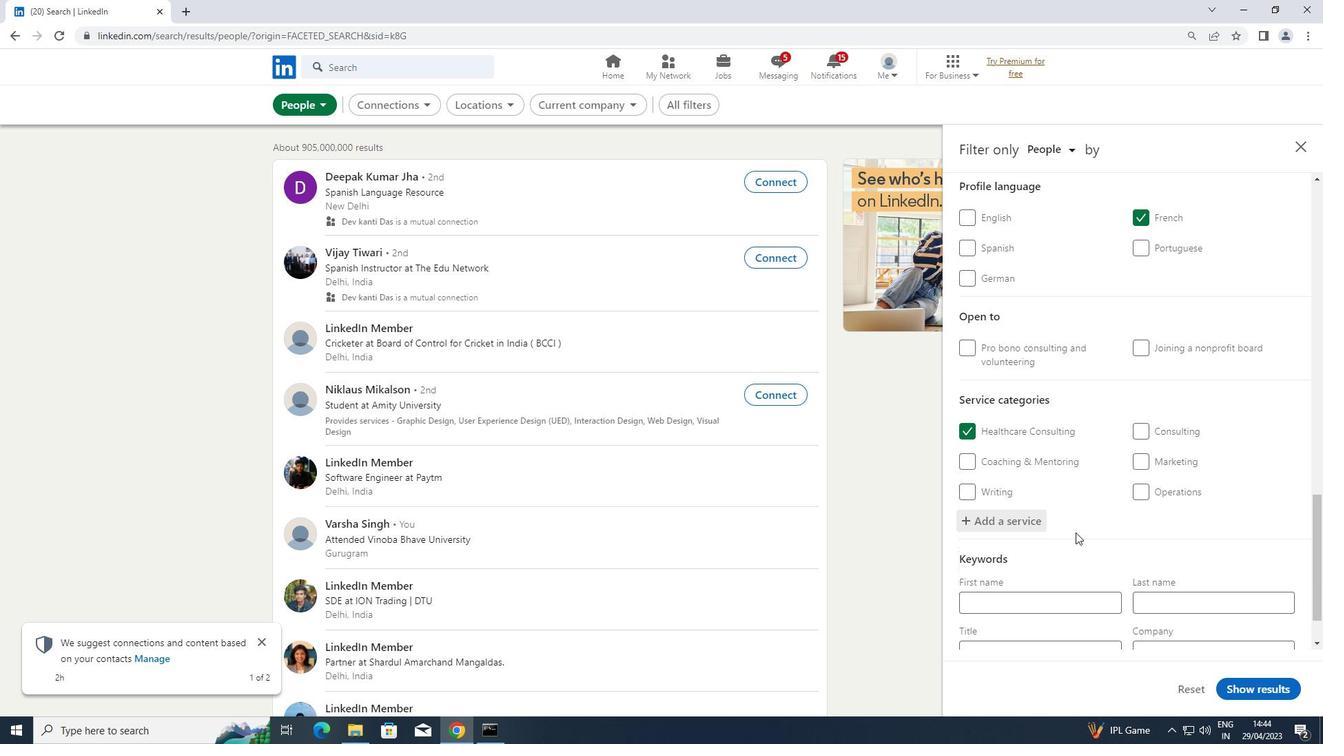 
Action: Mouse moved to (1058, 581)
Screenshot: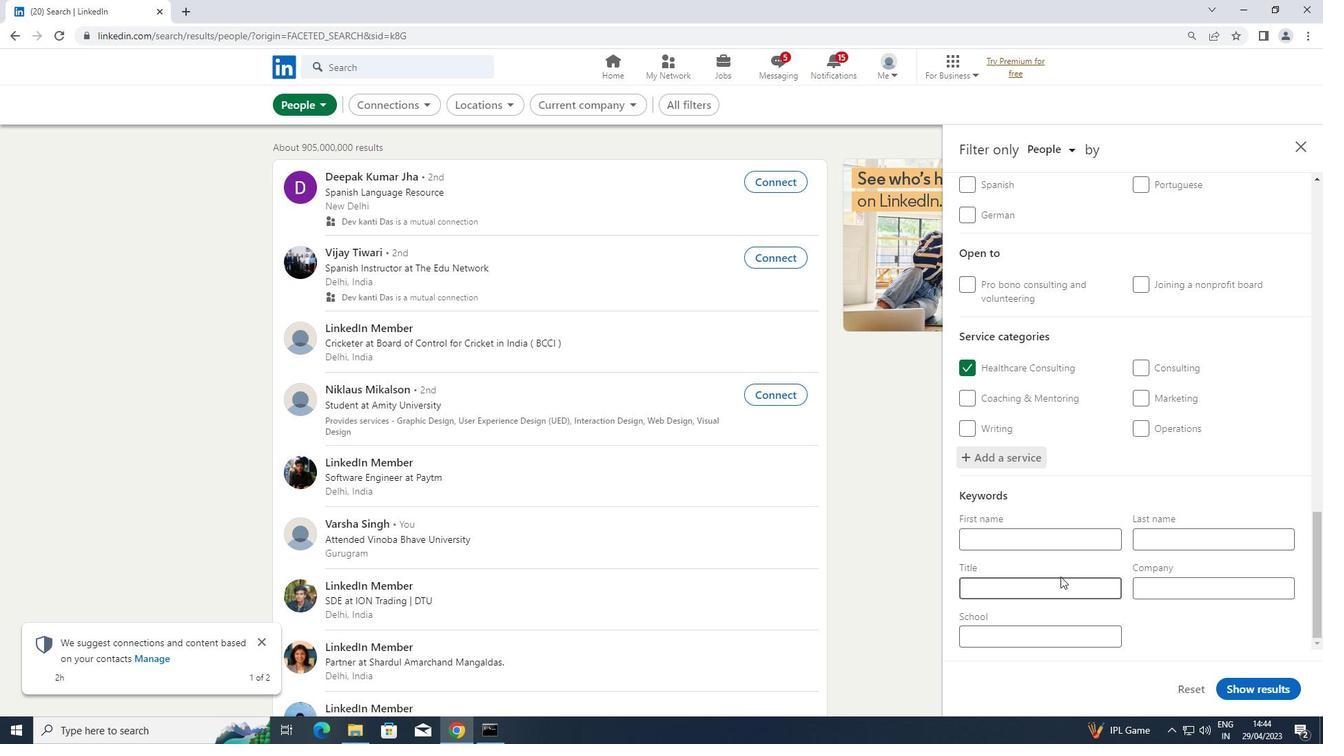 
Action: Mouse pressed left at (1058, 581)
Screenshot: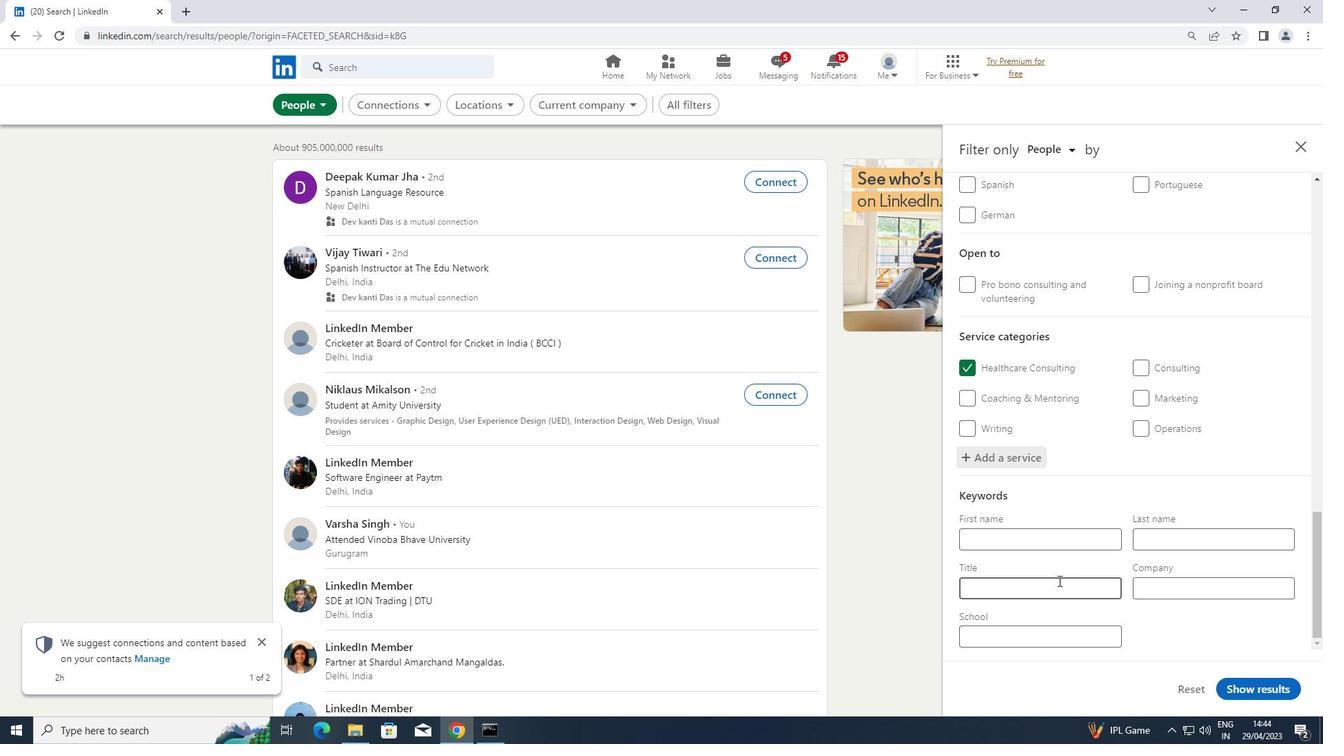 
Action: Key pressed <Key.shift>BARBER
Screenshot: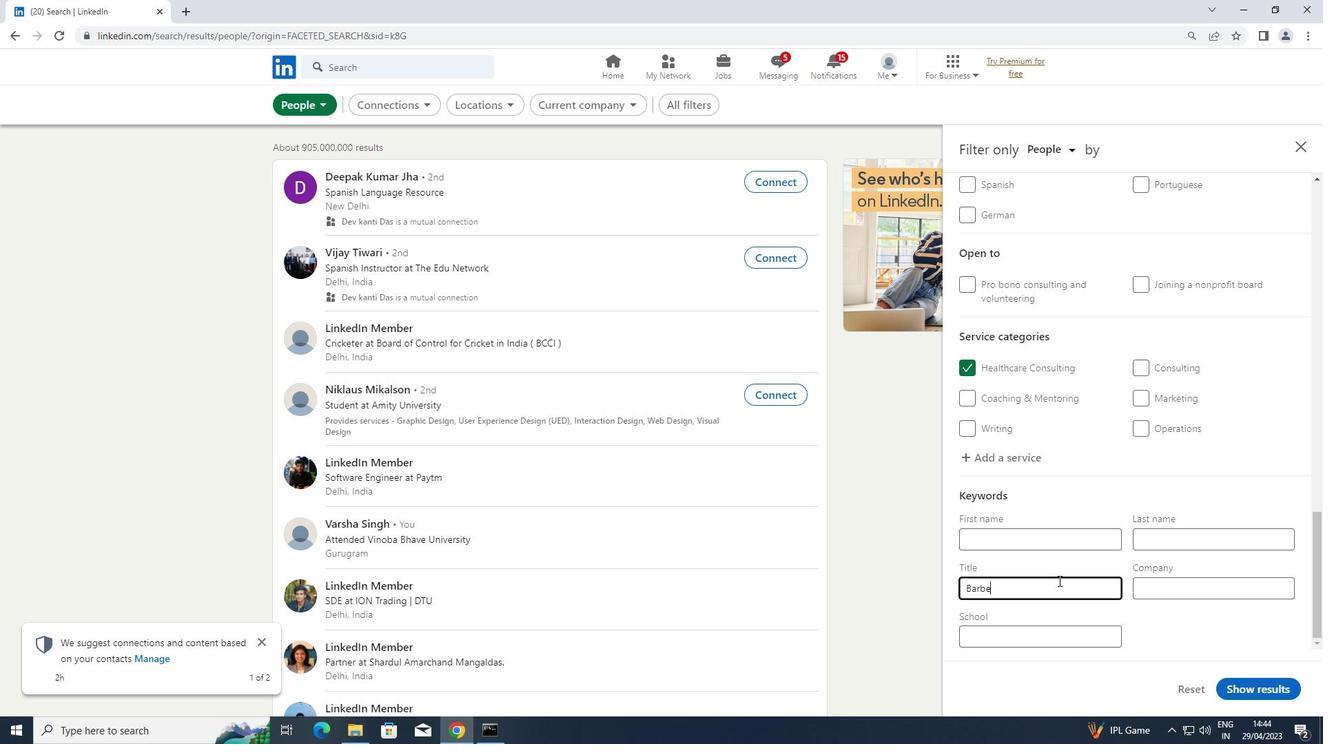 
Action: Mouse moved to (1255, 691)
Screenshot: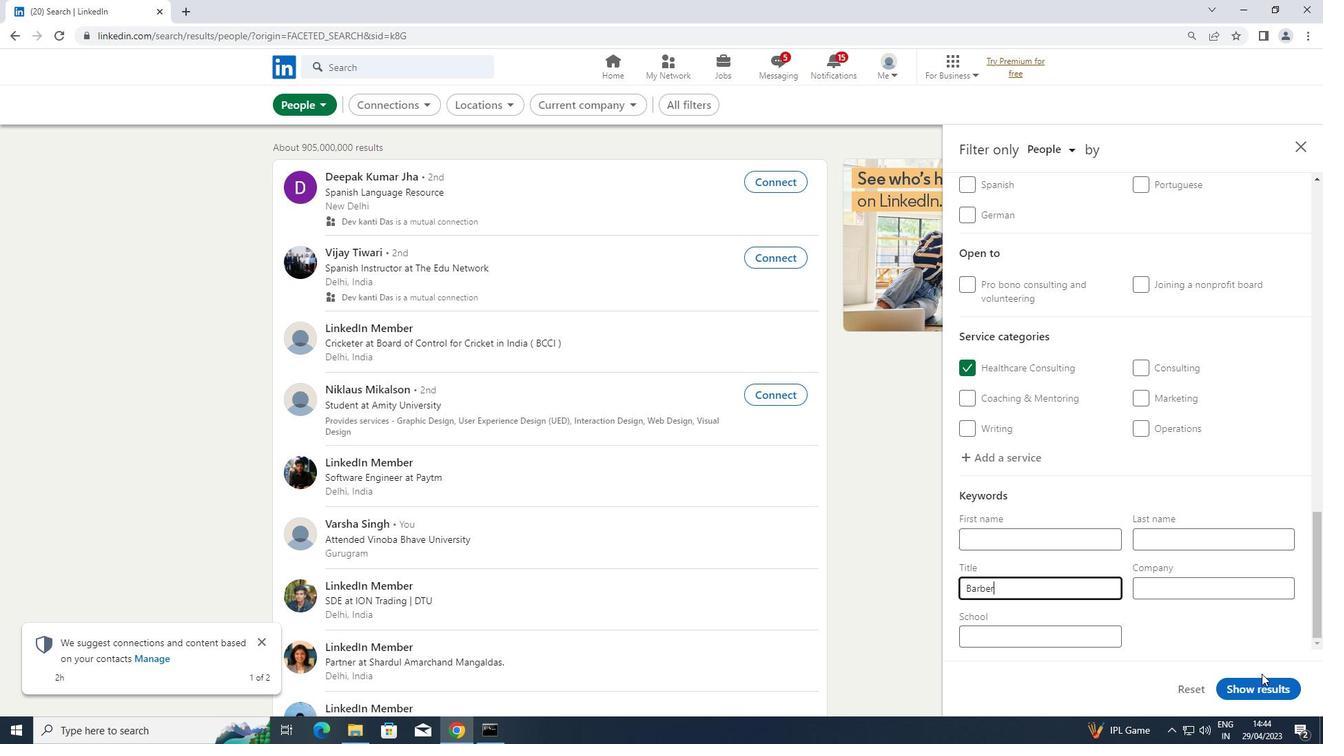 
Action: Mouse pressed left at (1255, 691)
Screenshot: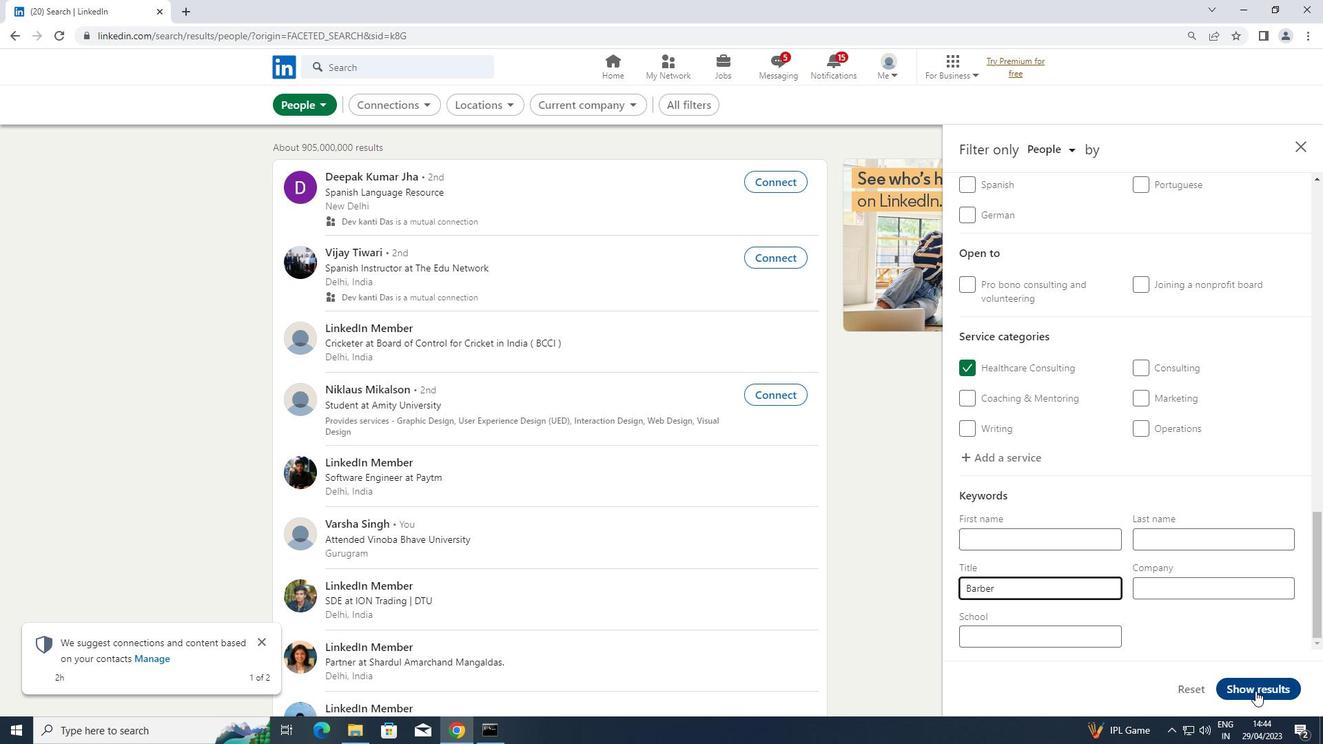 
